 Task: Look for space in Genk, Belgium from 10th July, 2023 to 15th July, 2023 for 7 adults in price range Rs.10000 to Rs.15000. Place can be entire place or shared room with 4 bedrooms having 7 beds and 4 bathrooms. Property type can be house, flat, guest house. Amenities needed are: wifi, washing machine, heating, TV, free parkinig on premises, hot tub, gym, smoking allowed. Booking option can be shelf check-in. Required host language is English.
Action: Mouse moved to (508, 104)
Screenshot: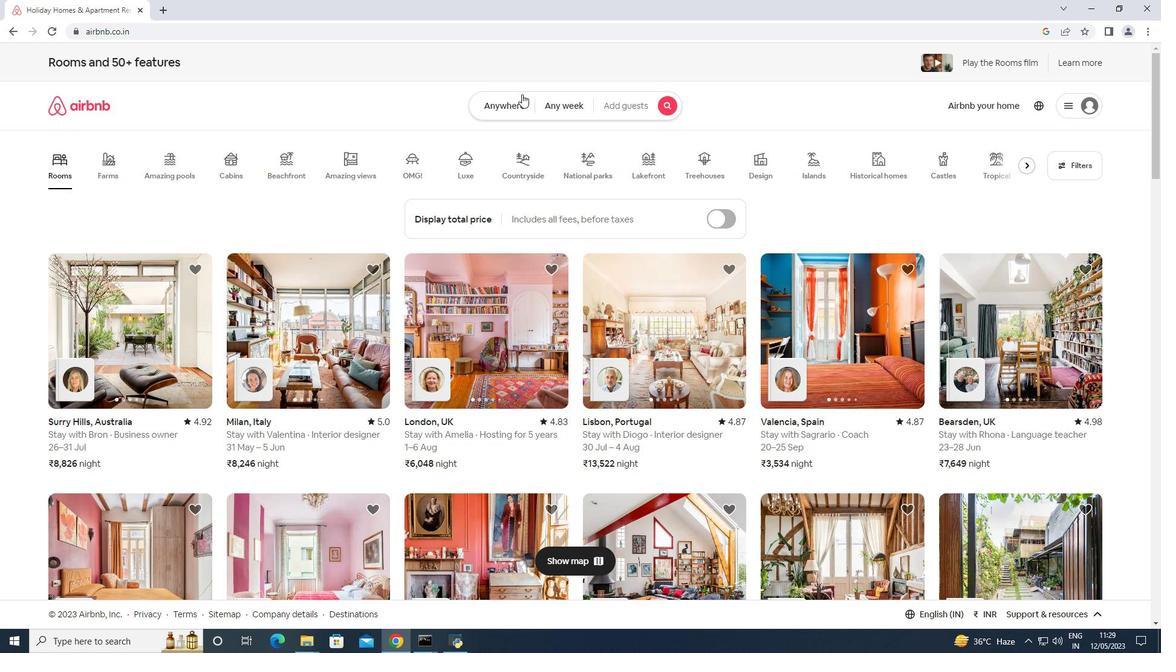 
Action: Mouse pressed left at (508, 104)
Screenshot: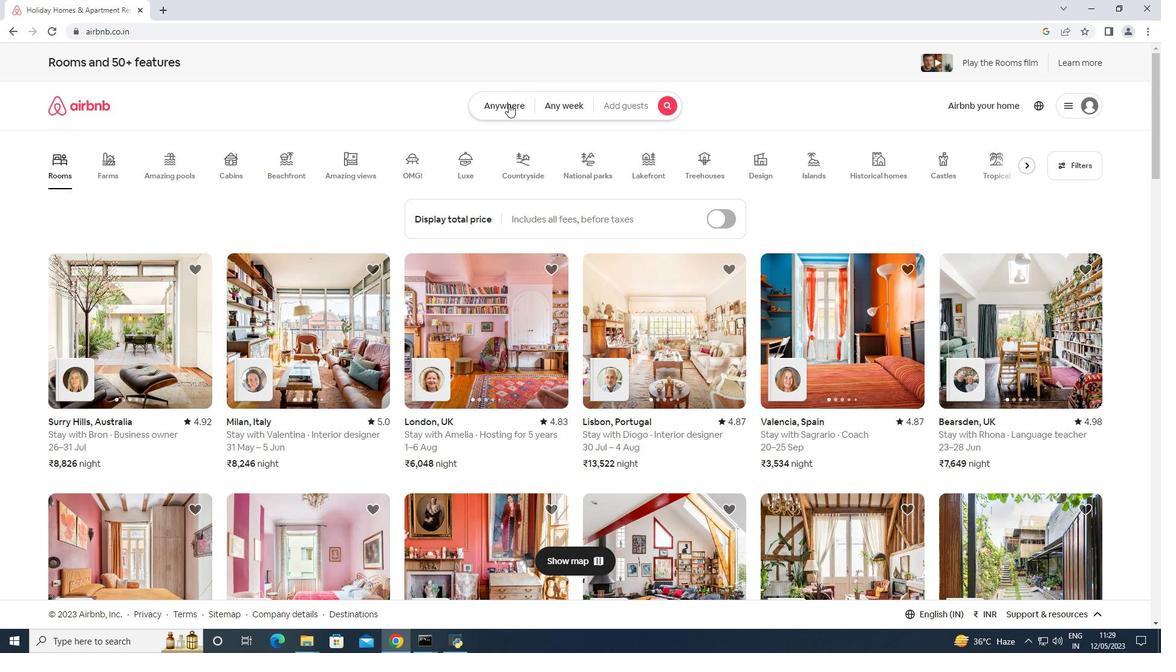 
Action: Mouse moved to (453, 143)
Screenshot: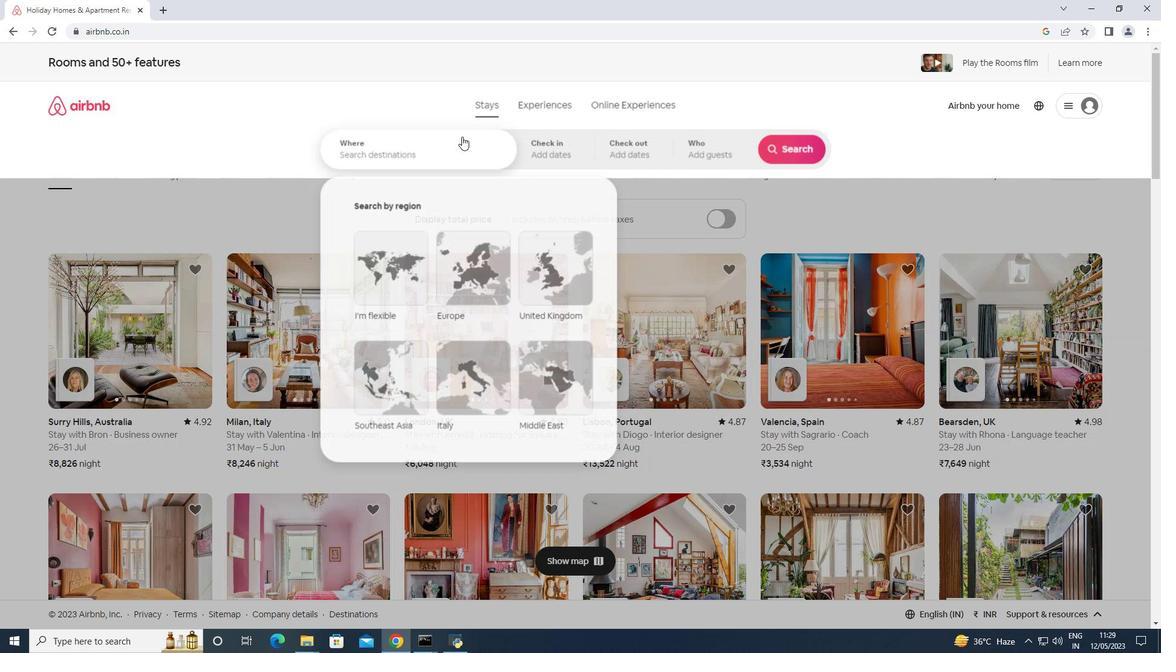 
Action: Mouse pressed left at (453, 143)
Screenshot: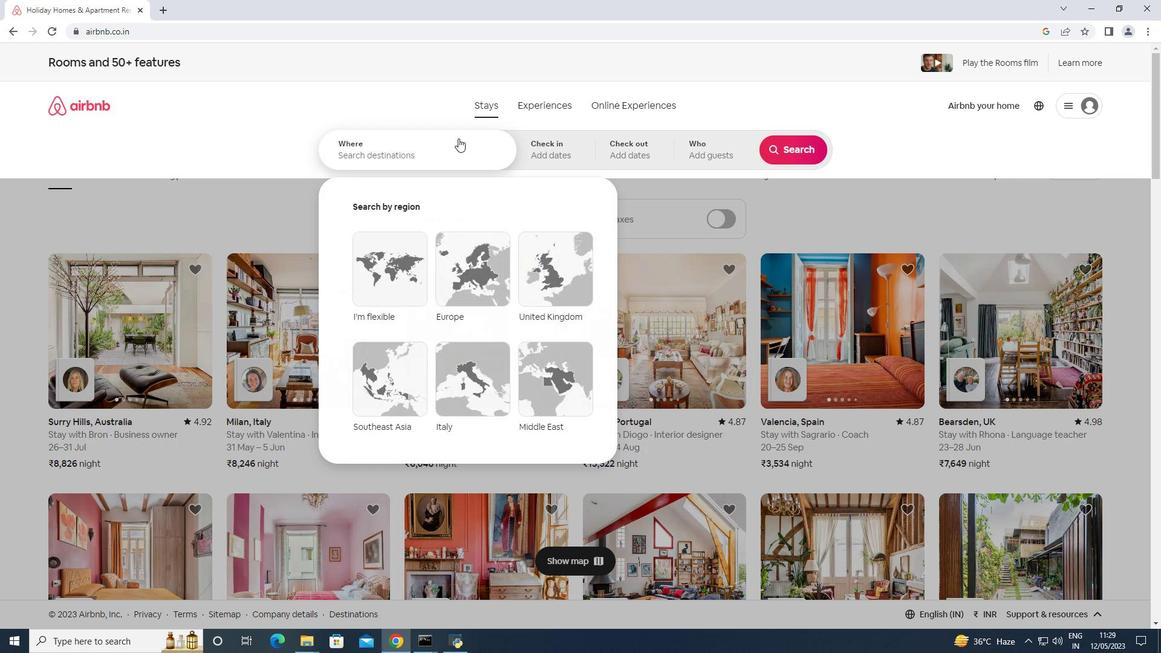 
Action: Mouse moved to (387, 162)
Screenshot: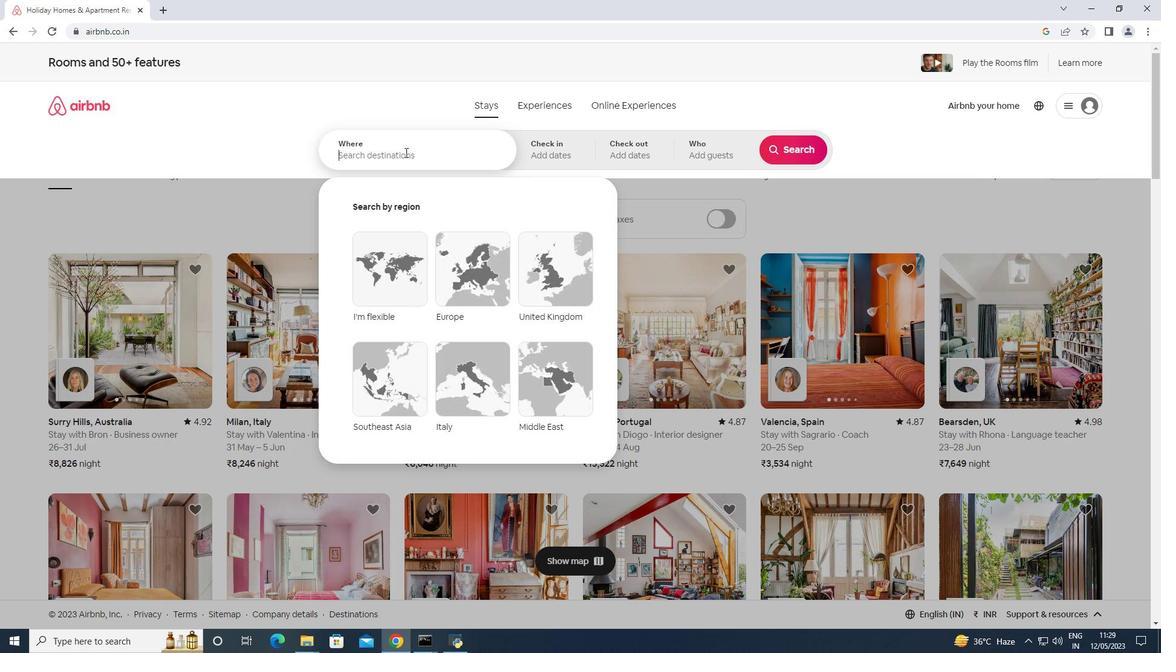 
Action: Key pressed <Key.shift>Genk,<Key.space><Key.shift><Key.shift><Key.shift><Key.shift><Key.shift><Key.shift><Key.shift><Key.shift><Key.shift><Key.shift><Key.shift><Key.shift><Key.shift><Key.shift><Key.shift><Key.shift><Key.shift><Key.shift><Key.shift><Key.shift><Key.shift><Key.shift><Key.shift>Belgium<Key.enter>
Screenshot: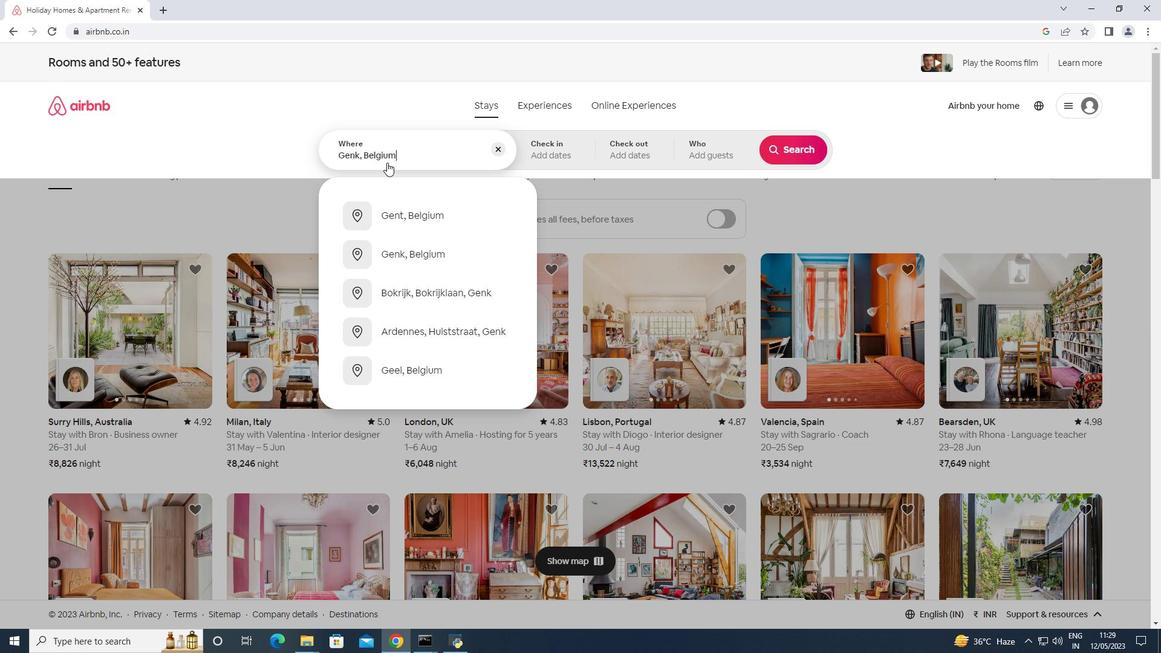 
Action: Mouse moved to (791, 252)
Screenshot: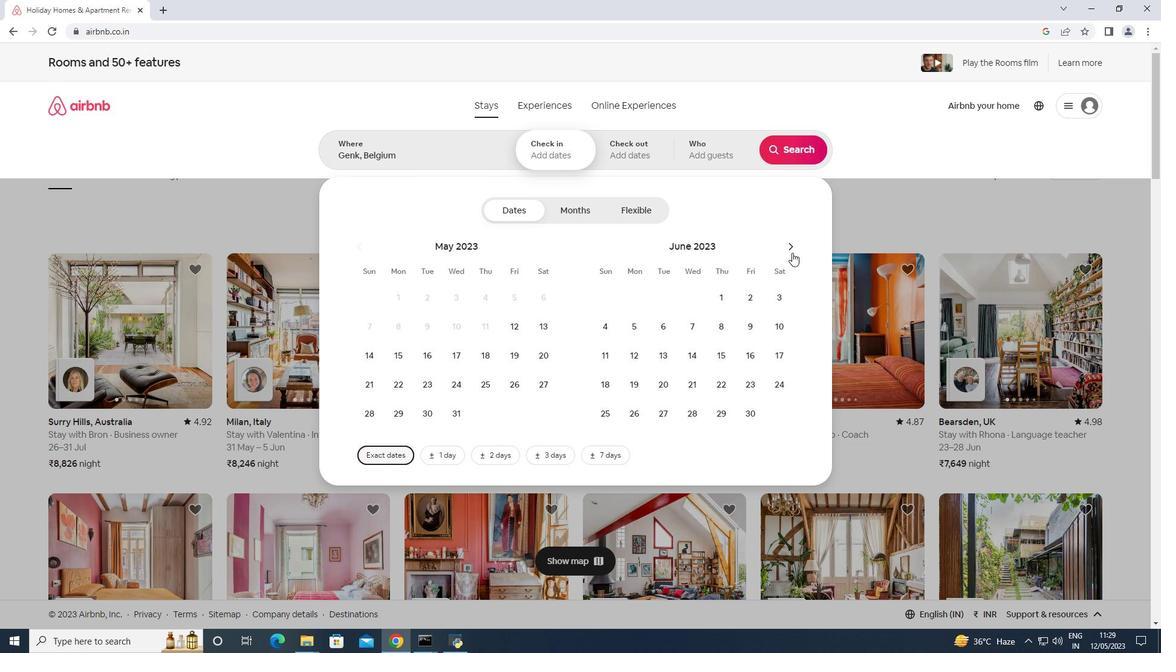 
Action: Mouse pressed left at (791, 252)
Screenshot: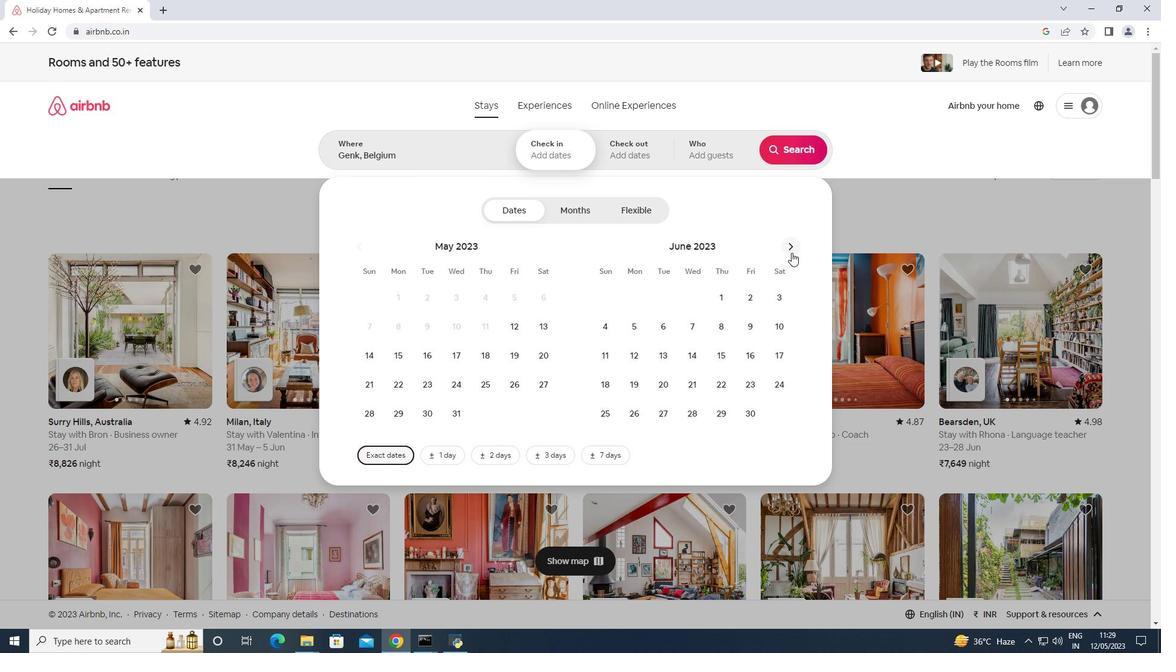 
Action: Mouse moved to (631, 362)
Screenshot: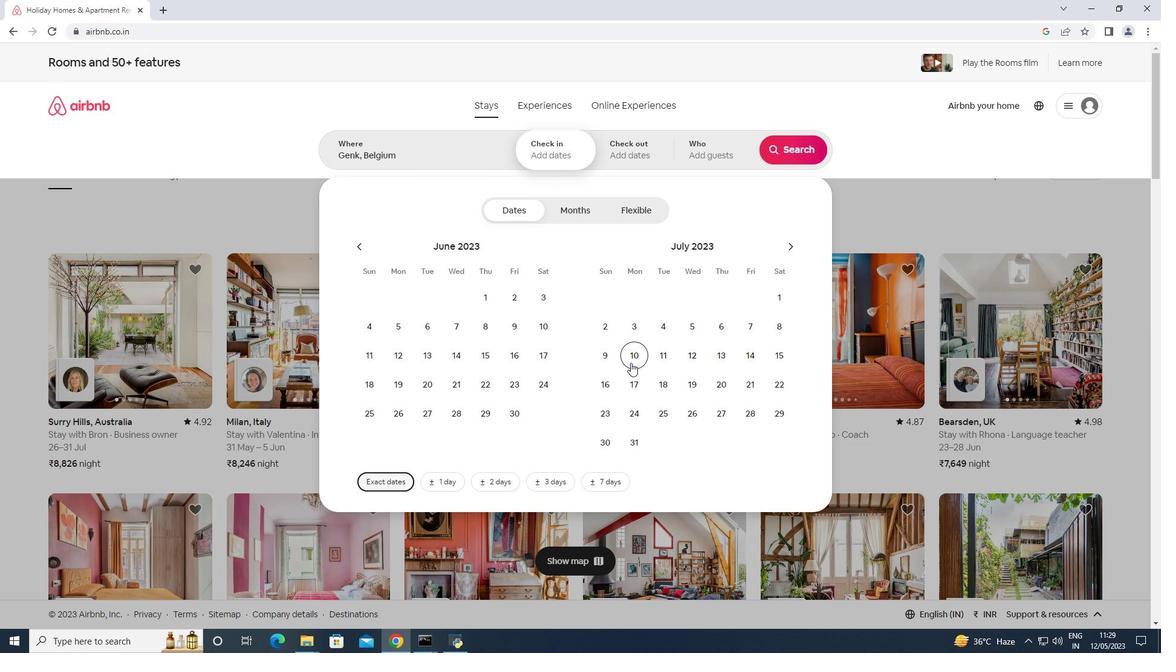 
Action: Mouse pressed left at (631, 362)
Screenshot: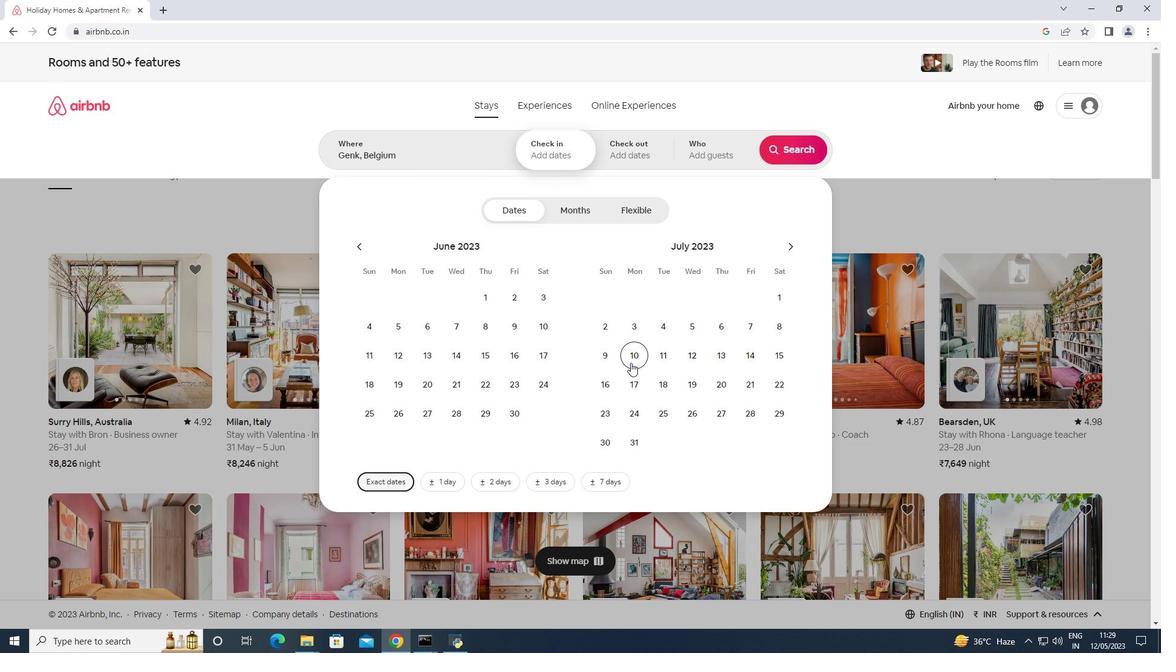 
Action: Mouse moved to (781, 361)
Screenshot: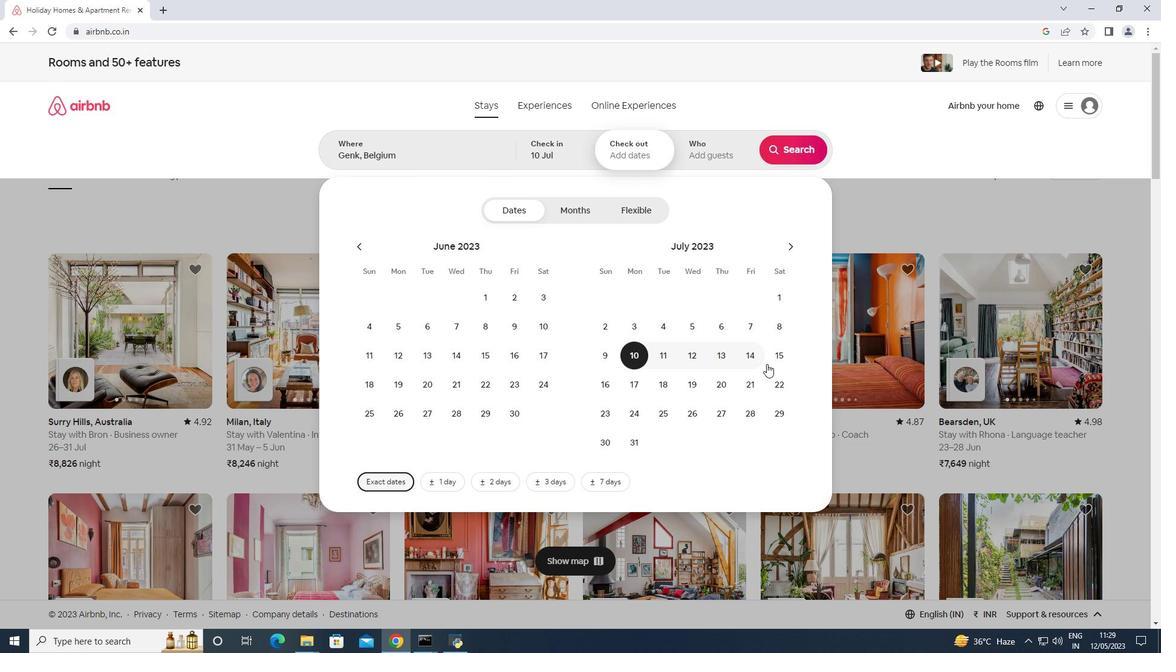 
Action: Mouse pressed left at (781, 361)
Screenshot: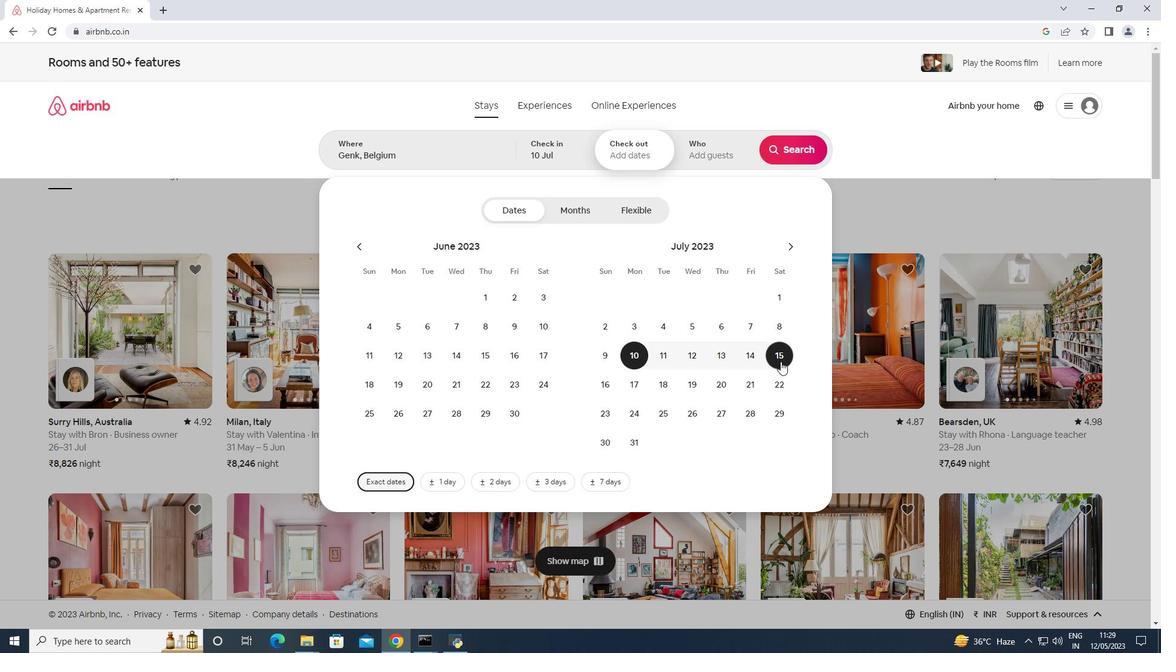 
Action: Mouse moved to (710, 154)
Screenshot: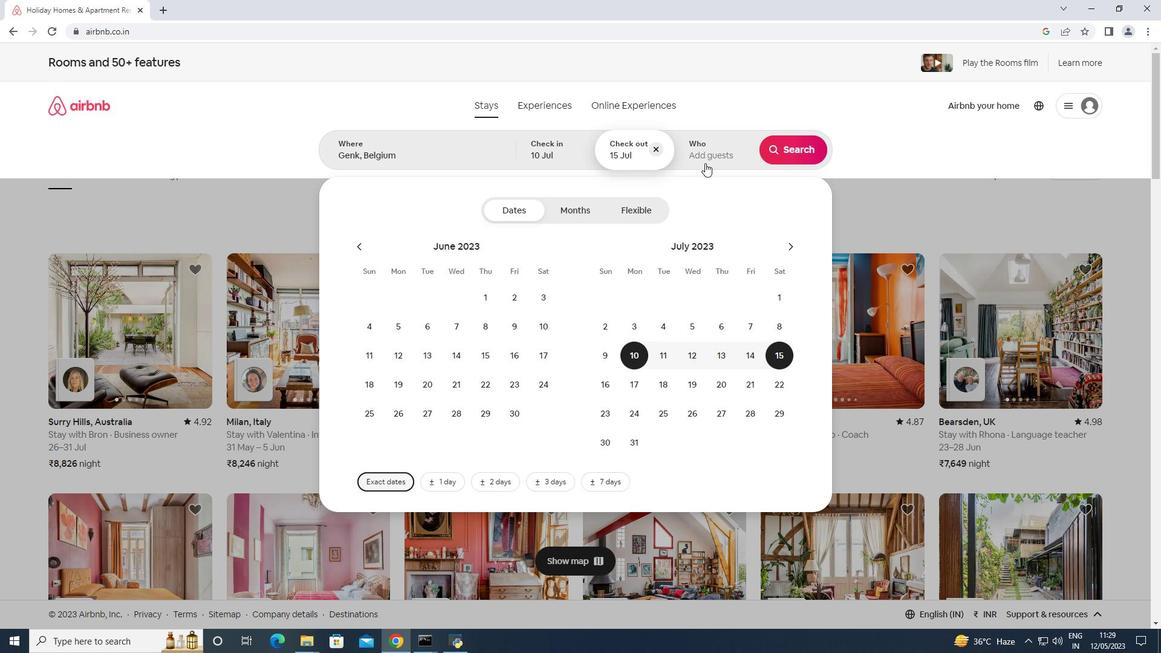 
Action: Mouse pressed left at (710, 154)
Screenshot: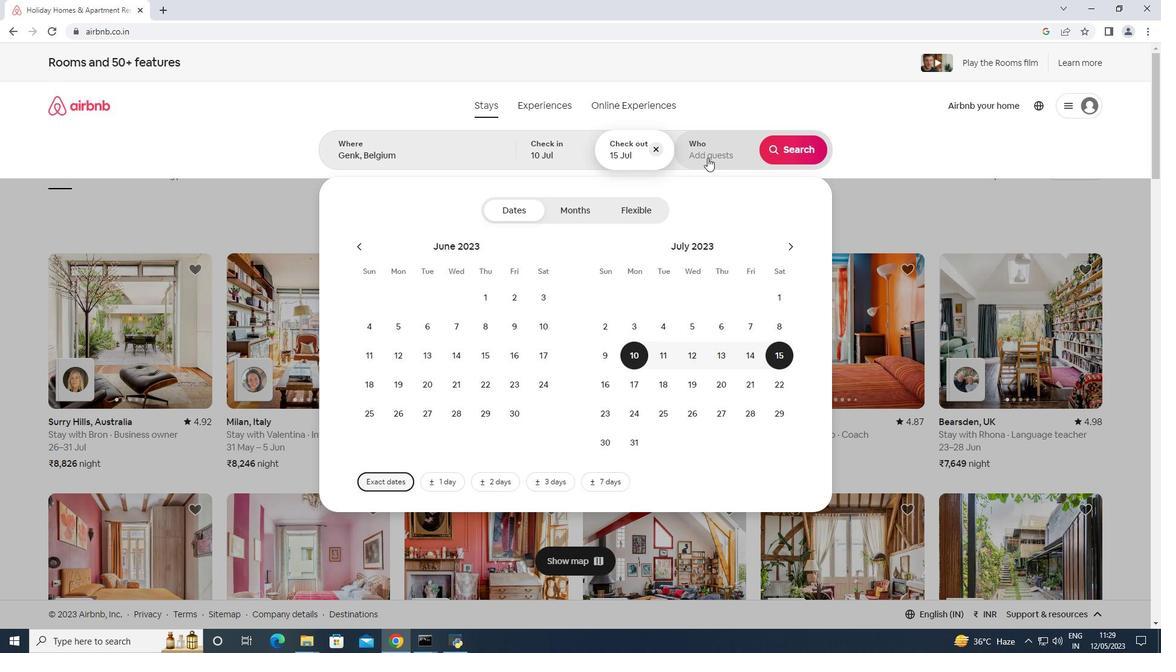 
Action: Mouse moved to (798, 213)
Screenshot: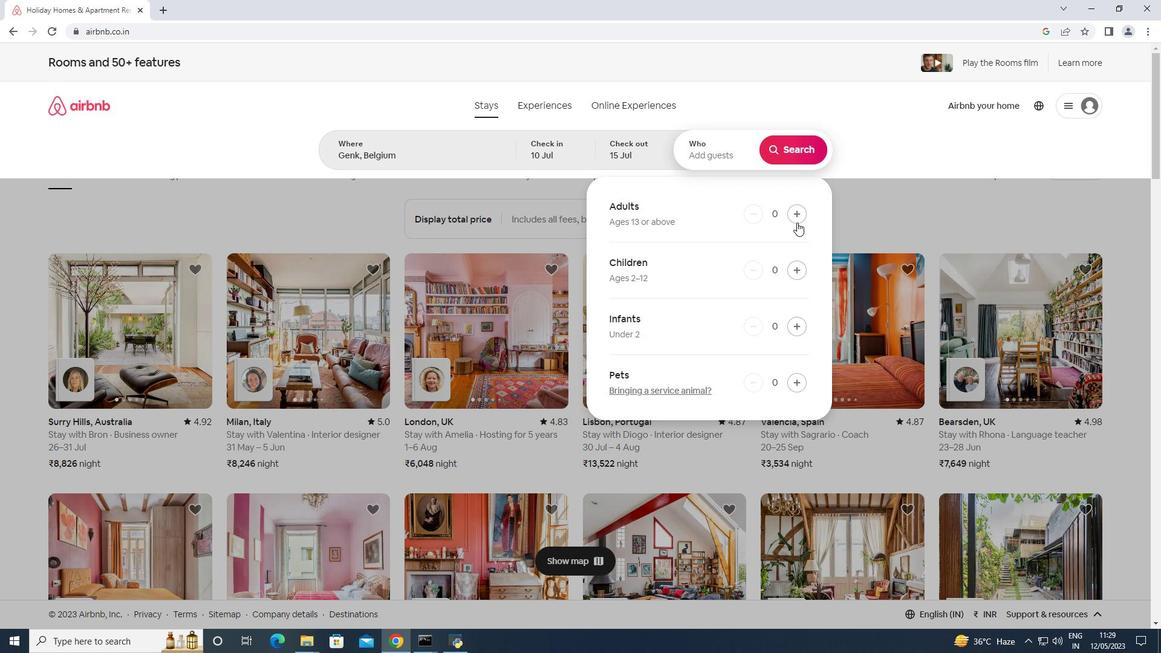 
Action: Mouse pressed left at (798, 213)
Screenshot: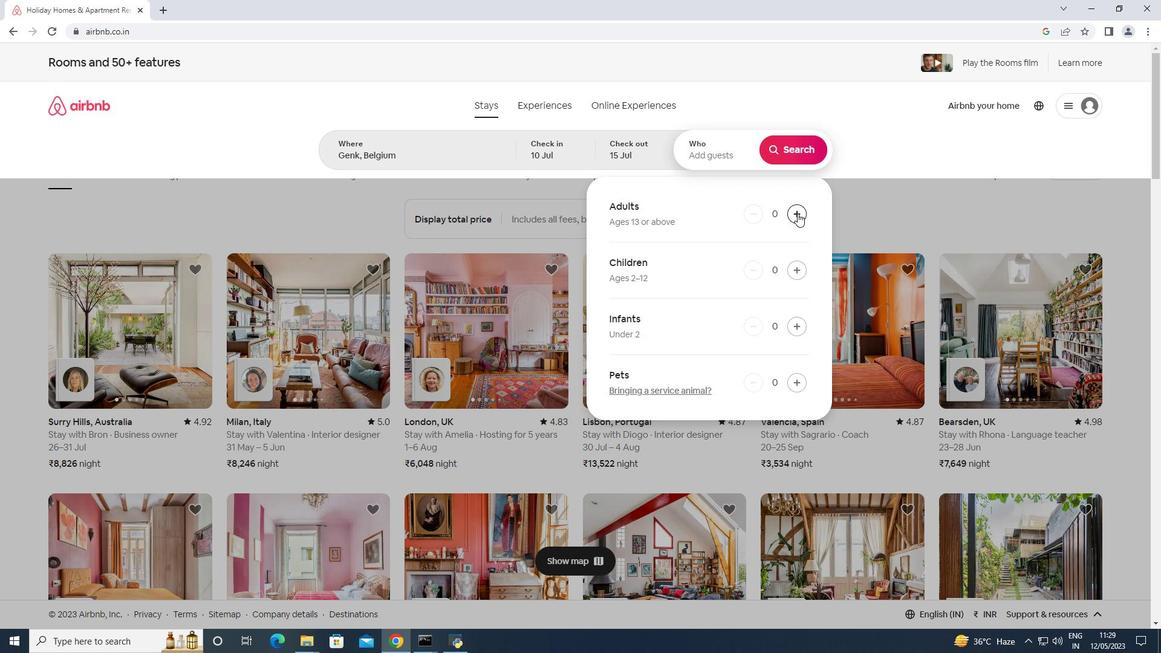 
Action: Mouse pressed left at (798, 213)
Screenshot: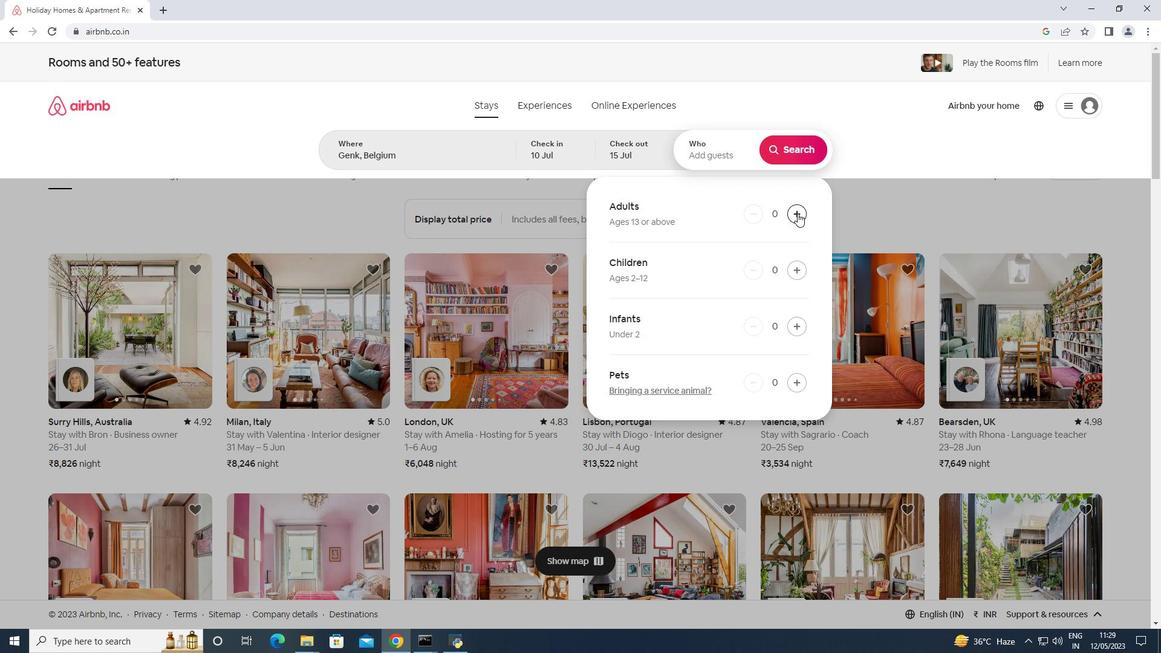 
Action: Mouse pressed left at (798, 213)
Screenshot: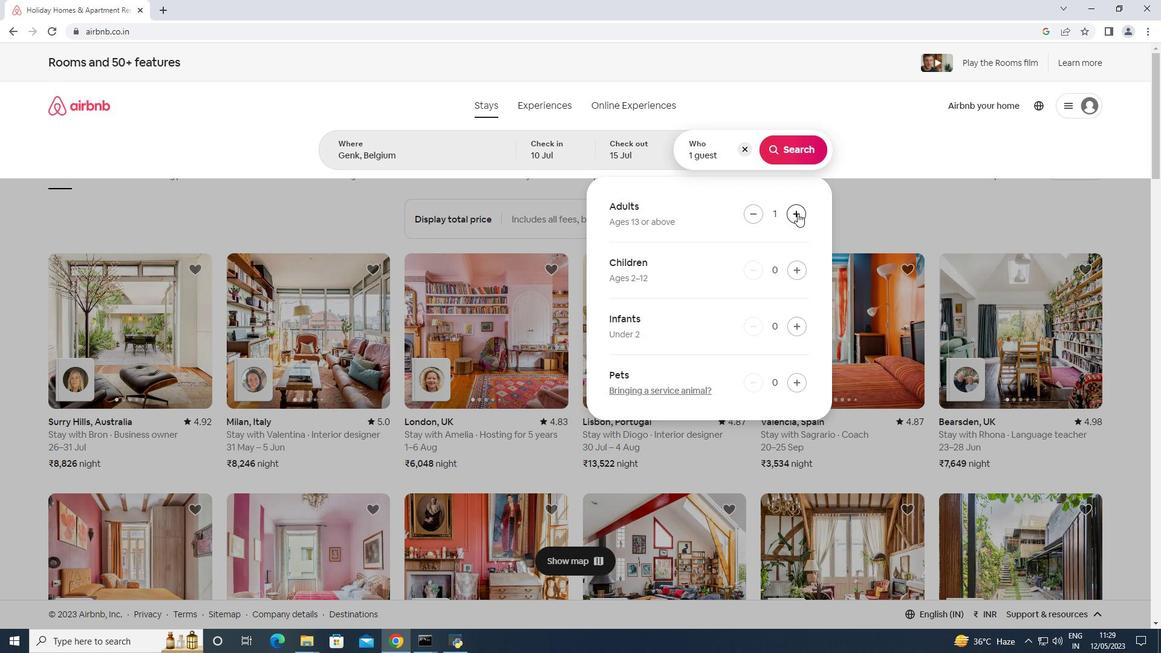 
Action: Mouse pressed left at (798, 213)
Screenshot: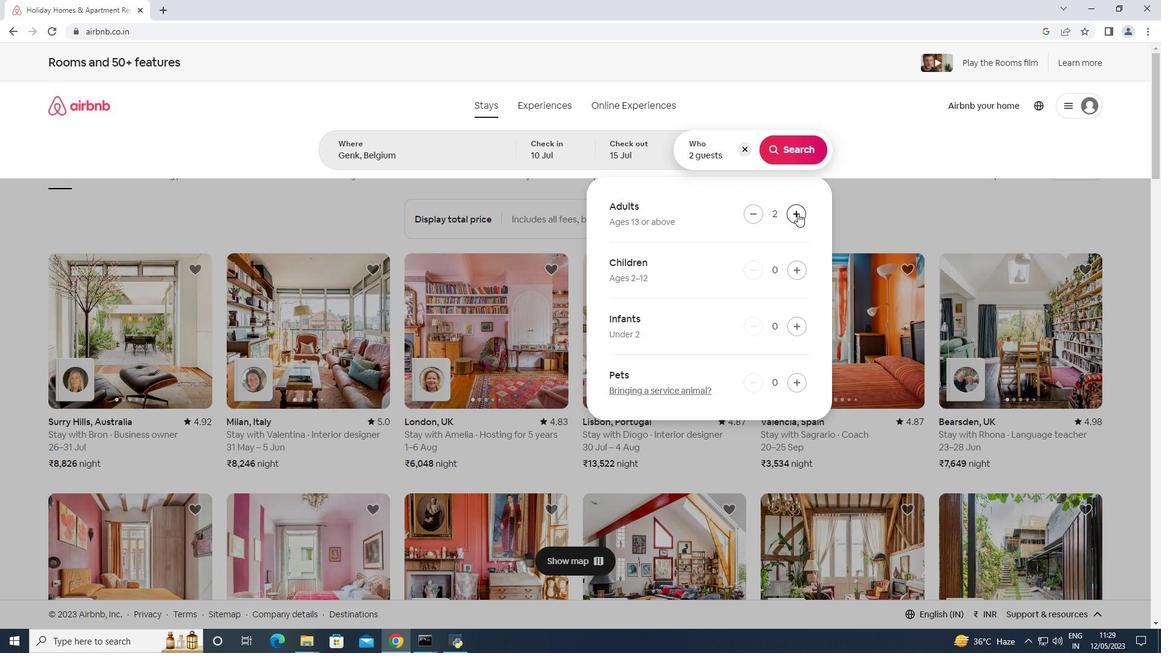 
Action: Mouse pressed left at (798, 213)
Screenshot: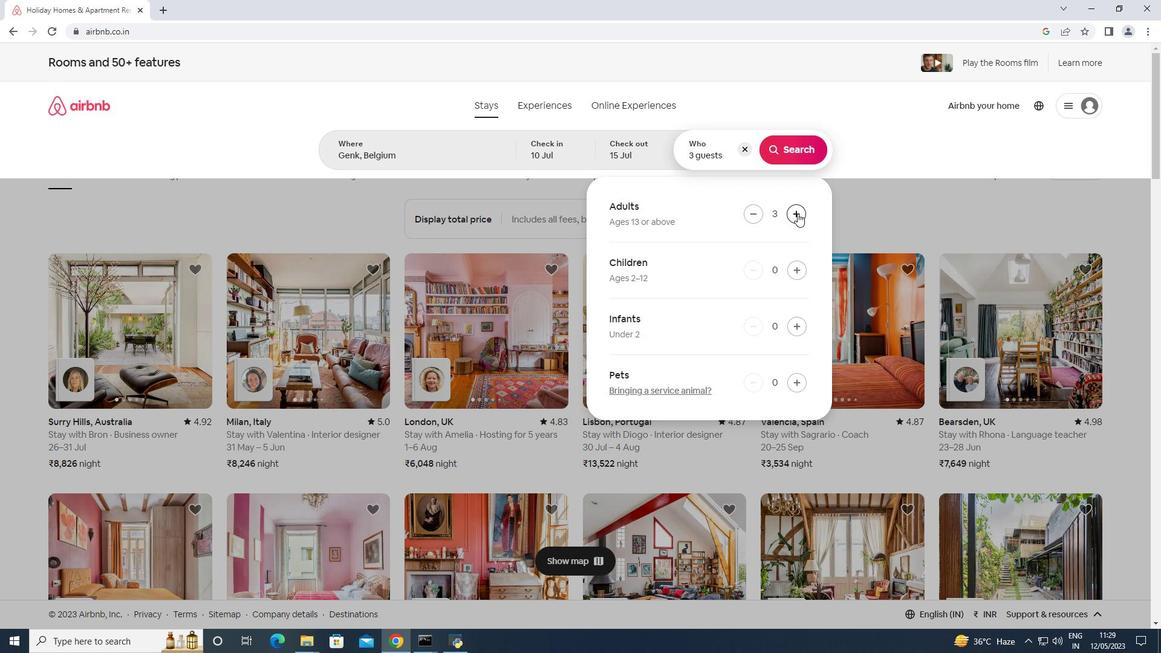 
Action: Mouse pressed left at (798, 213)
Screenshot: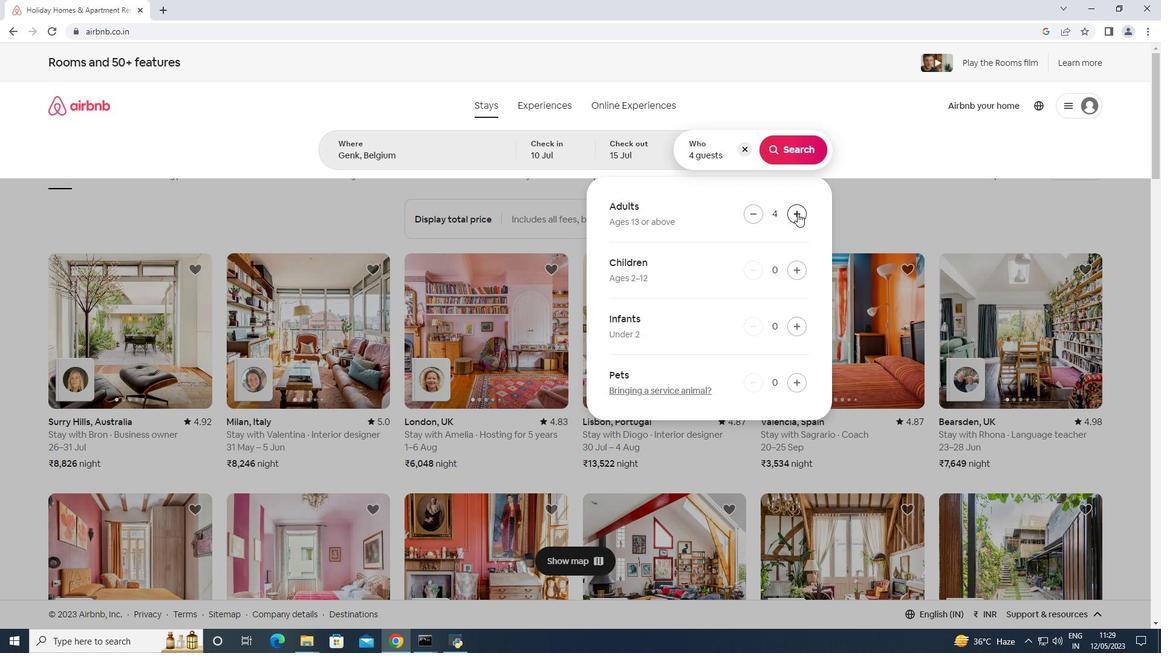 
Action: Mouse pressed left at (798, 213)
Screenshot: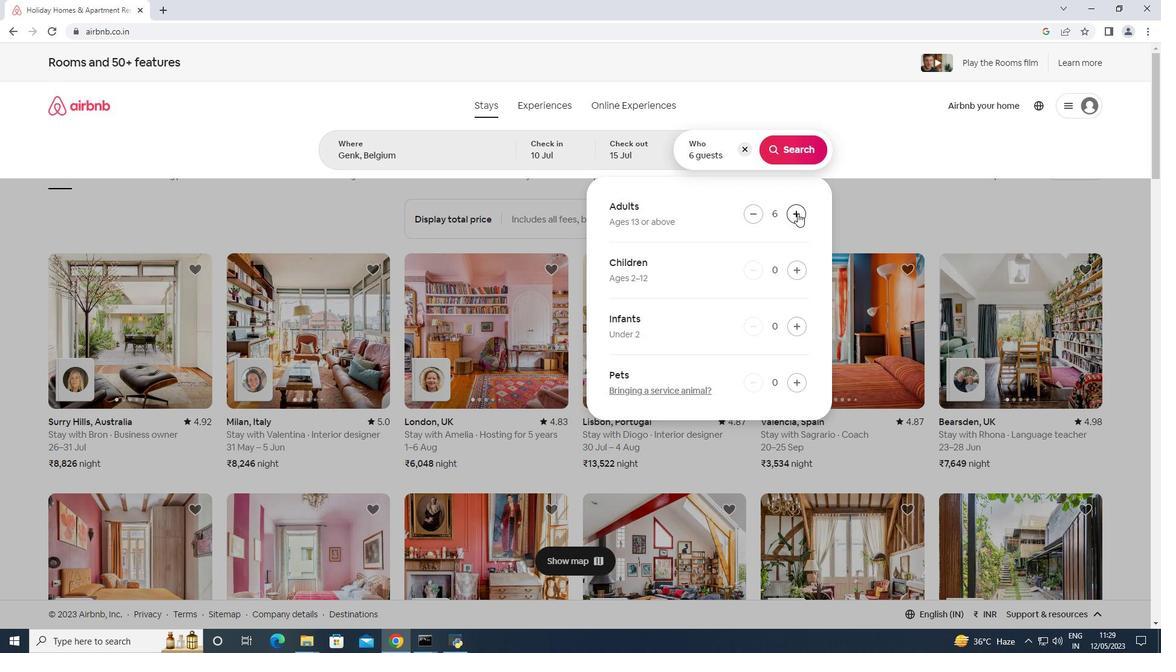 
Action: Mouse moved to (809, 144)
Screenshot: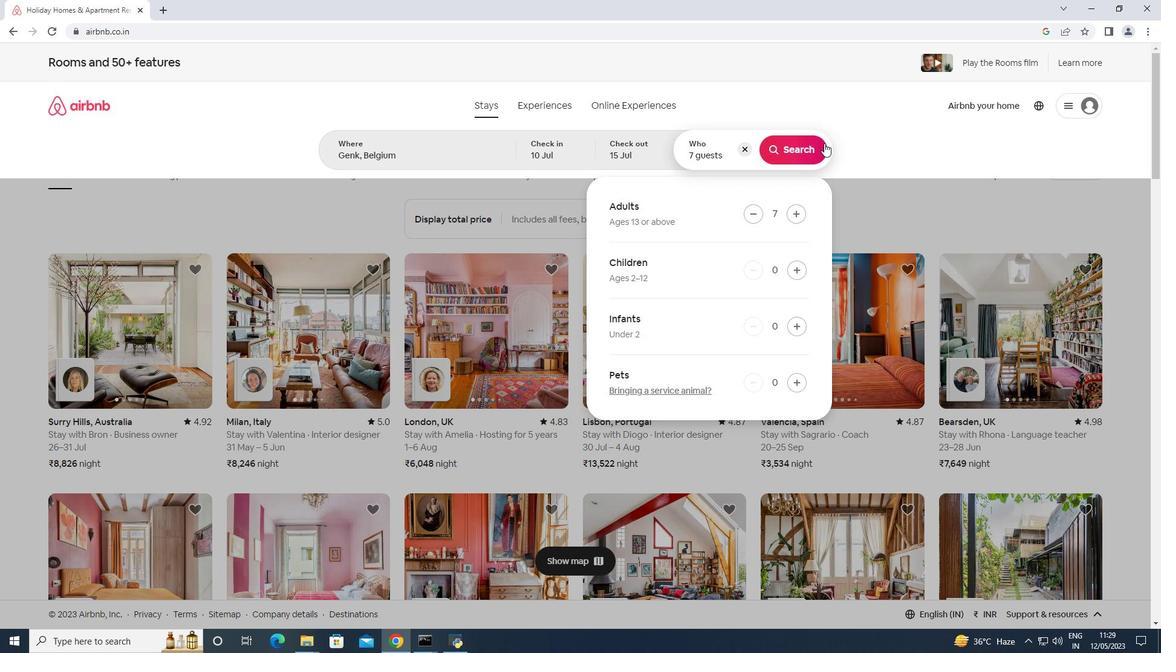 
Action: Mouse pressed left at (809, 144)
Screenshot: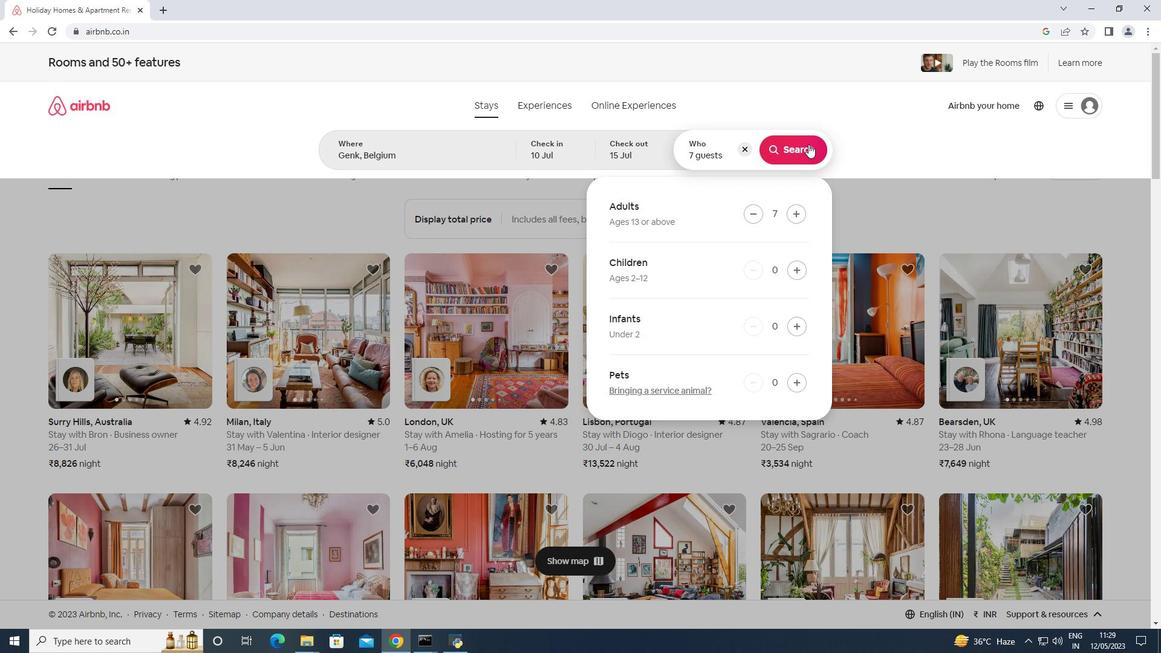 
Action: Mouse moved to (1123, 110)
Screenshot: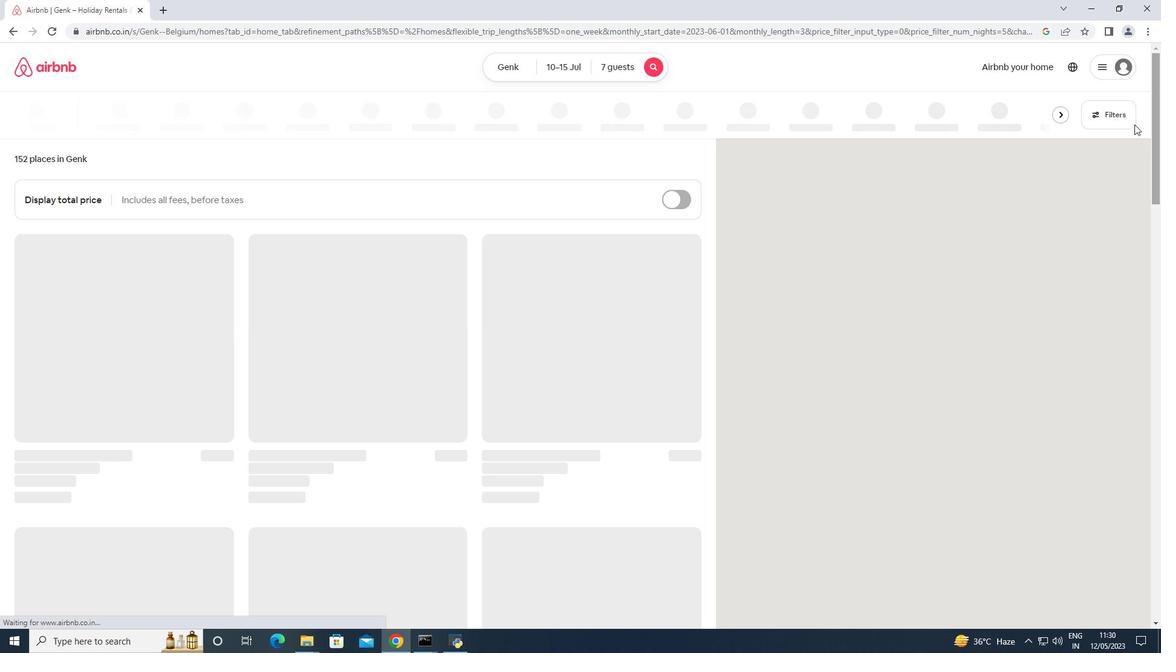 
Action: Mouse pressed left at (1123, 110)
Screenshot: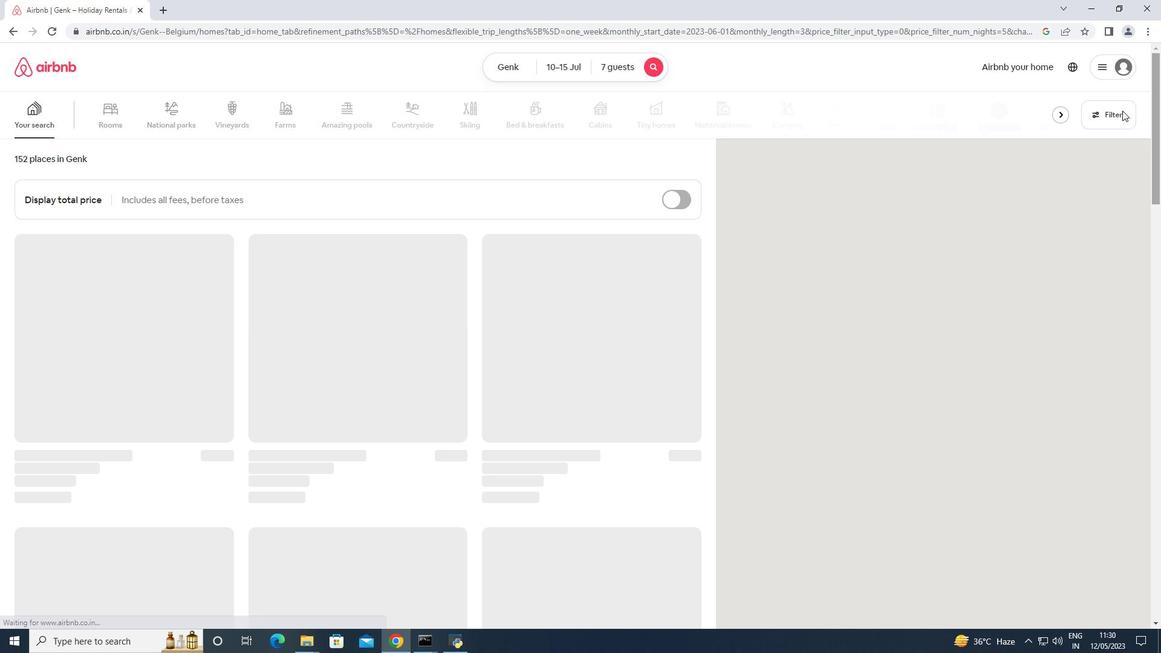 
Action: Mouse moved to (463, 414)
Screenshot: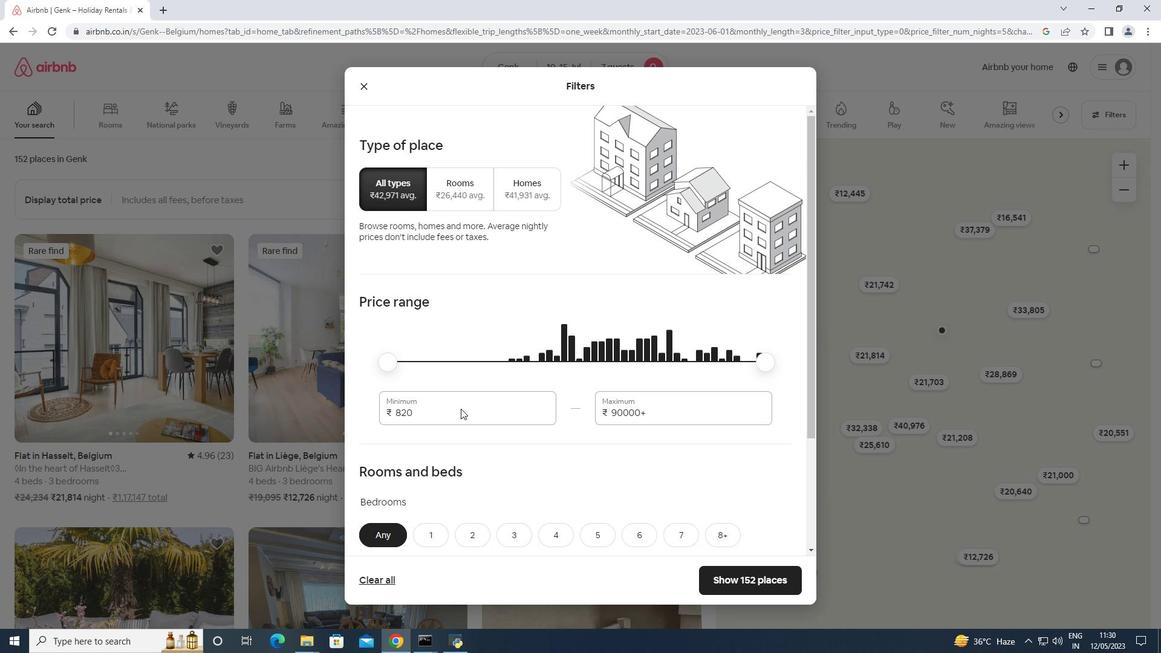 
Action: Mouse pressed left at (463, 414)
Screenshot: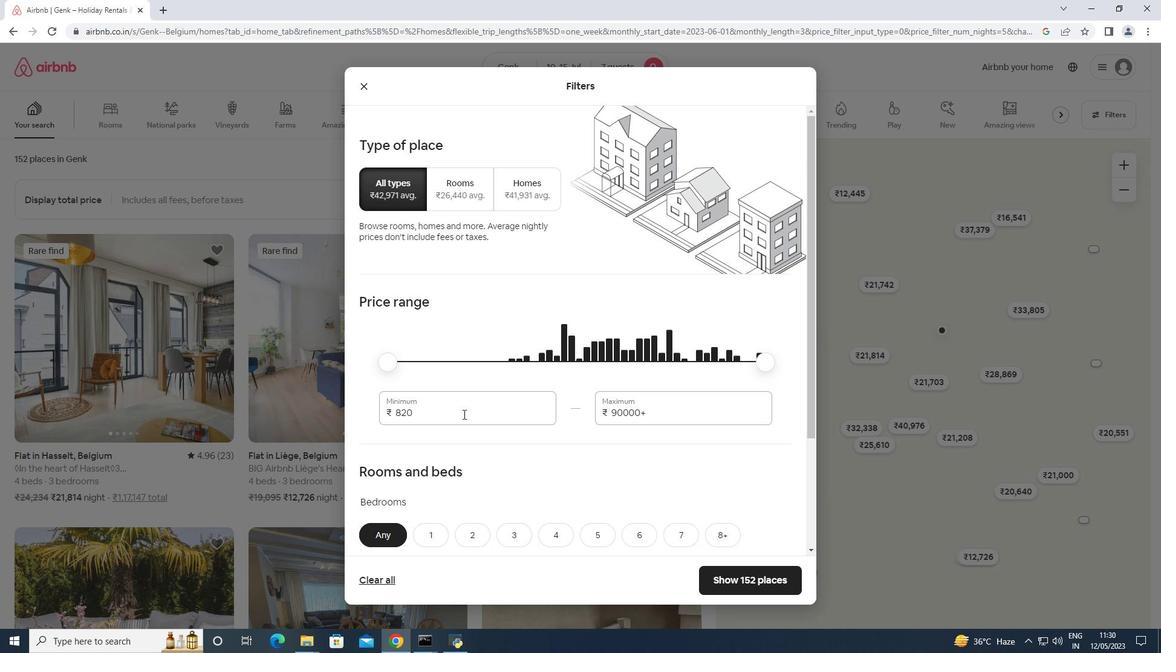 
Action: Mouse pressed left at (463, 414)
Screenshot: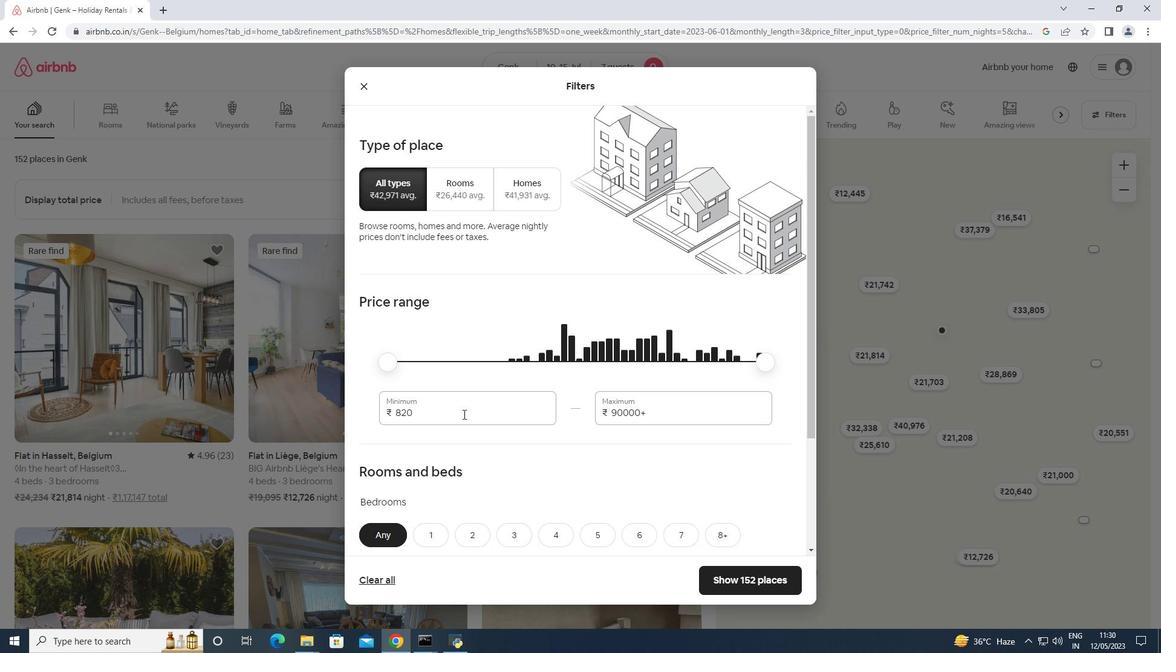
Action: Mouse moved to (463, 414)
Screenshot: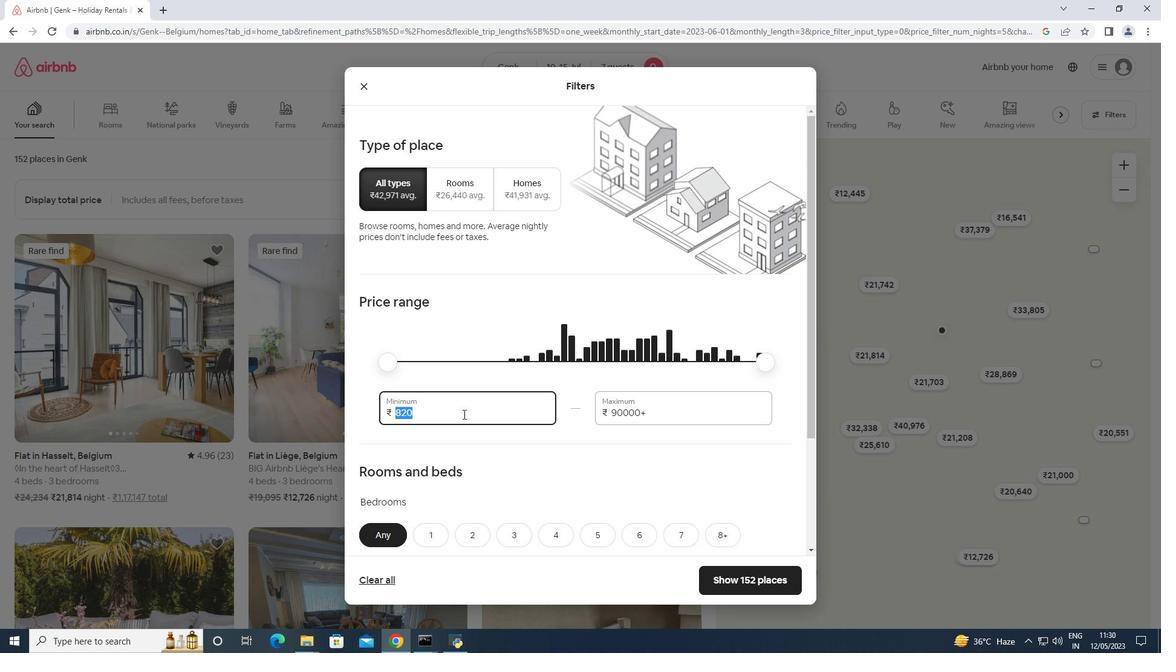 
Action: Key pressed <Key.backspace>10000<Key.tab>15000
Screenshot: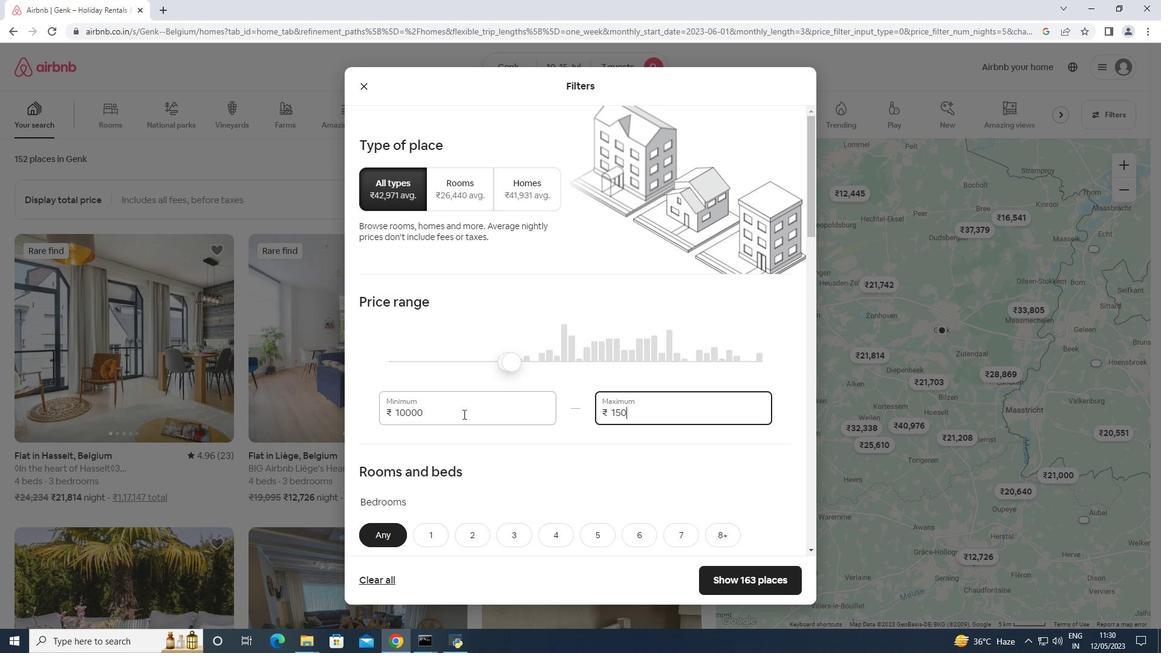 
Action: Mouse moved to (468, 382)
Screenshot: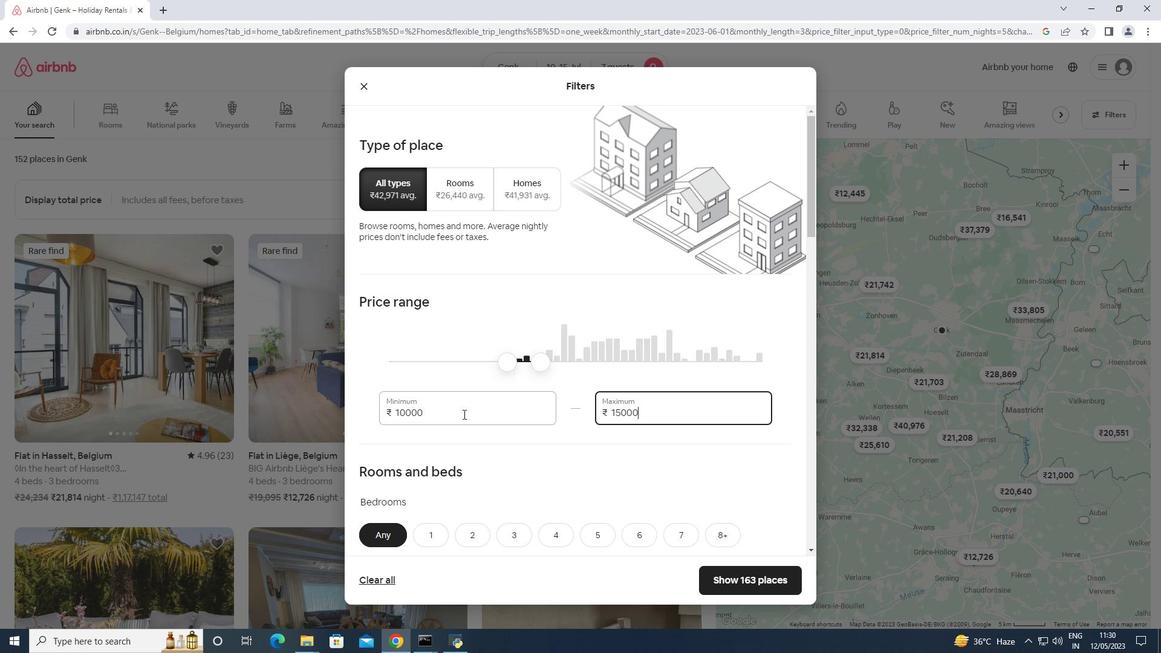 
Action: Mouse scrolled (468, 381) with delta (0, 0)
Screenshot: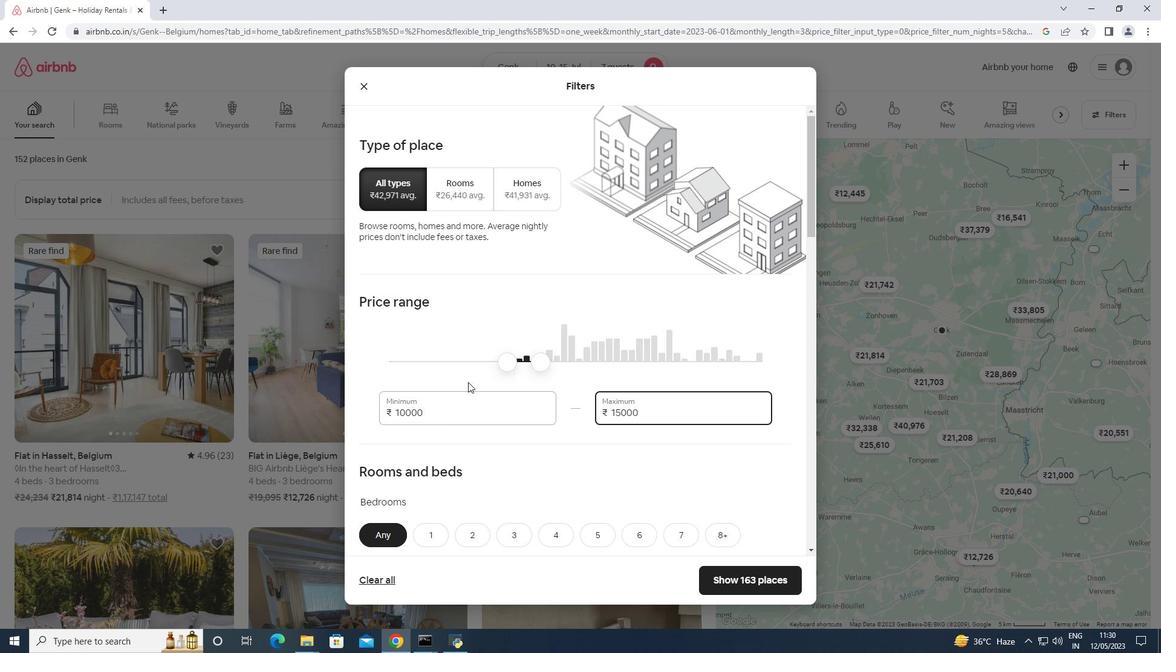 
Action: Mouse scrolled (468, 381) with delta (0, 0)
Screenshot: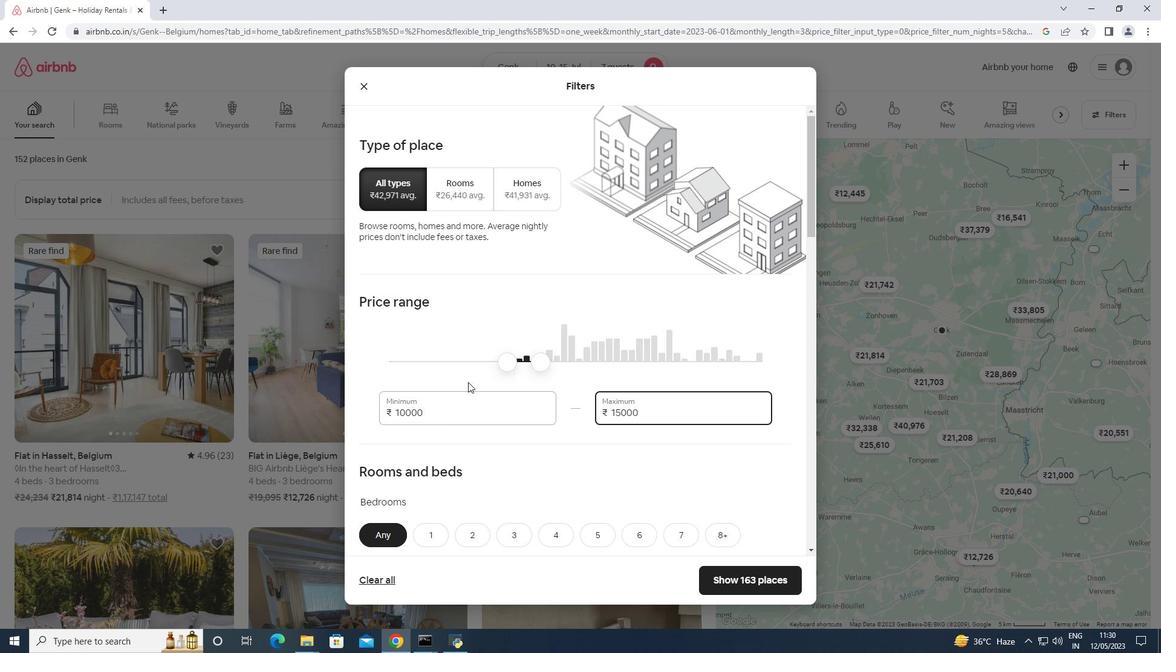 
Action: Mouse scrolled (468, 381) with delta (0, 0)
Screenshot: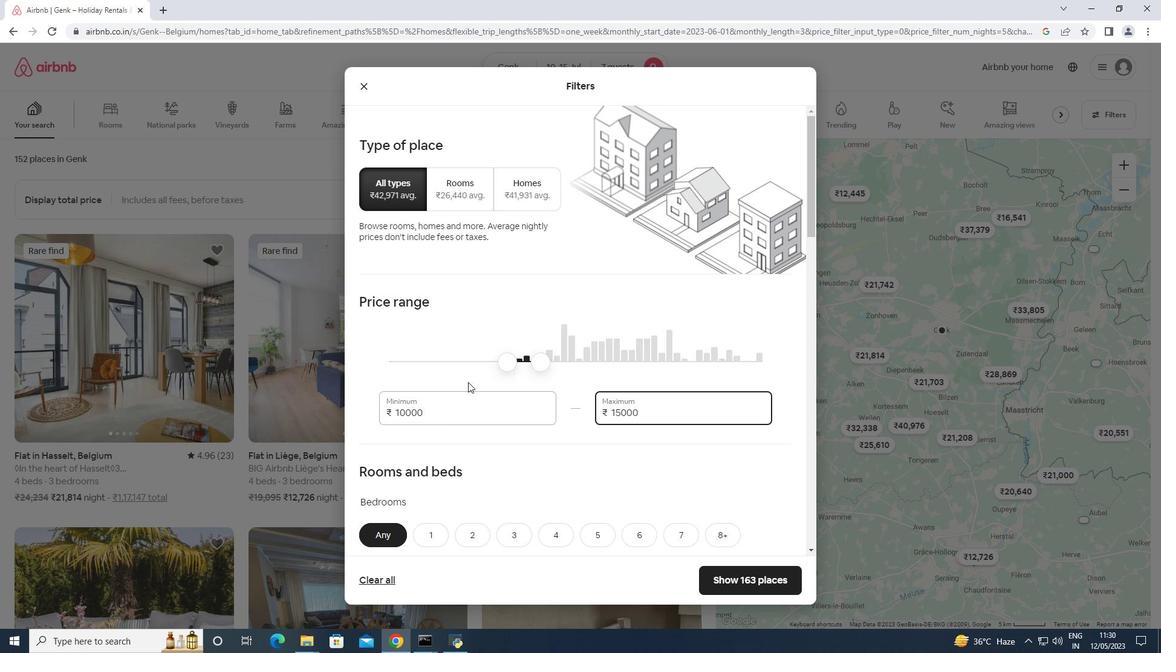 
Action: Mouse scrolled (468, 381) with delta (0, 0)
Screenshot: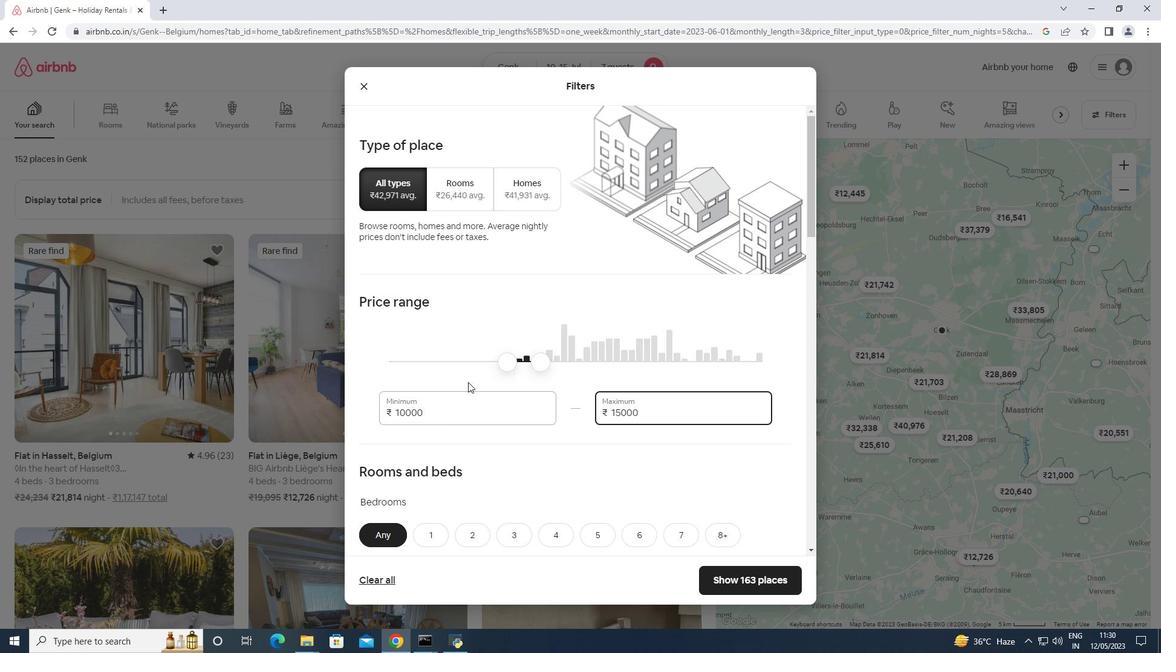
Action: Mouse scrolled (468, 381) with delta (0, 0)
Screenshot: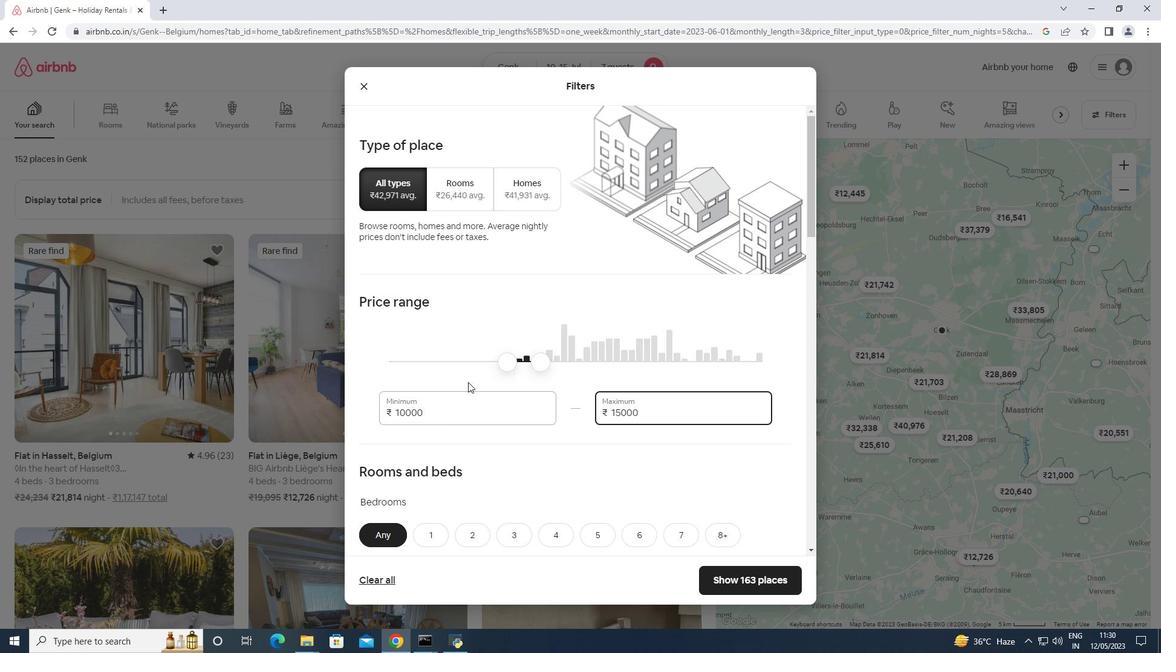 
Action: Mouse moved to (557, 231)
Screenshot: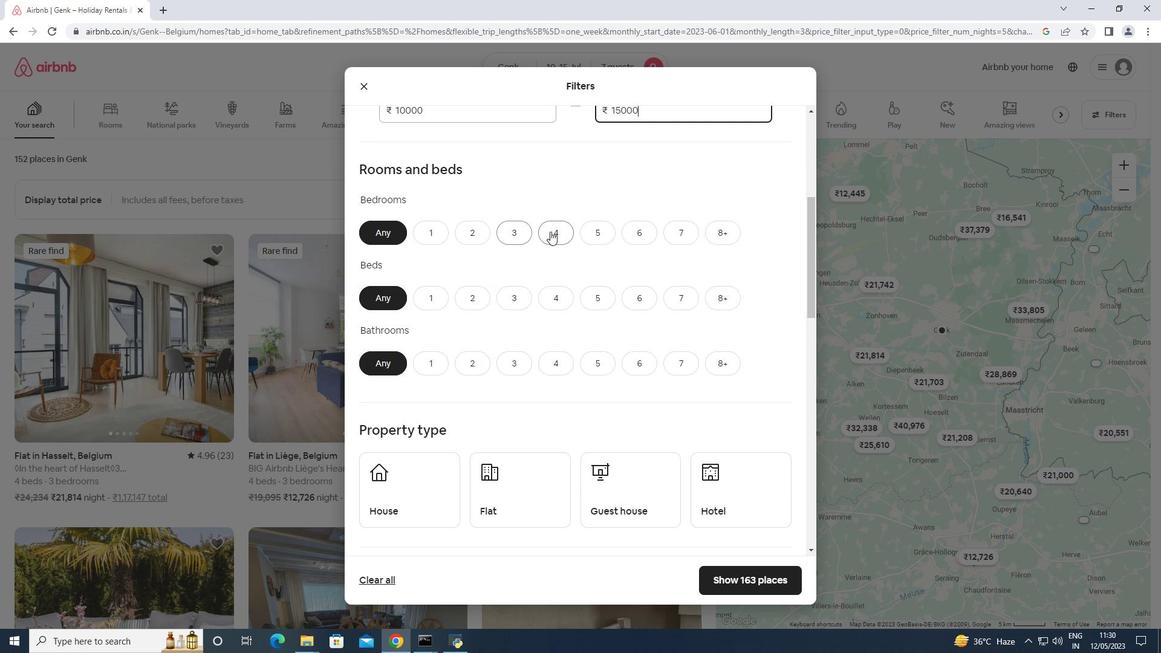
Action: Mouse pressed left at (557, 231)
Screenshot: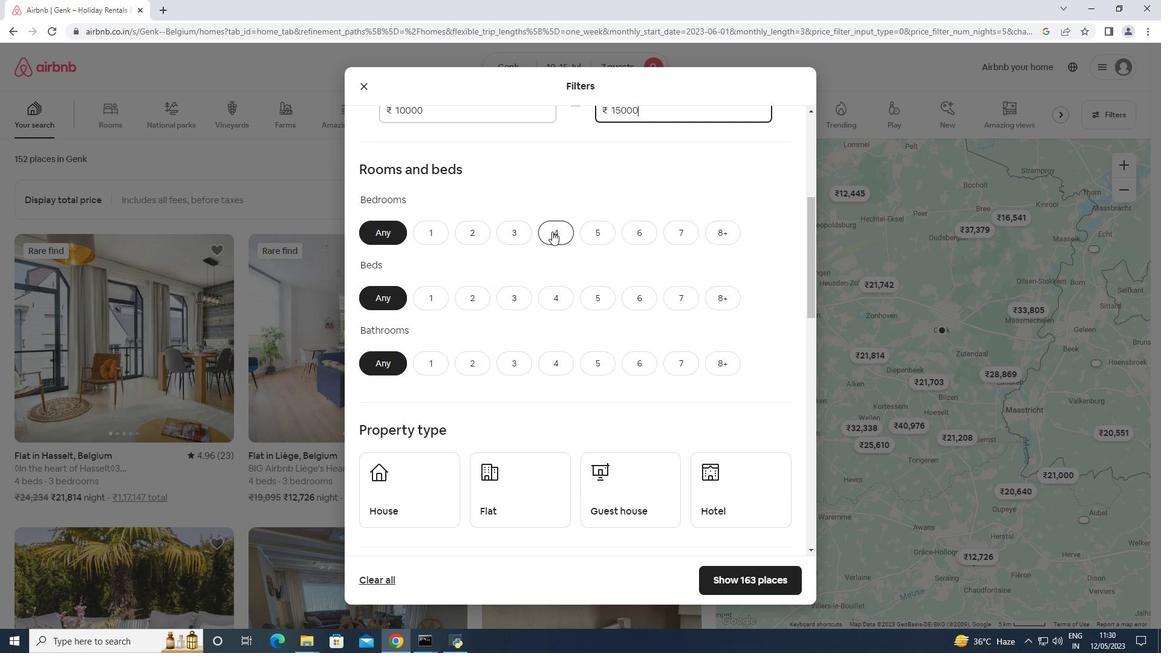 
Action: Mouse moved to (688, 297)
Screenshot: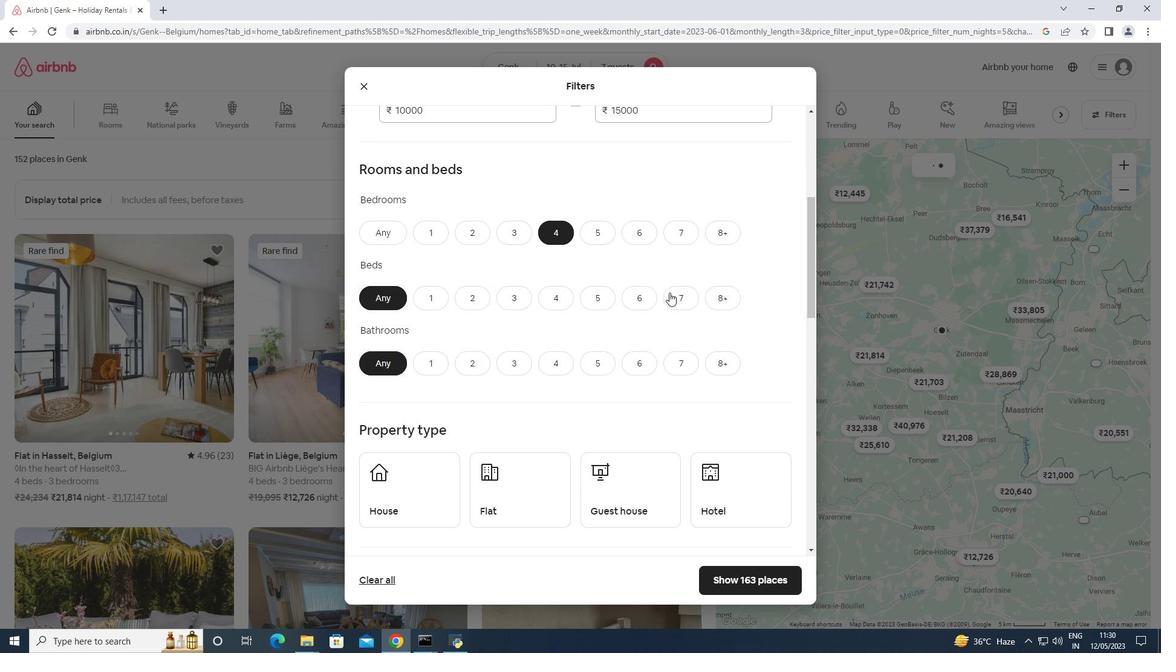 
Action: Mouse pressed left at (688, 297)
Screenshot: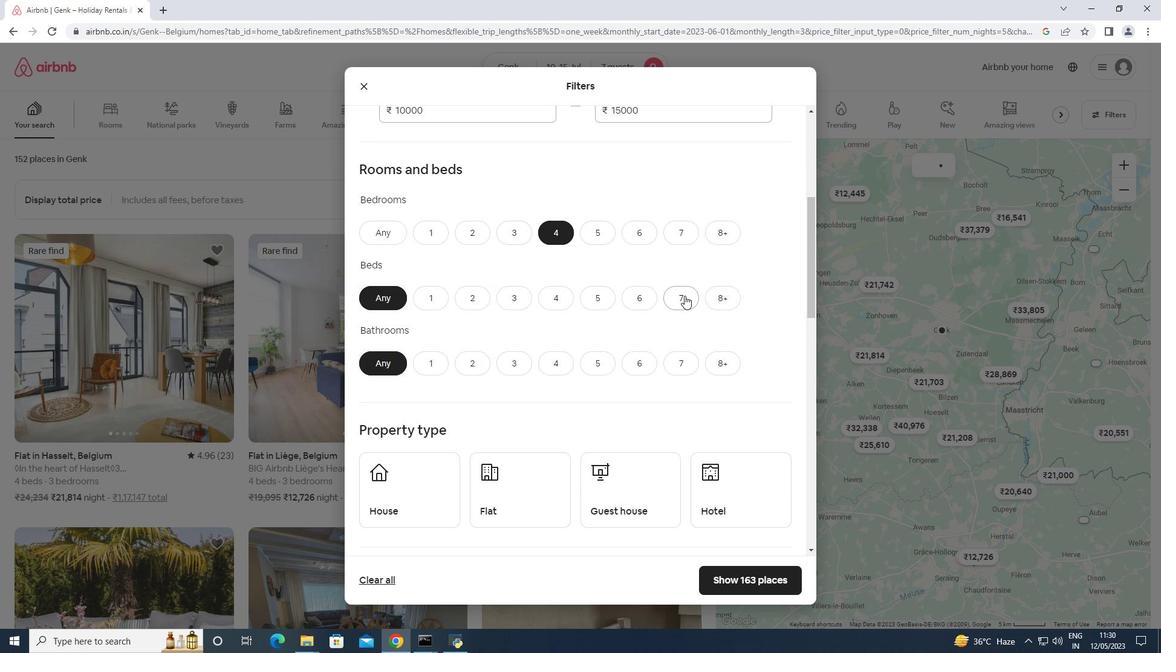 
Action: Mouse moved to (559, 364)
Screenshot: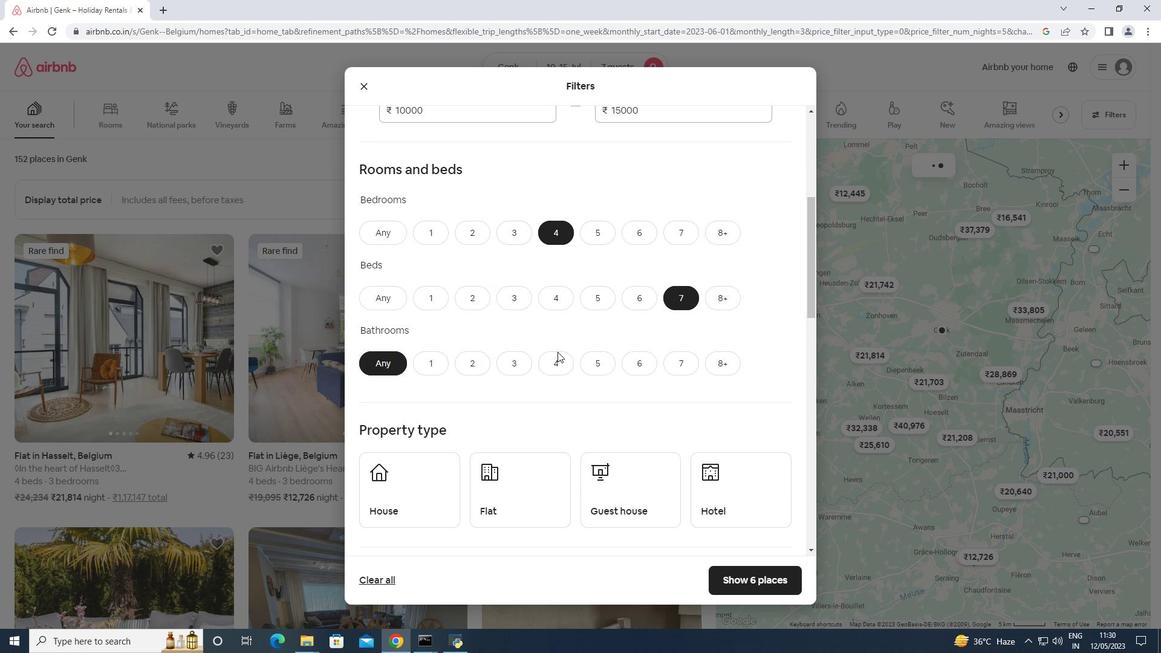 
Action: Mouse pressed left at (559, 364)
Screenshot: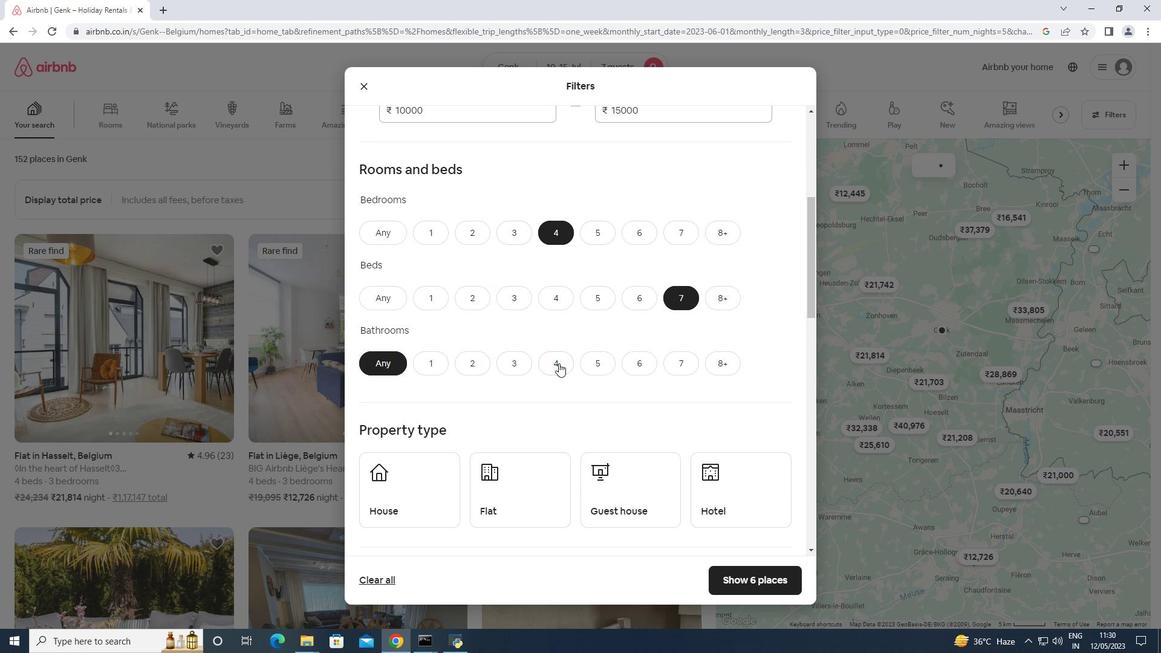 
Action: Mouse moved to (559, 364)
Screenshot: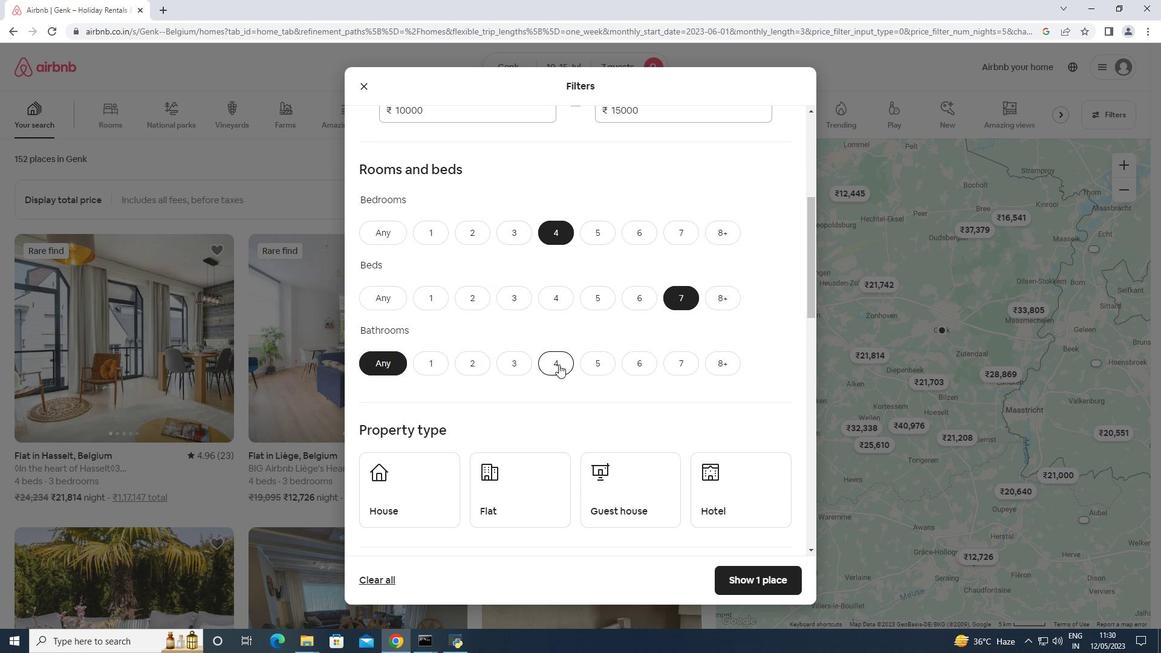 
Action: Mouse scrolled (559, 364) with delta (0, 0)
Screenshot: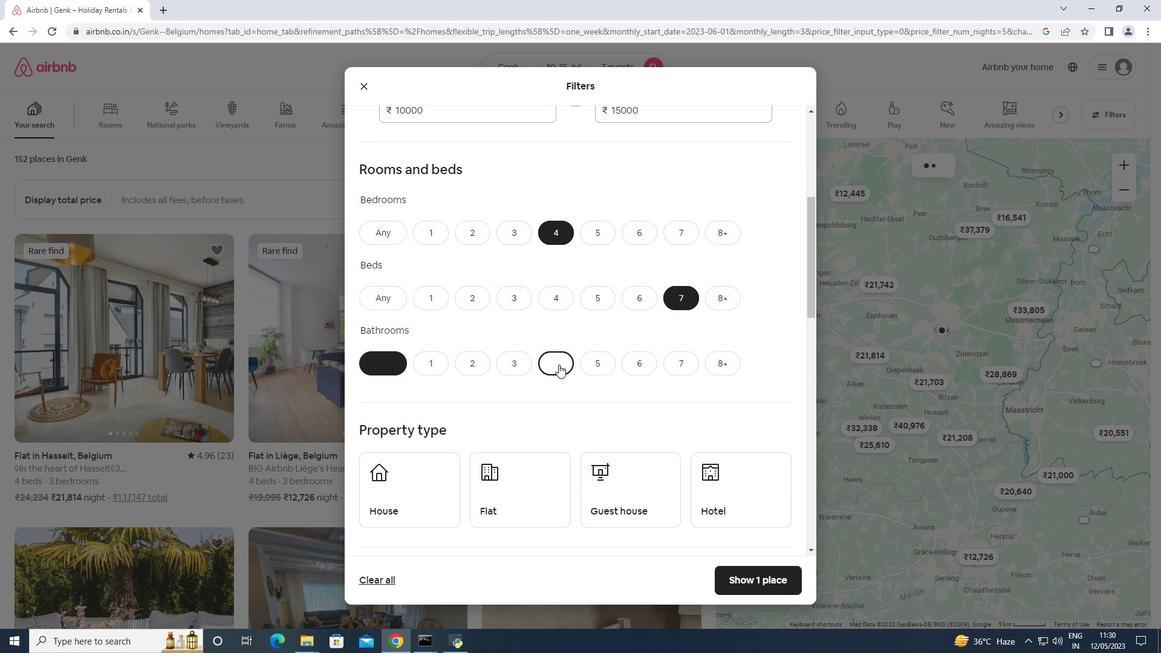 
Action: Mouse scrolled (559, 364) with delta (0, 0)
Screenshot: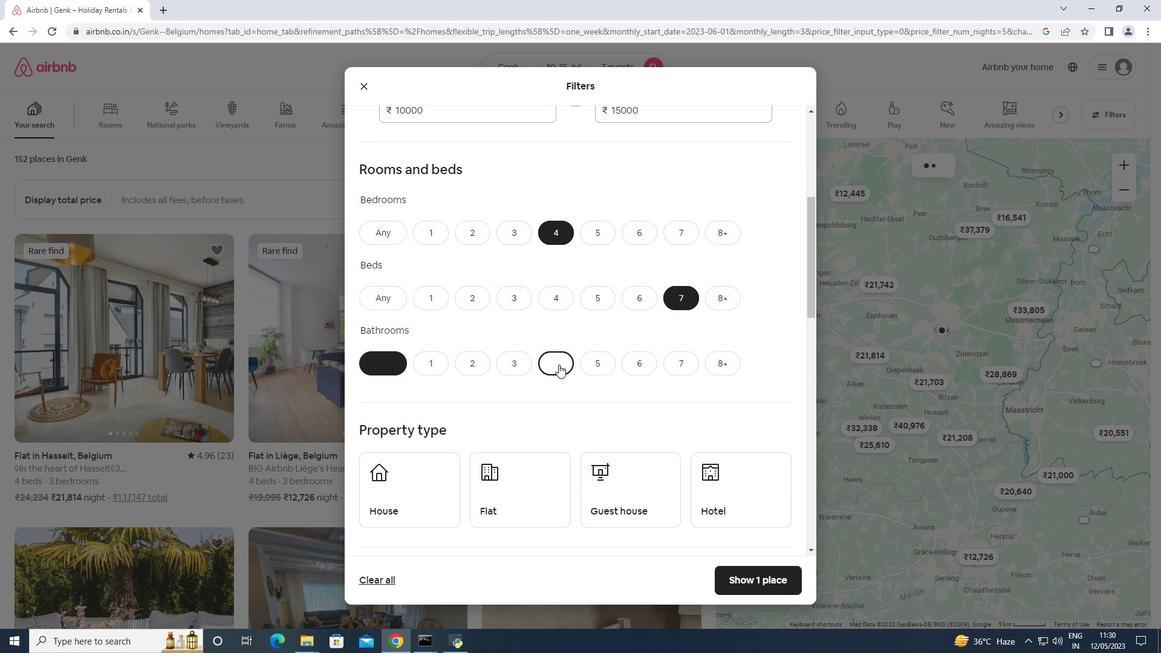 
Action: Mouse scrolled (559, 364) with delta (0, 0)
Screenshot: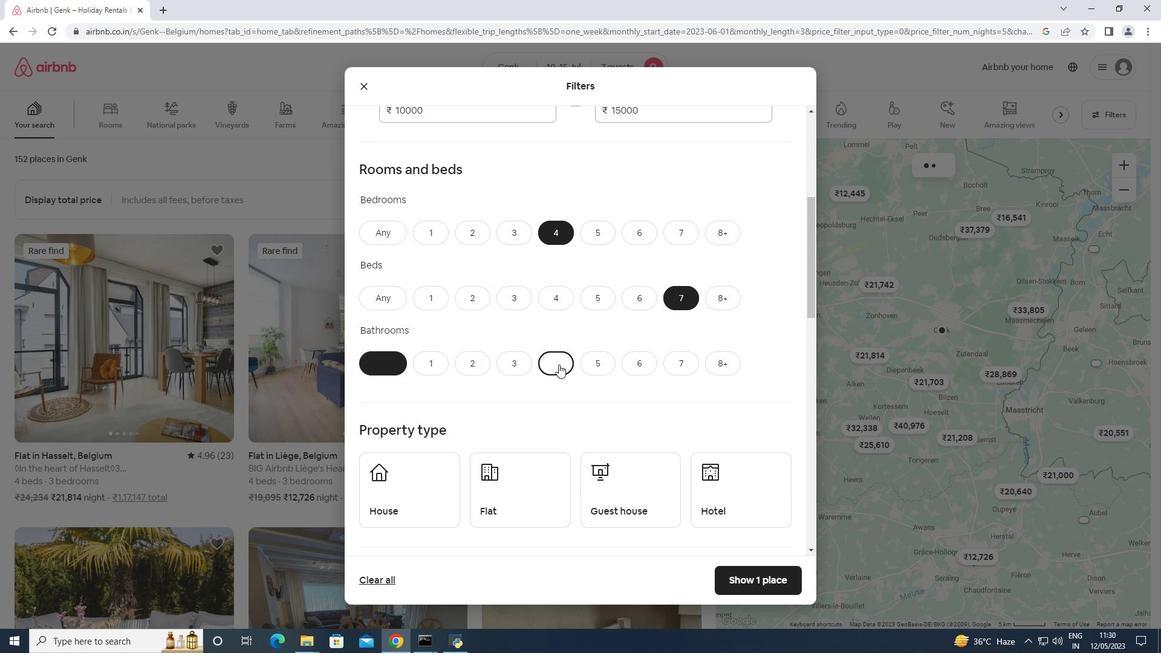 
Action: Mouse scrolled (559, 364) with delta (0, 0)
Screenshot: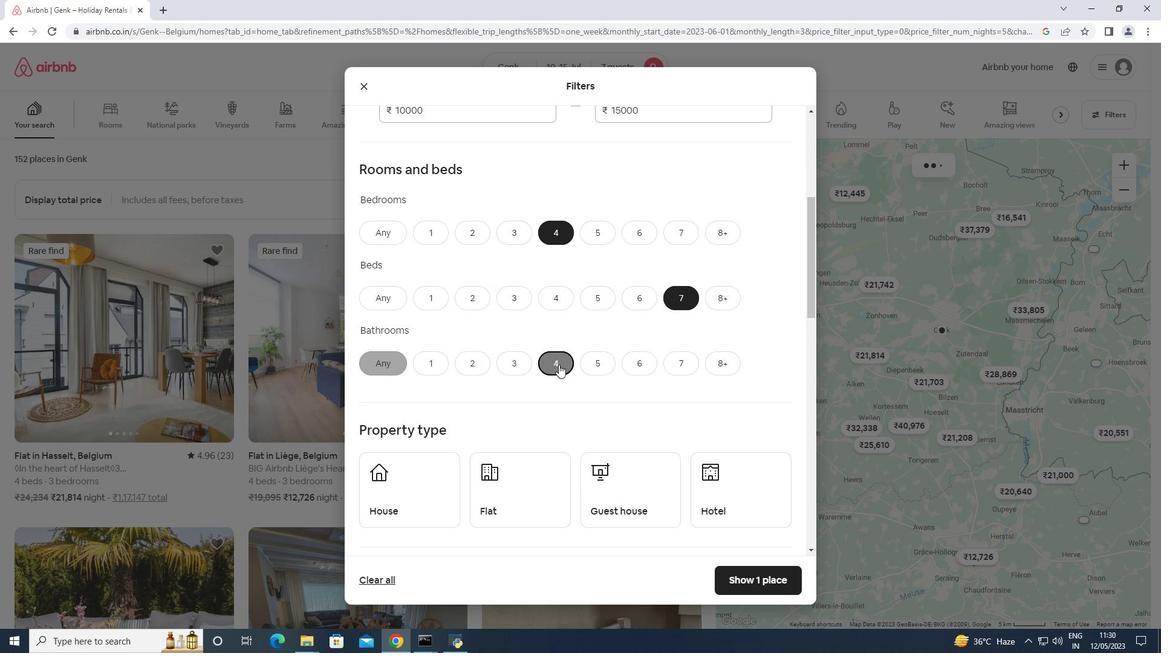 
Action: Mouse moved to (437, 257)
Screenshot: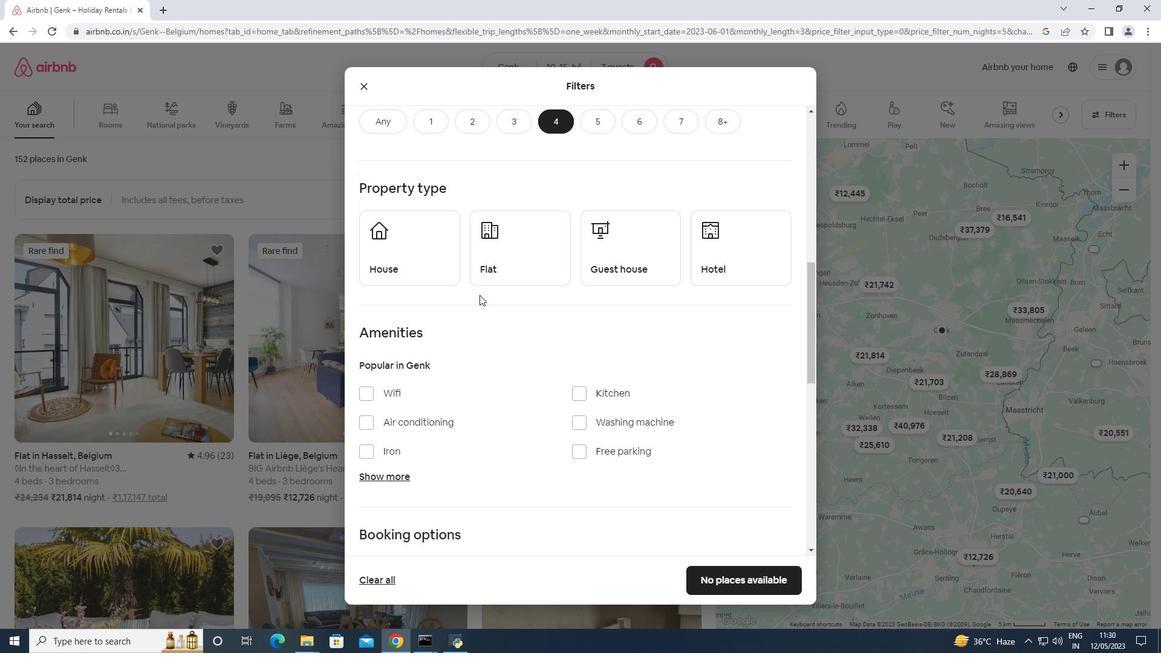 
Action: Mouse pressed left at (437, 257)
Screenshot: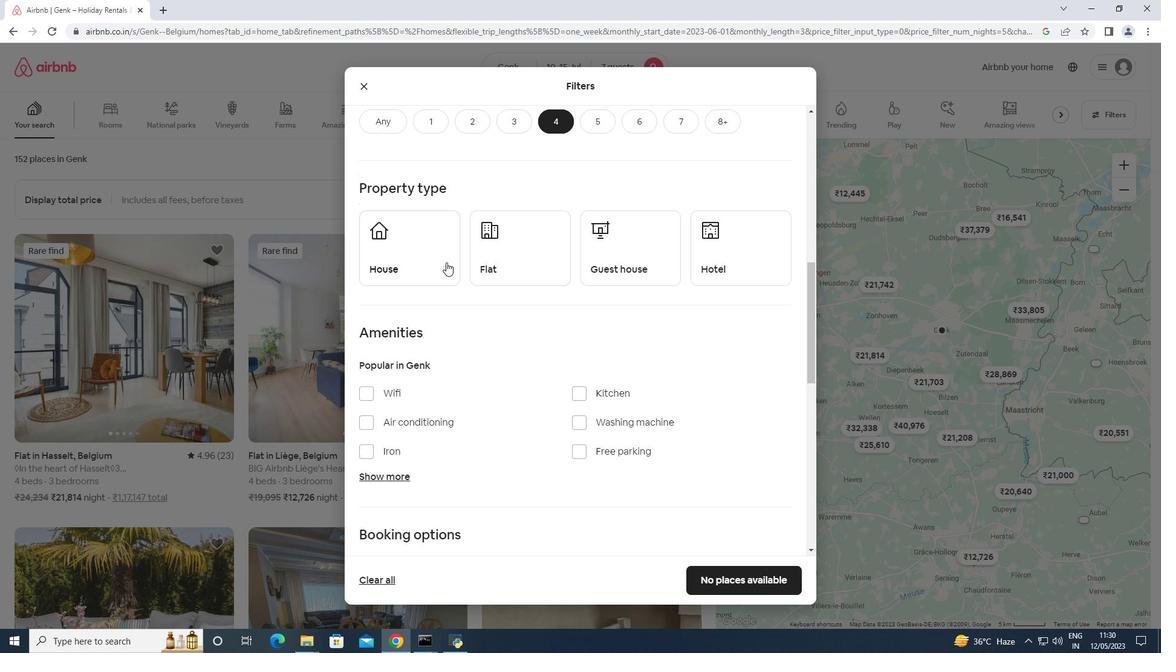 
Action: Mouse moved to (540, 267)
Screenshot: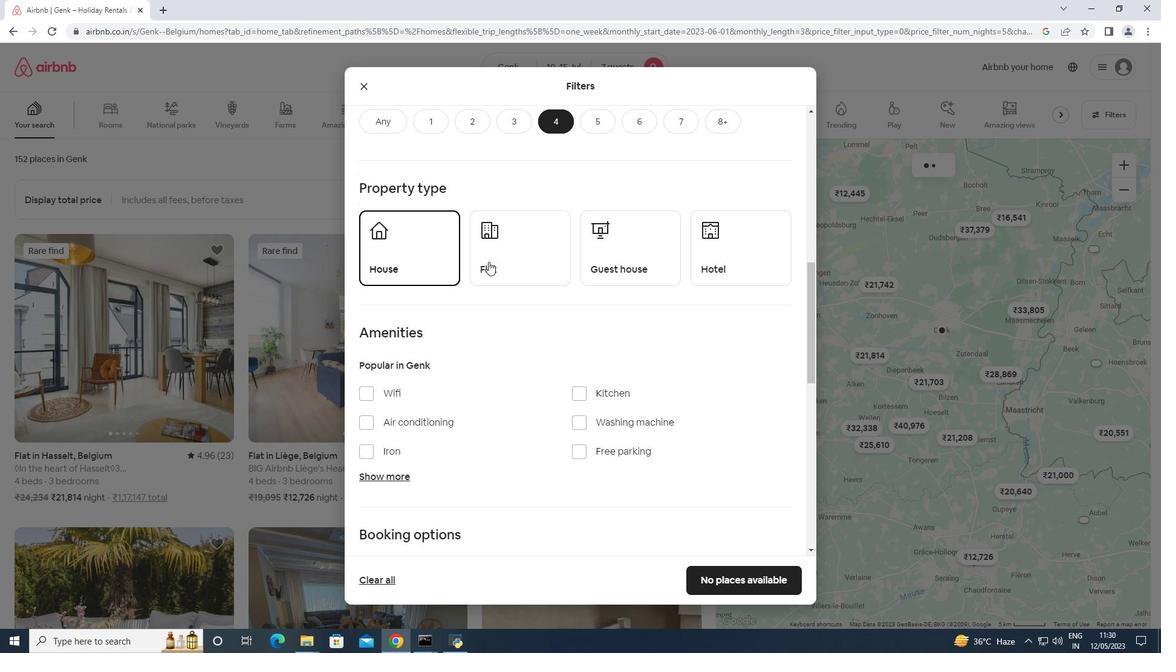 
Action: Mouse pressed left at (540, 267)
Screenshot: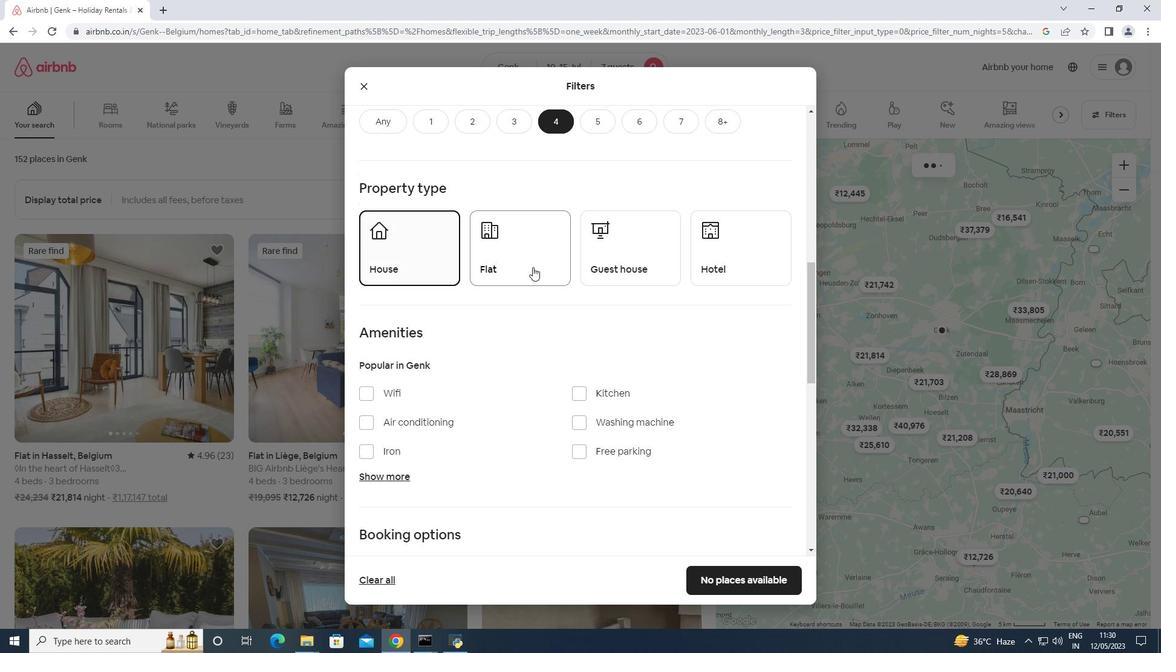 
Action: Mouse moved to (652, 260)
Screenshot: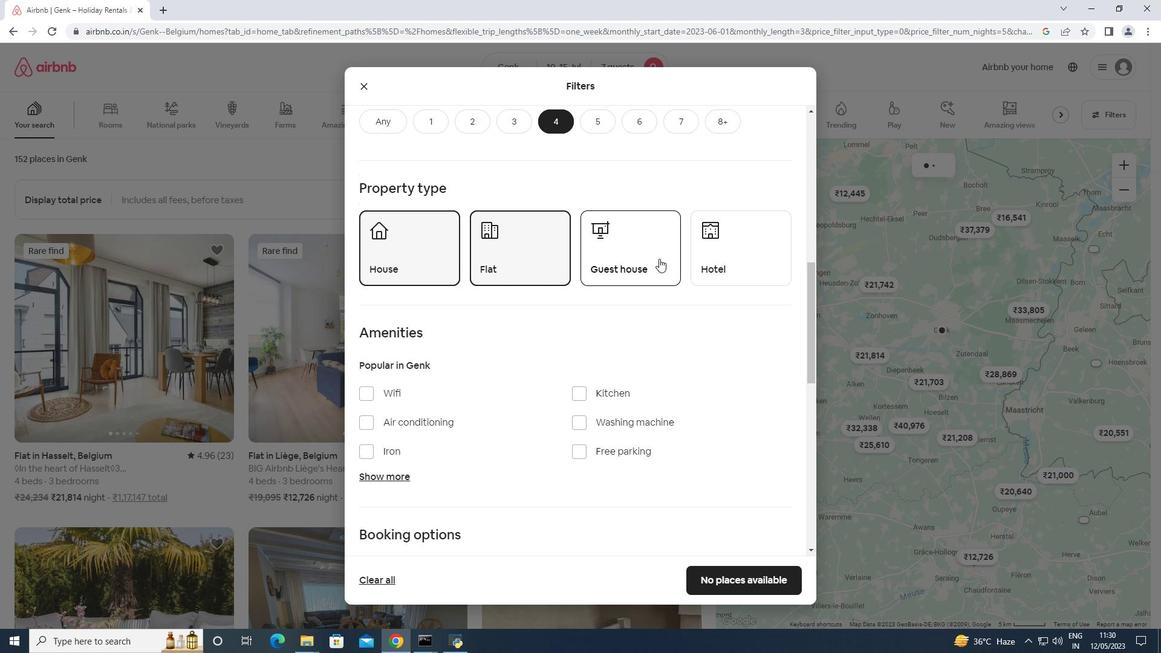 
Action: Mouse pressed left at (652, 260)
Screenshot: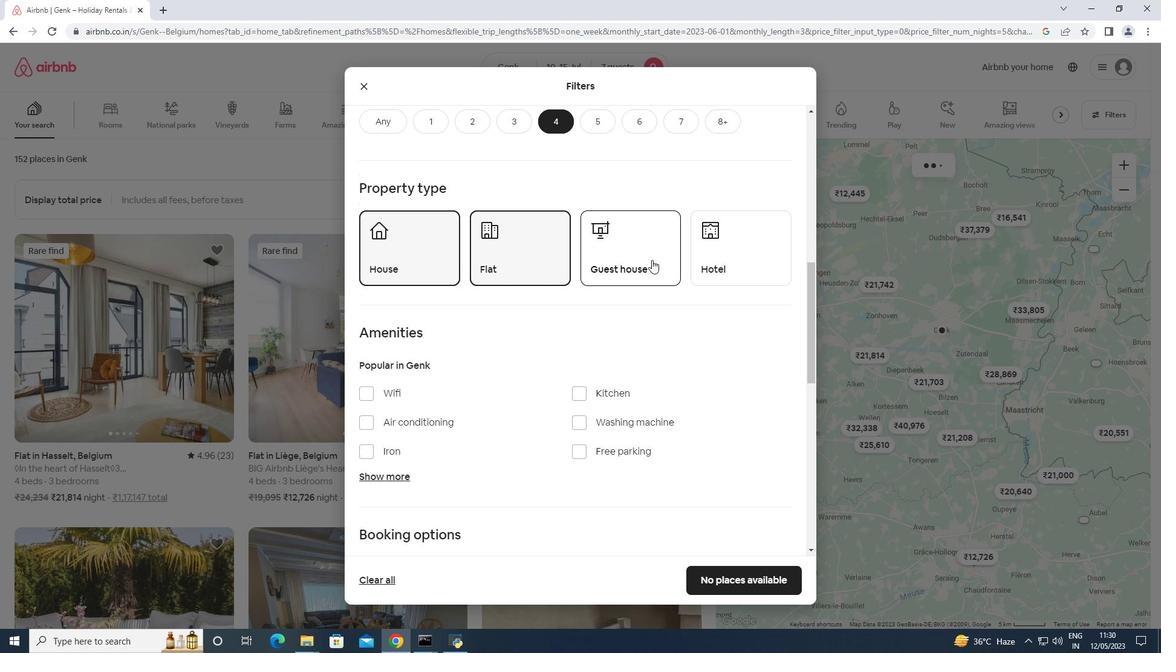 
Action: Mouse moved to (642, 254)
Screenshot: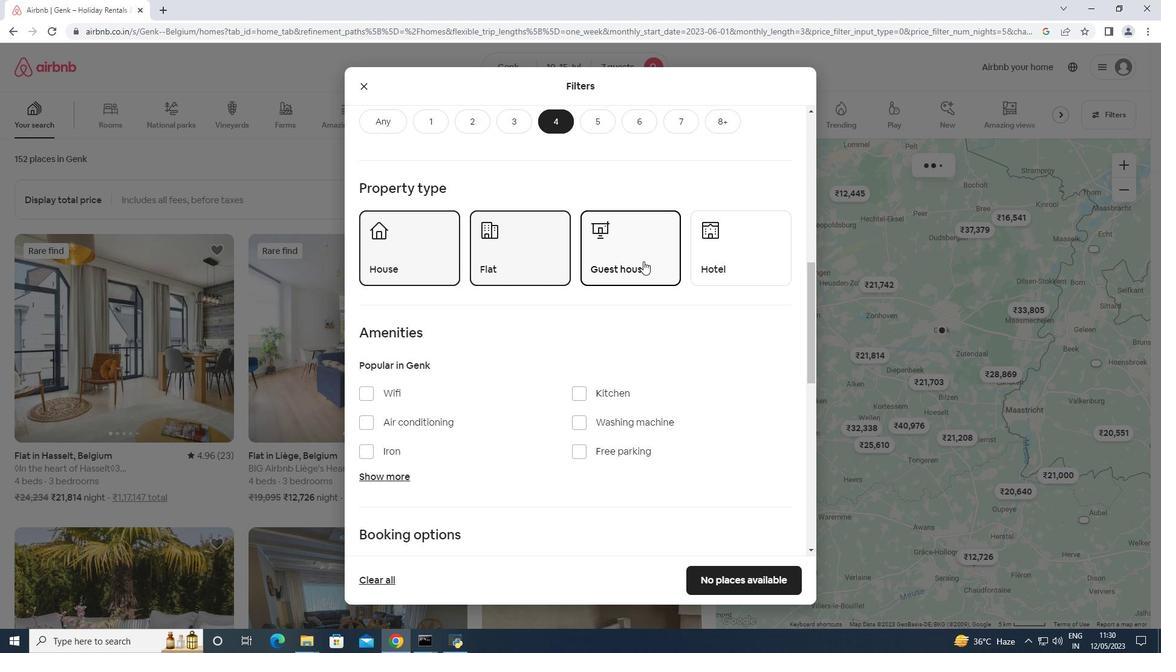 
Action: Mouse scrolled (642, 254) with delta (0, 0)
Screenshot: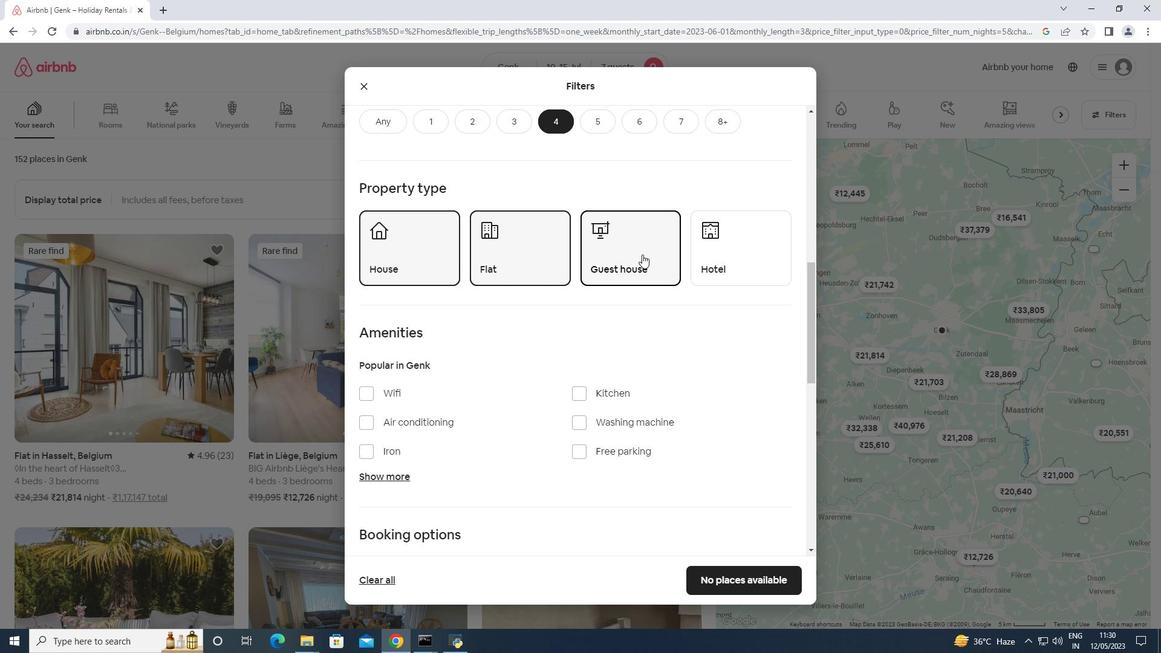 
Action: Mouse scrolled (642, 254) with delta (0, 0)
Screenshot: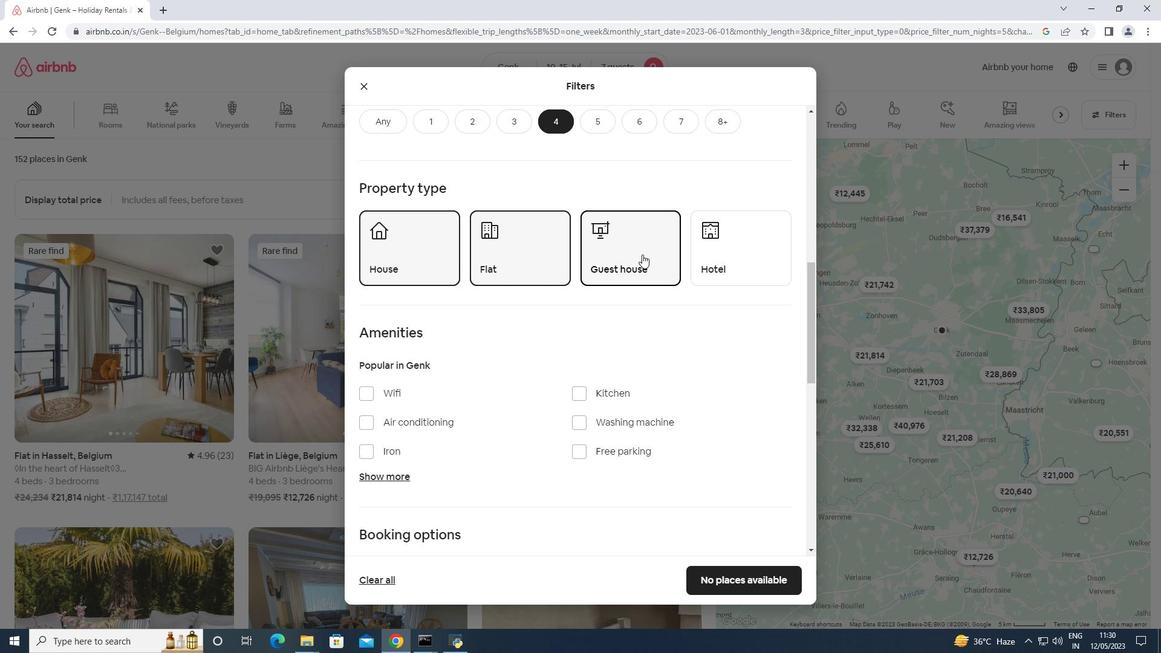 
Action: Mouse scrolled (642, 254) with delta (0, 0)
Screenshot: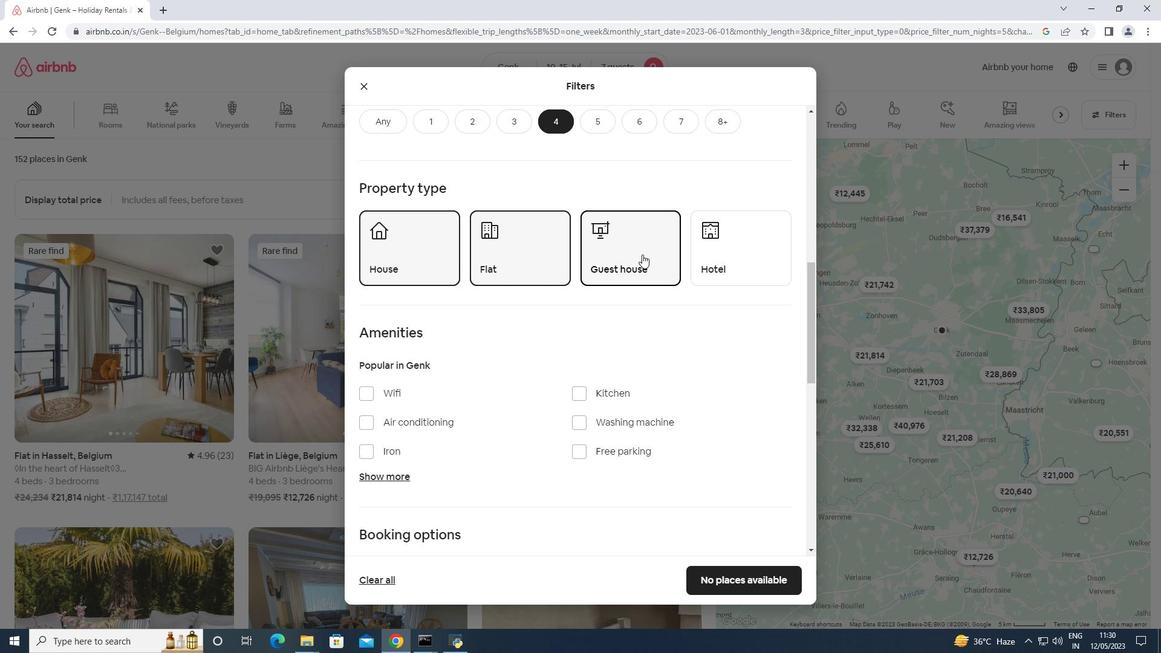 
Action: Mouse scrolled (642, 254) with delta (0, 0)
Screenshot: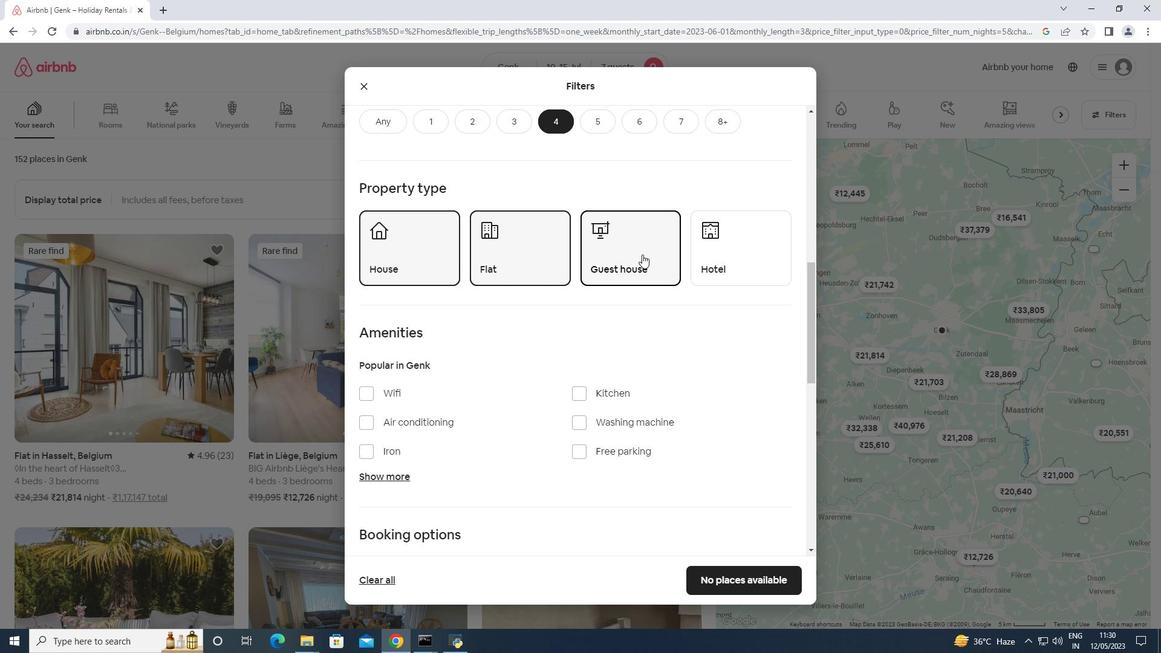 
Action: Mouse moved to (403, 146)
Screenshot: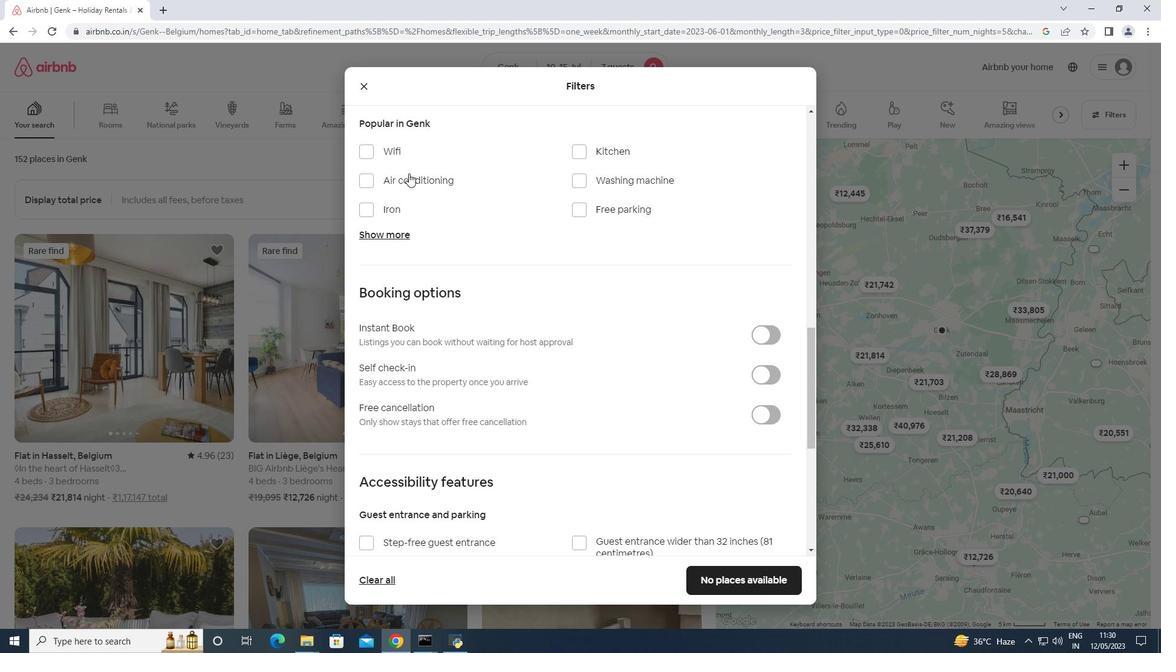 
Action: Mouse pressed left at (403, 146)
Screenshot: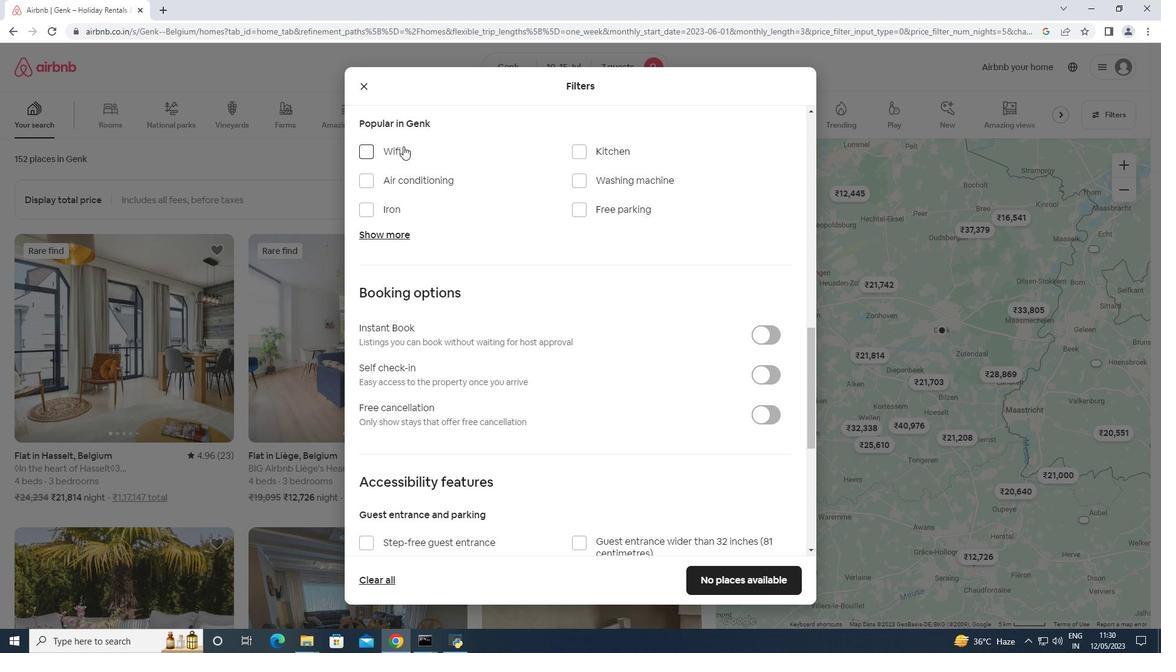 
Action: Mouse moved to (625, 179)
Screenshot: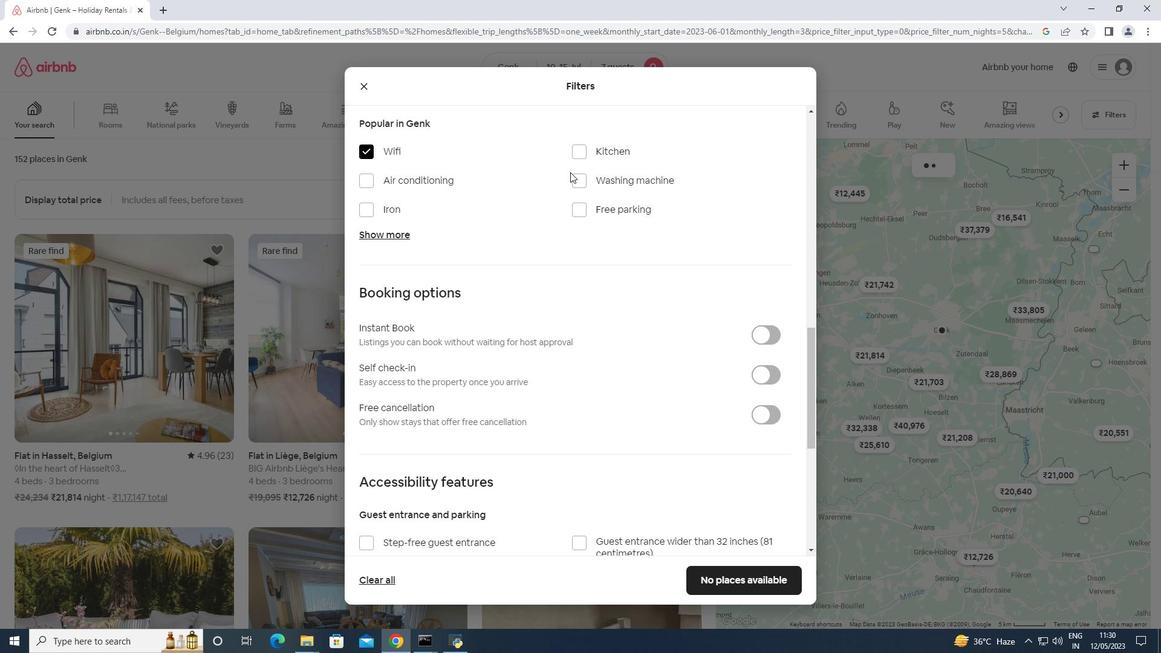 
Action: Mouse pressed left at (625, 179)
Screenshot: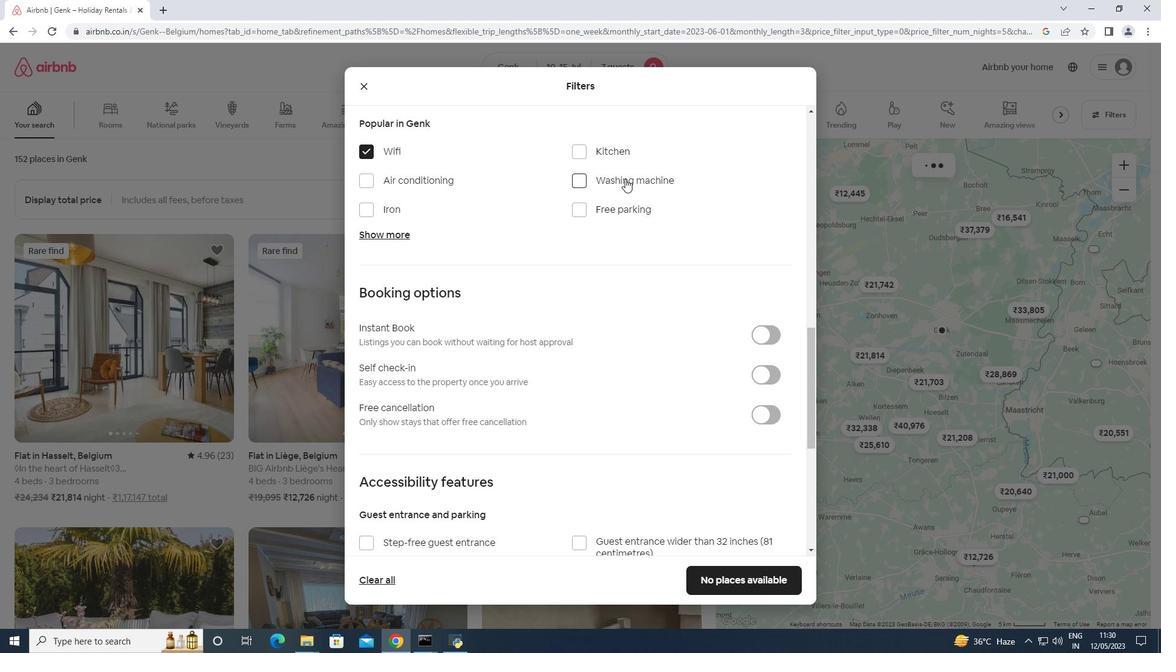 
Action: Mouse moved to (420, 238)
Screenshot: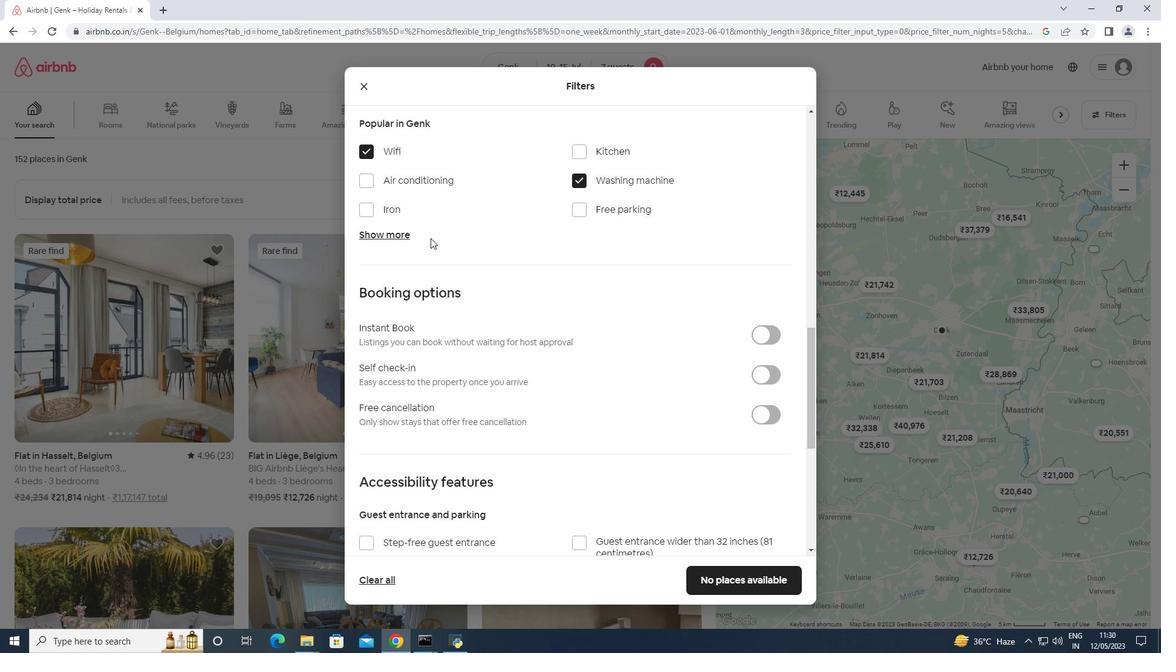 
Action: Mouse pressed left at (420, 238)
Screenshot: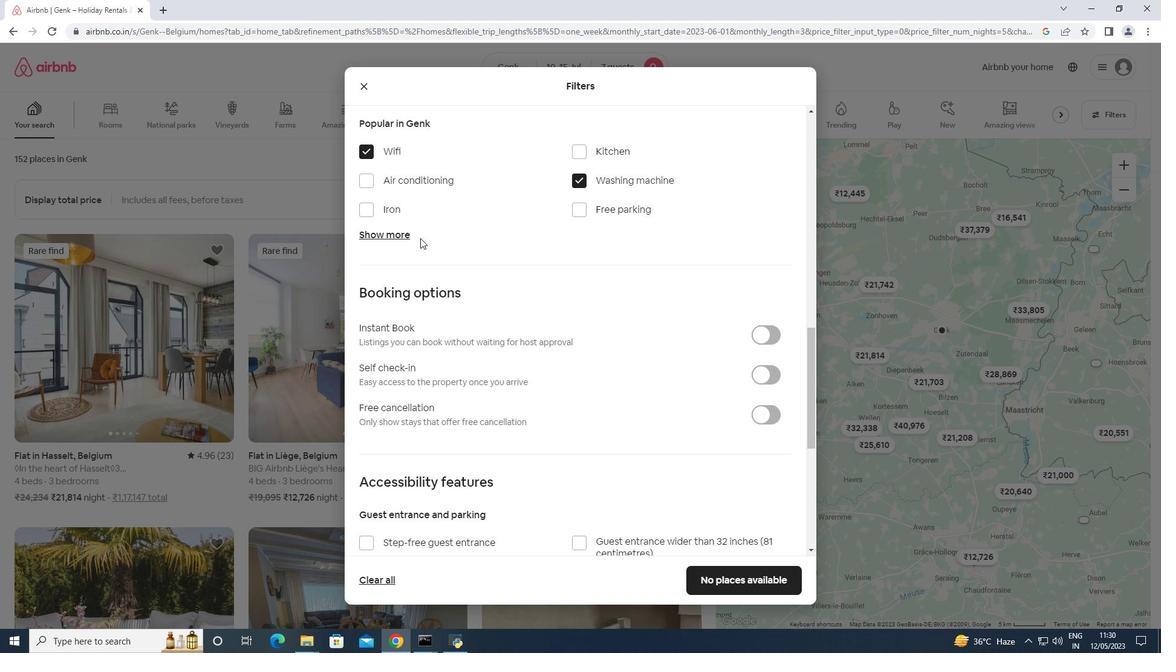 
Action: Mouse moved to (395, 232)
Screenshot: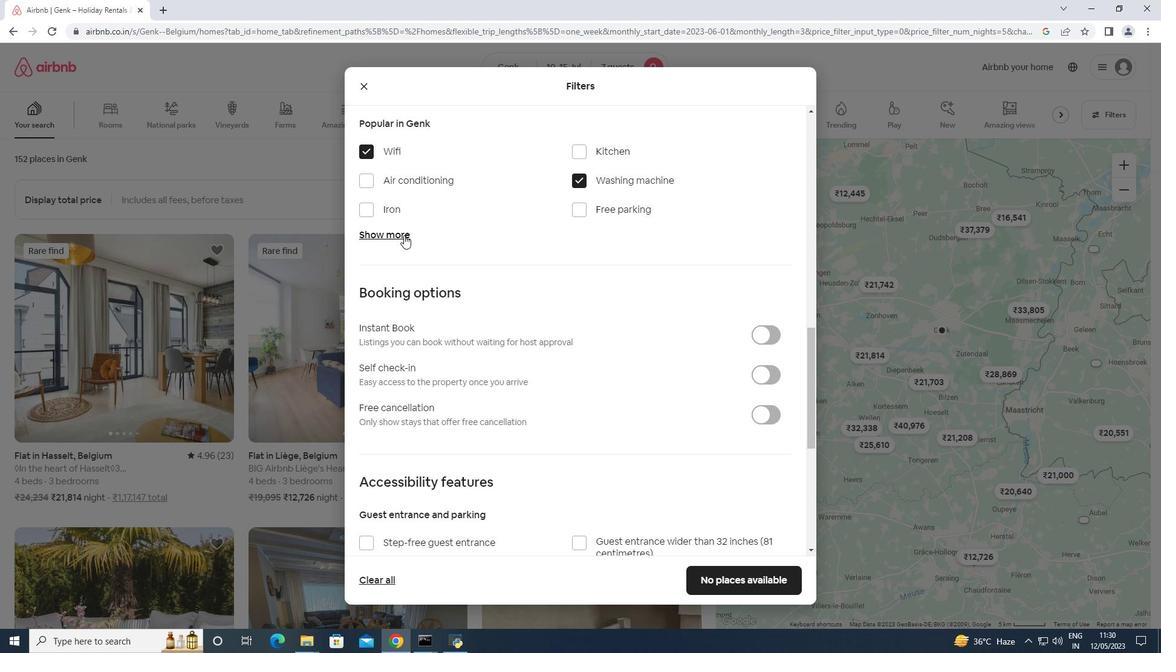 
Action: Mouse pressed left at (395, 232)
Screenshot: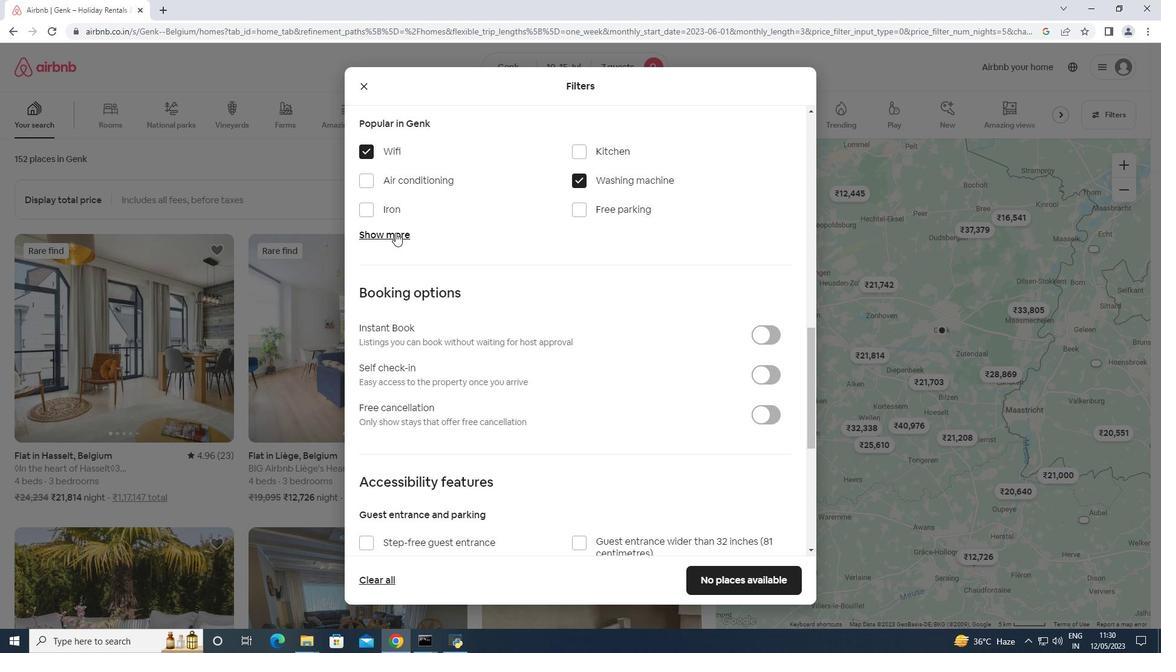 
Action: Mouse moved to (613, 213)
Screenshot: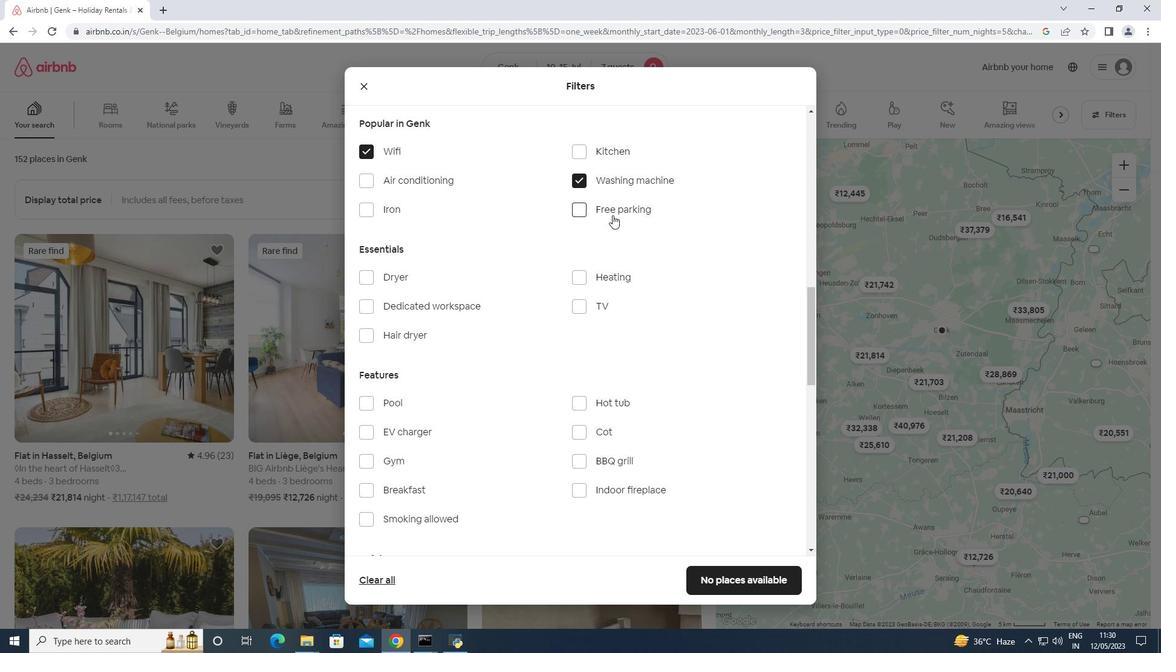
Action: Mouse pressed left at (613, 213)
Screenshot: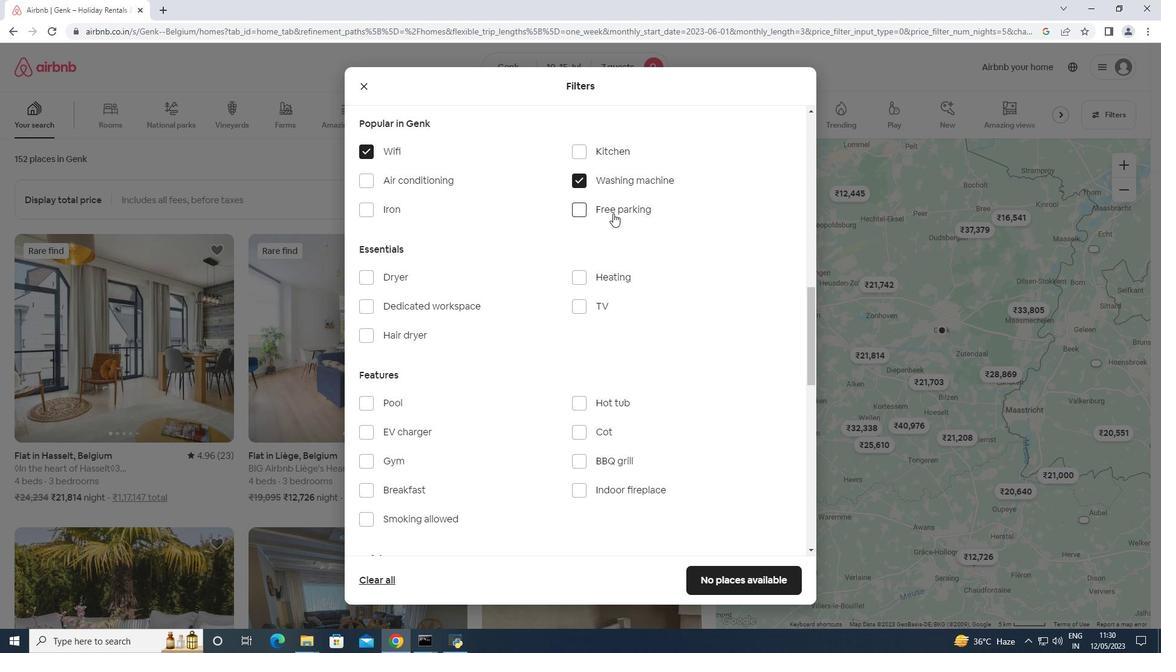 
Action: Mouse moved to (578, 306)
Screenshot: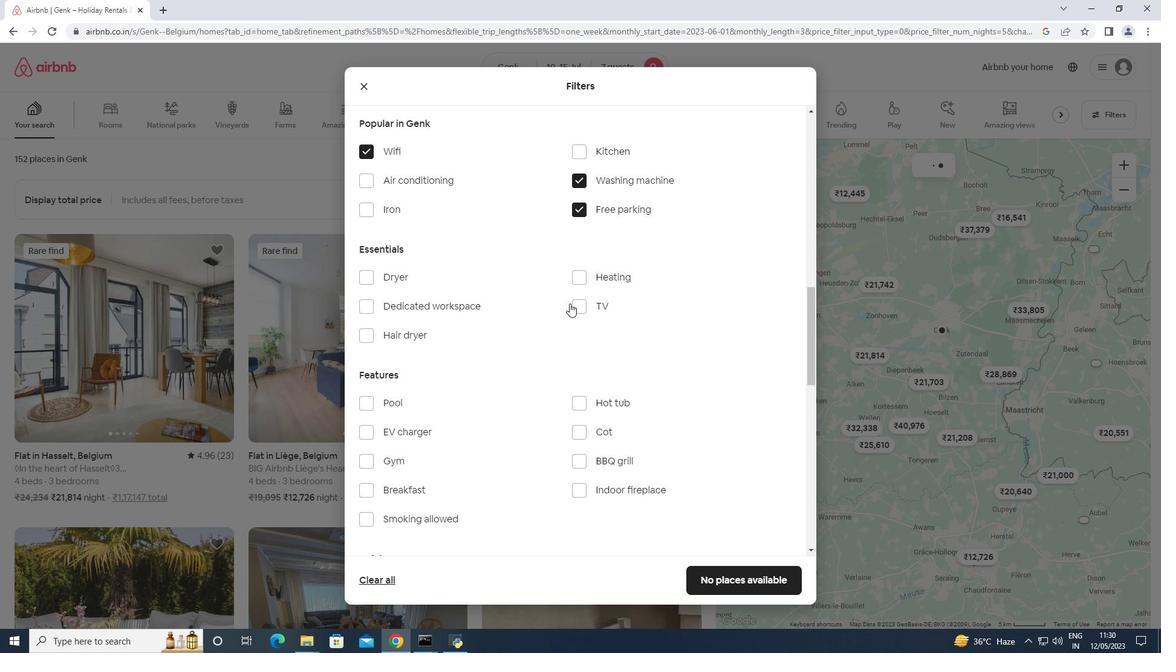 
Action: Mouse pressed left at (578, 306)
Screenshot: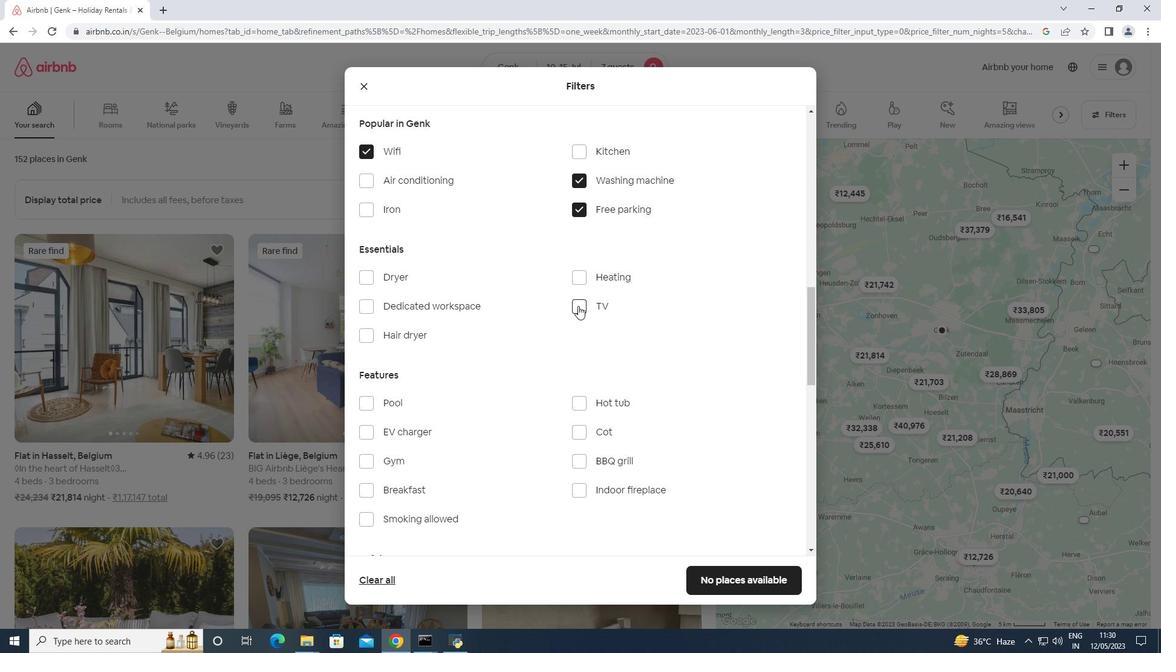 
Action: Mouse moved to (578, 306)
Screenshot: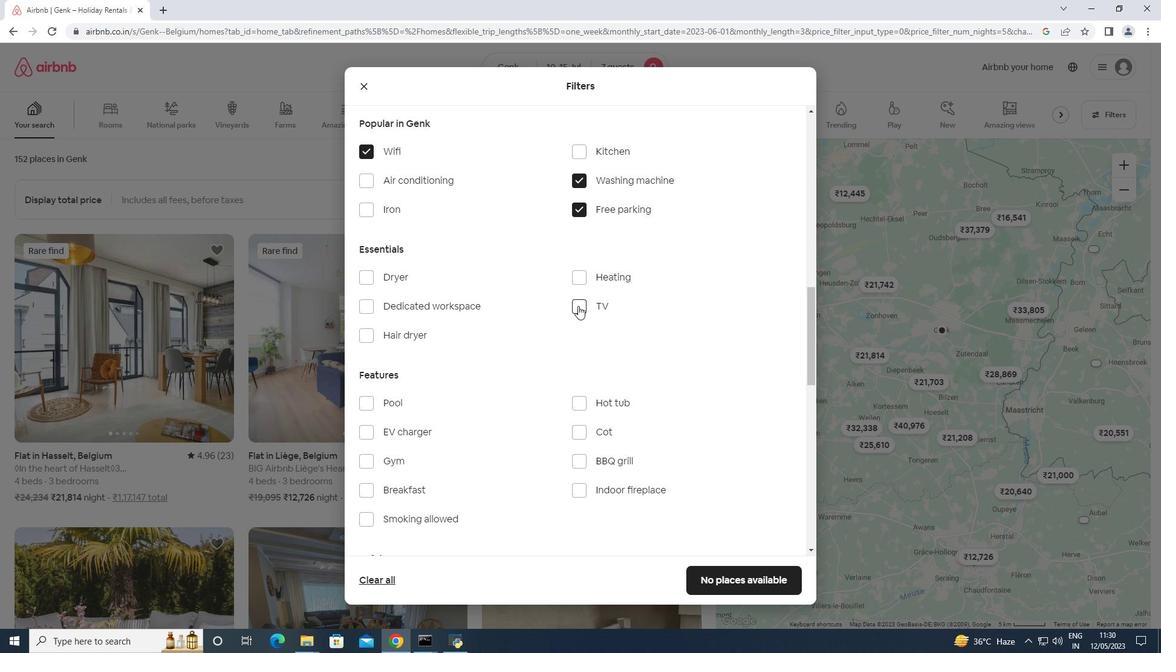 
Action: Mouse scrolled (578, 305) with delta (0, 0)
Screenshot: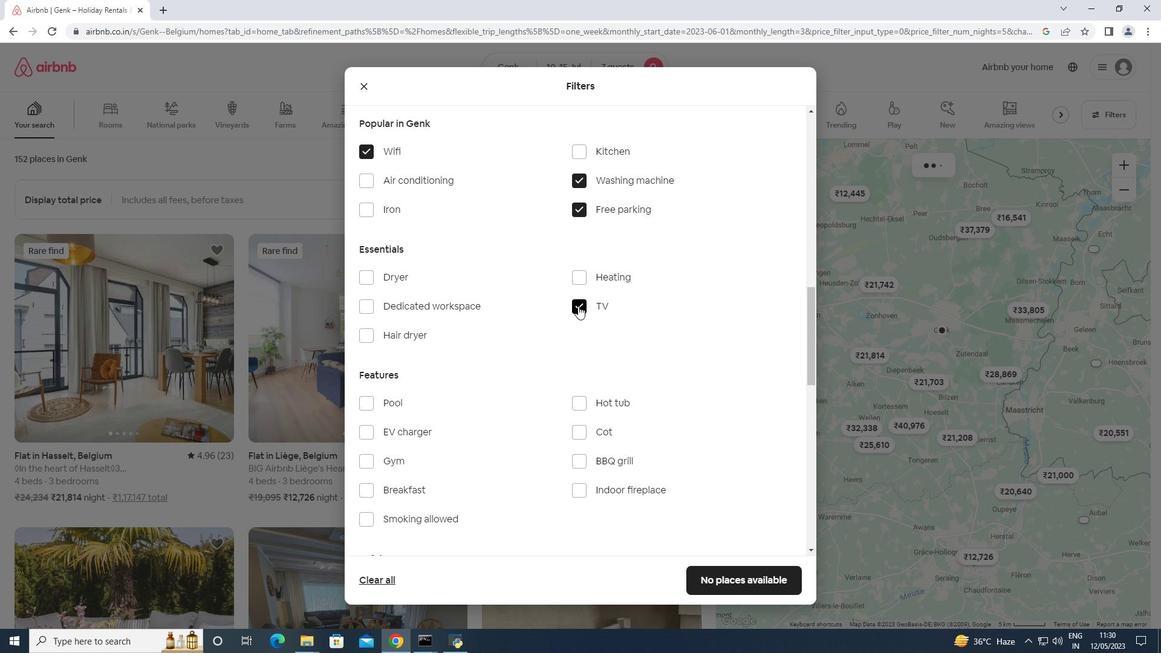 
Action: Mouse scrolled (578, 305) with delta (0, 0)
Screenshot: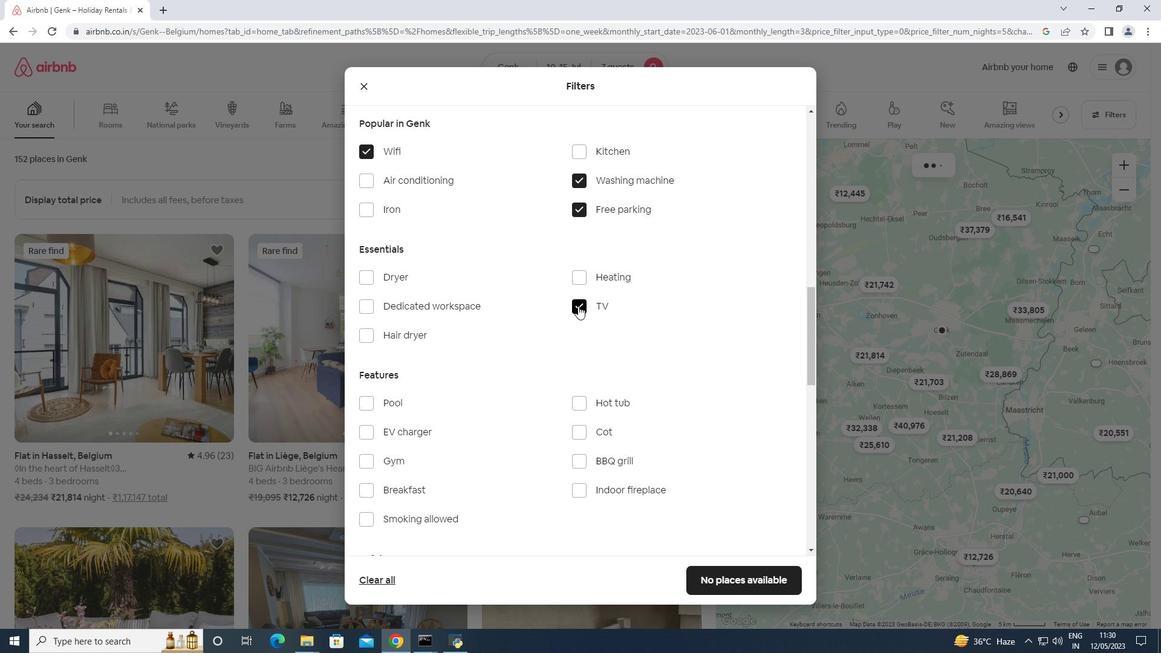 
Action: Mouse scrolled (578, 305) with delta (0, 0)
Screenshot: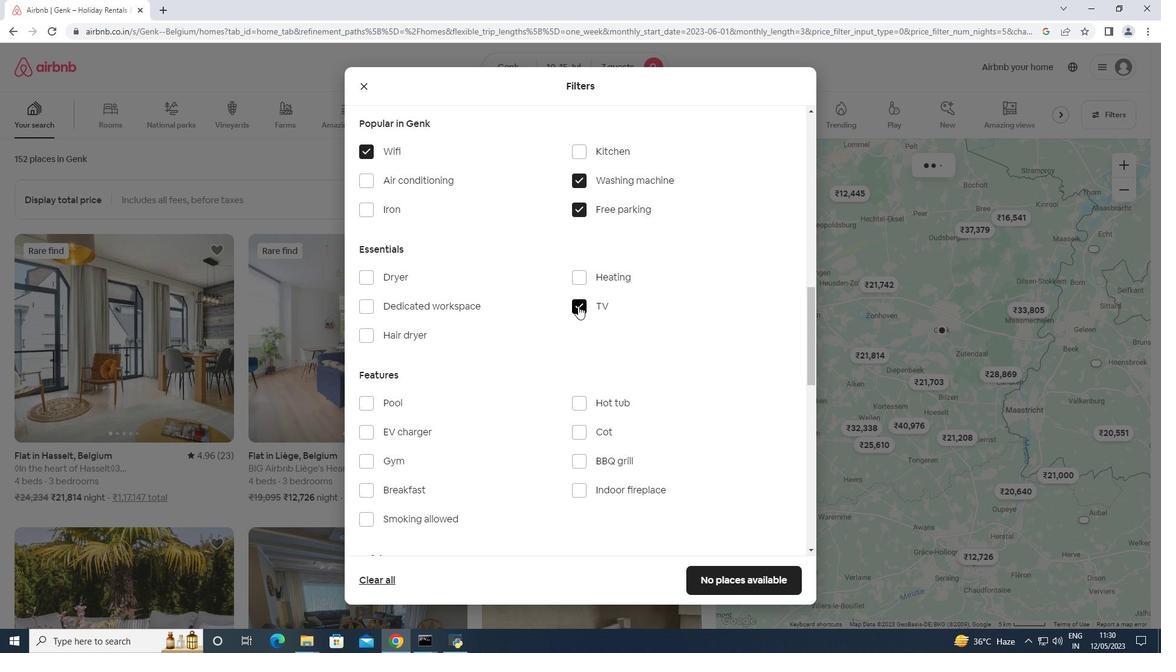 
Action: Mouse scrolled (578, 305) with delta (0, 0)
Screenshot: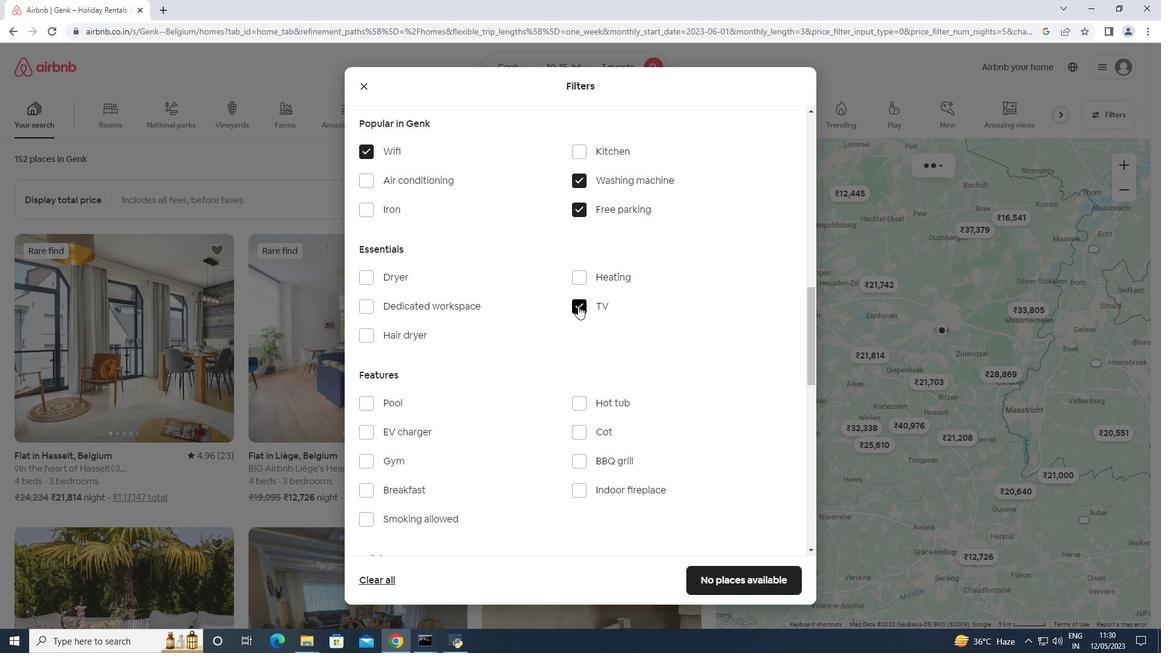 
Action: Mouse scrolled (578, 305) with delta (0, 0)
Screenshot: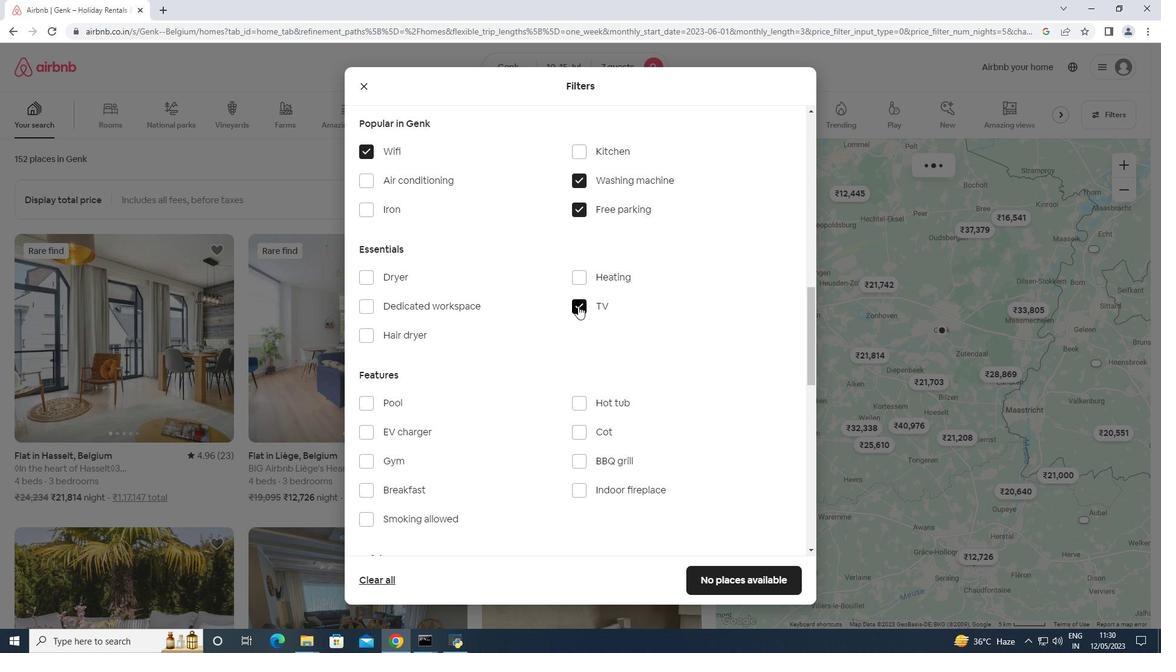 
Action: Mouse moved to (430, 191)
Screenshot: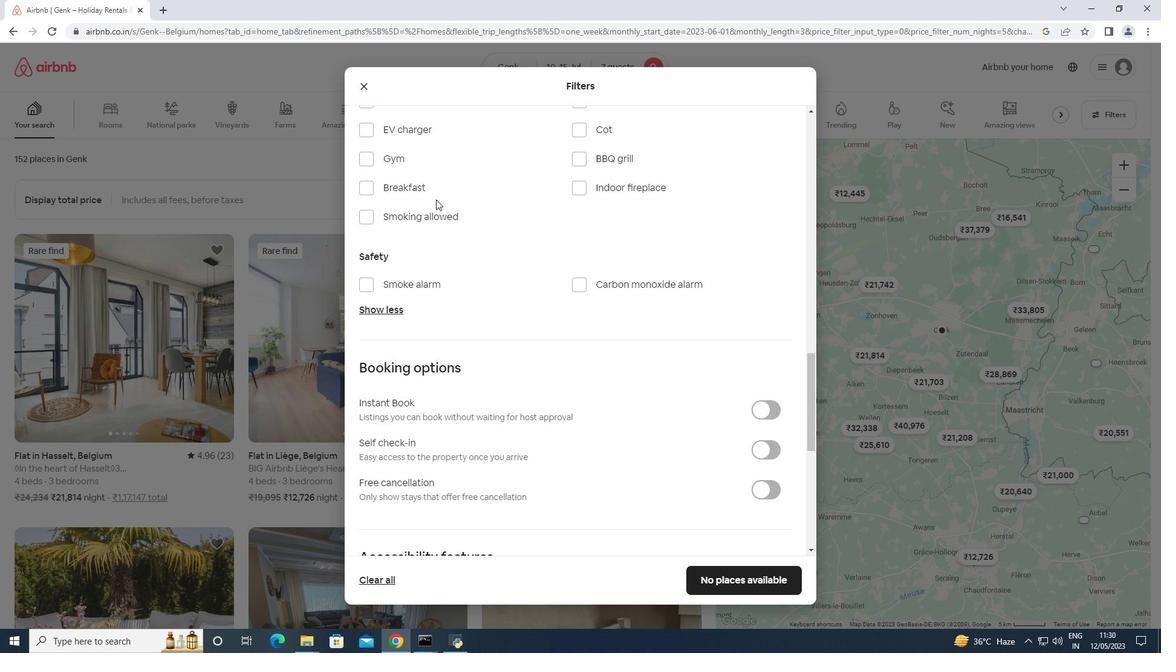 
Action: Mouse pressed left at (430, 191)
Screenshot: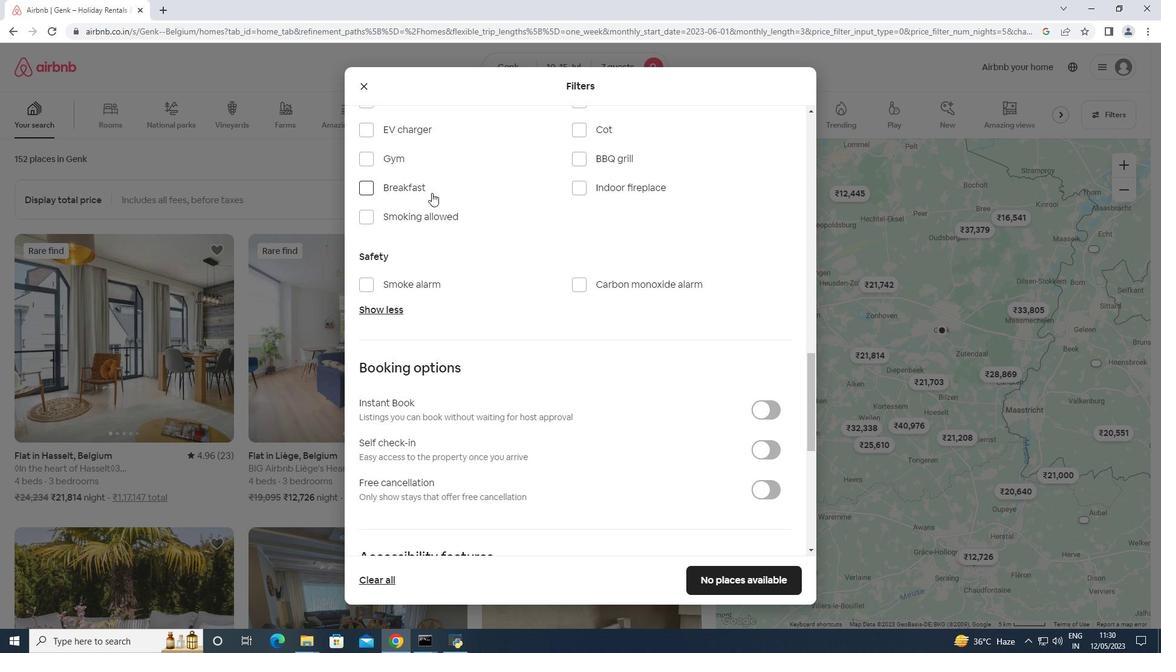 
Action: Mouse moved to (420, 159)
Screenshot: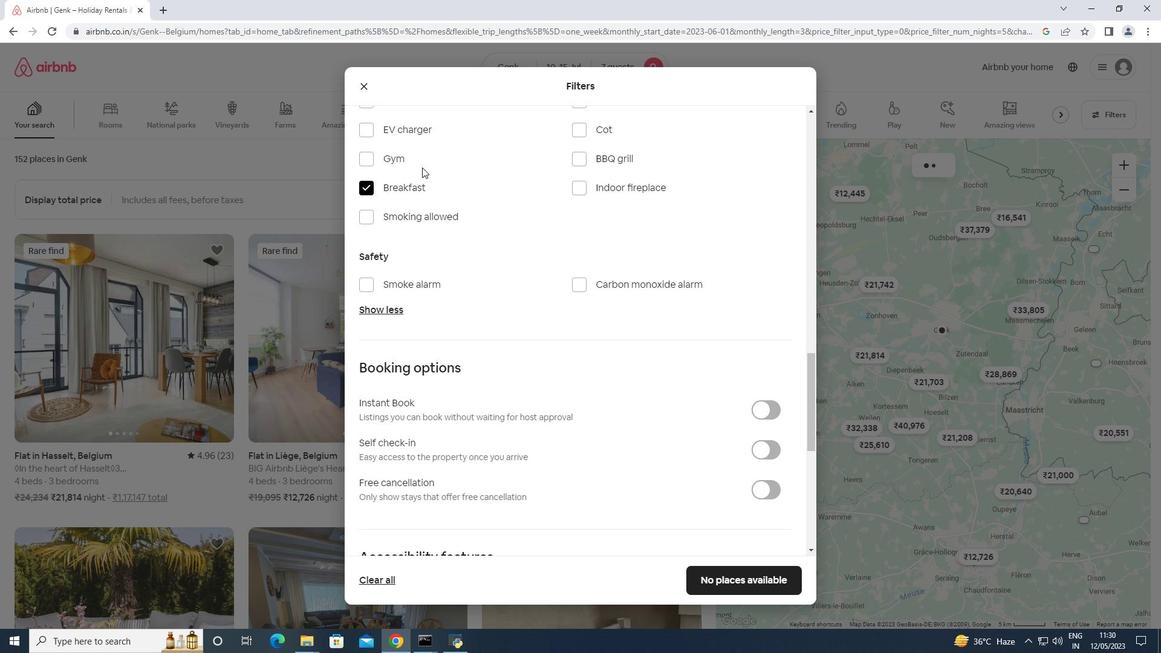 
Action: Mouse pressed left at (420, 159)
Screenshot: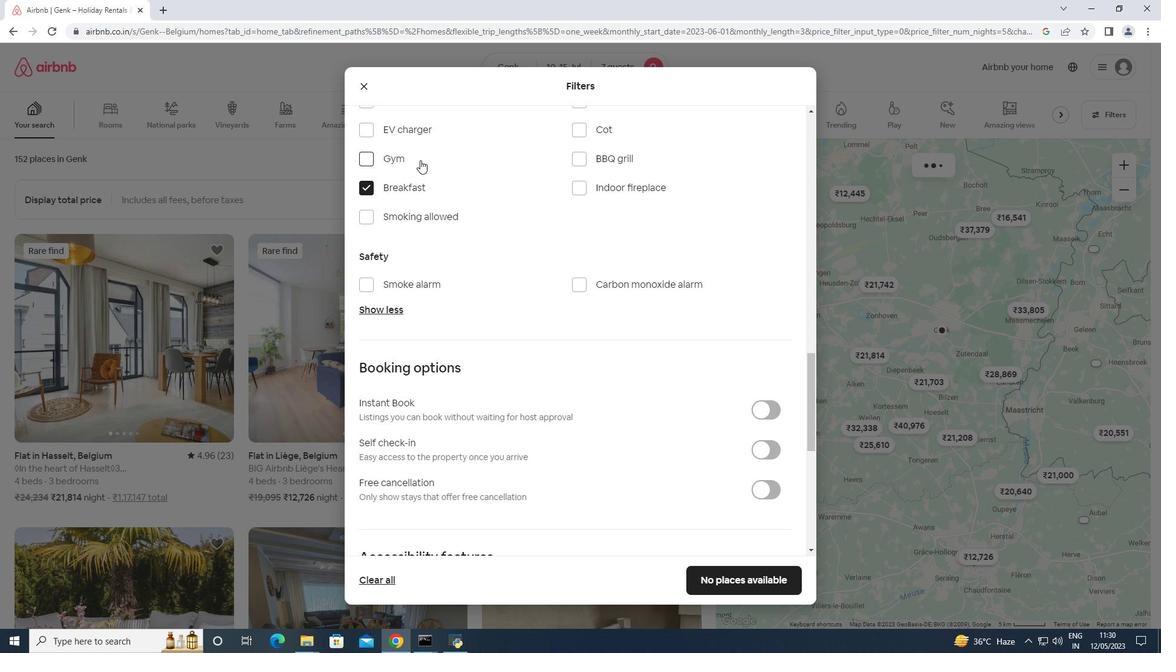 
Action: Mouse moved to (775, 452)
Screenshot: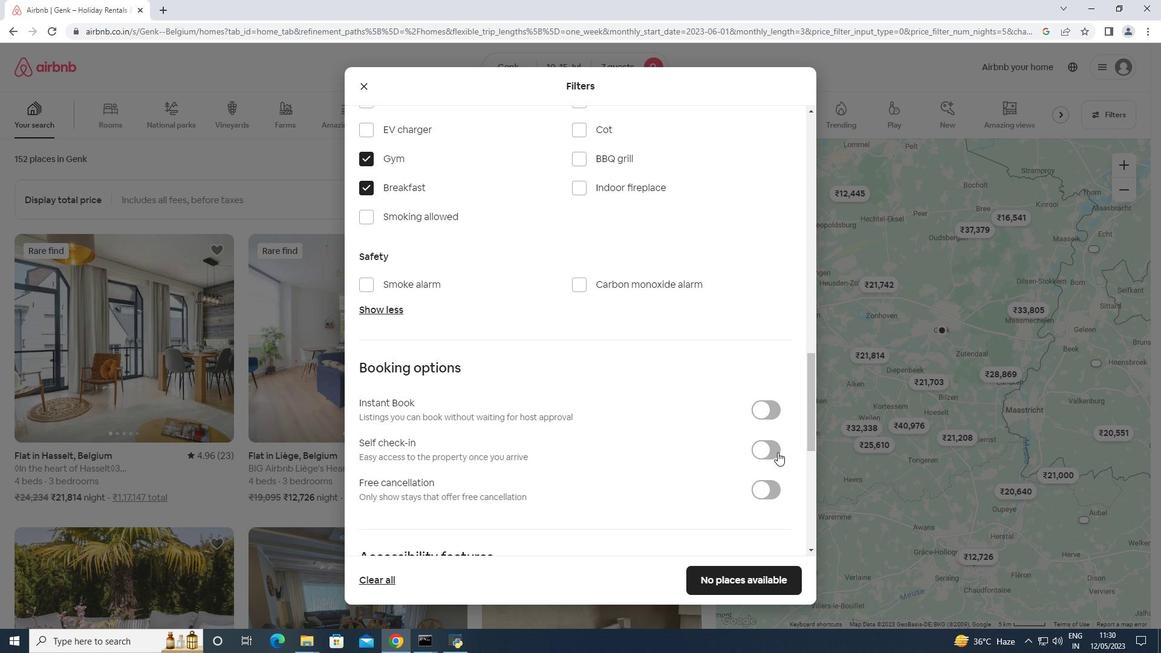 
Action: Mouse pressed left at (775, 452)
Screenshot: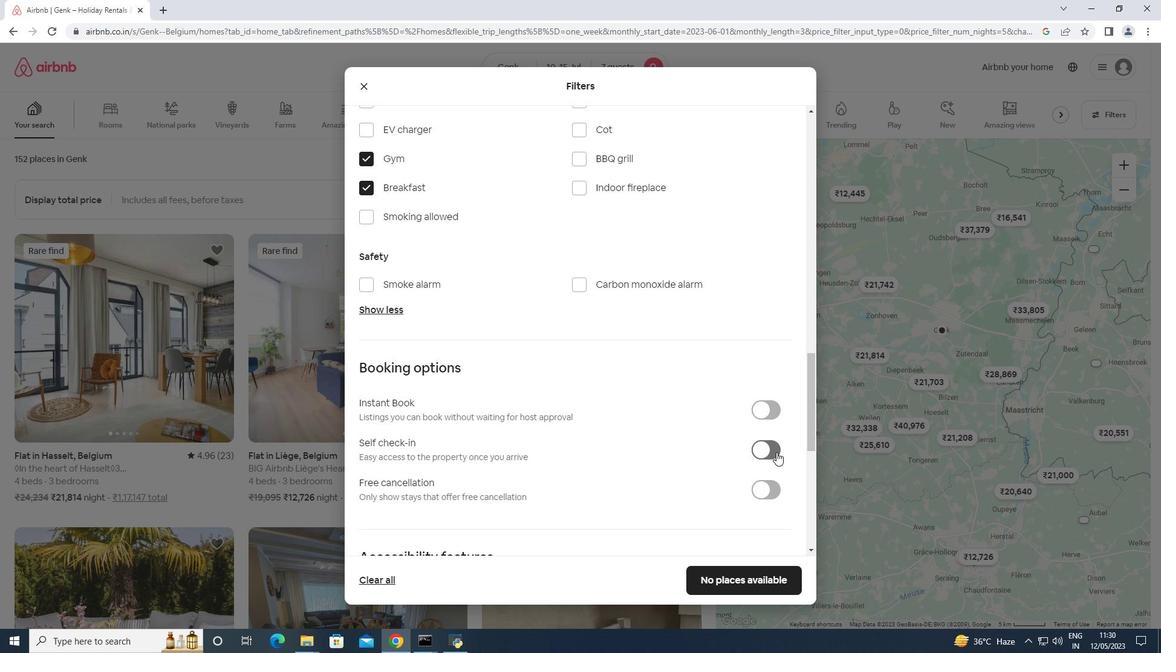 
Action: Mouse moved to (773, 448)
Screenshot: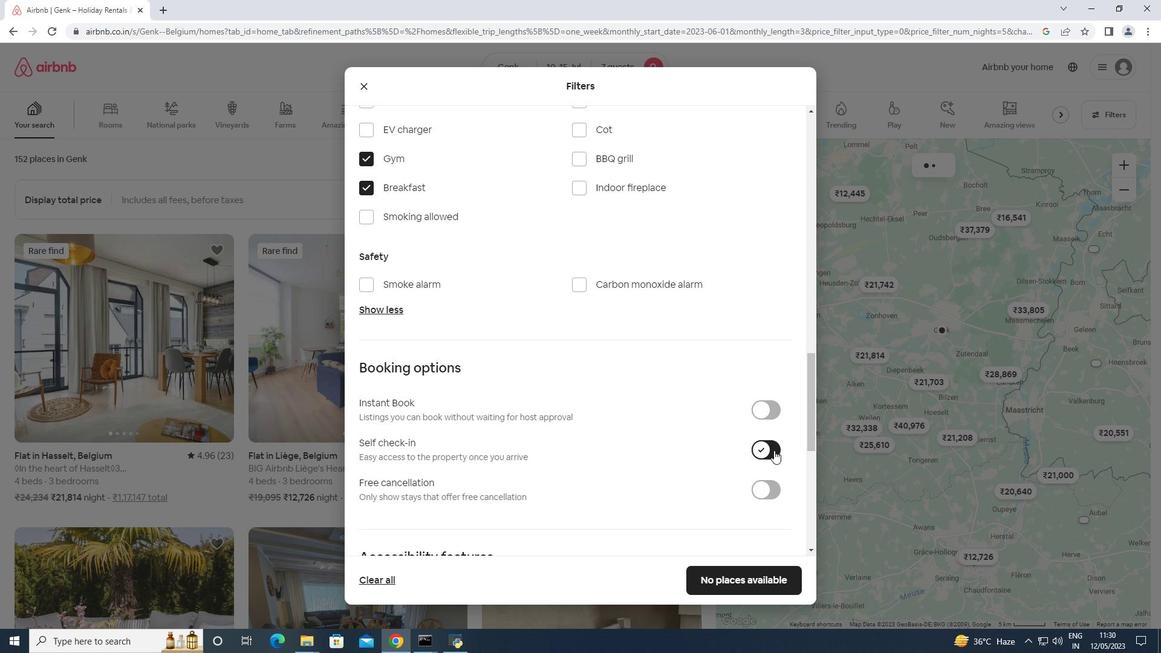 
Action: Mouse scrolled (773, 447) with delta (0, 0)
Screenshot: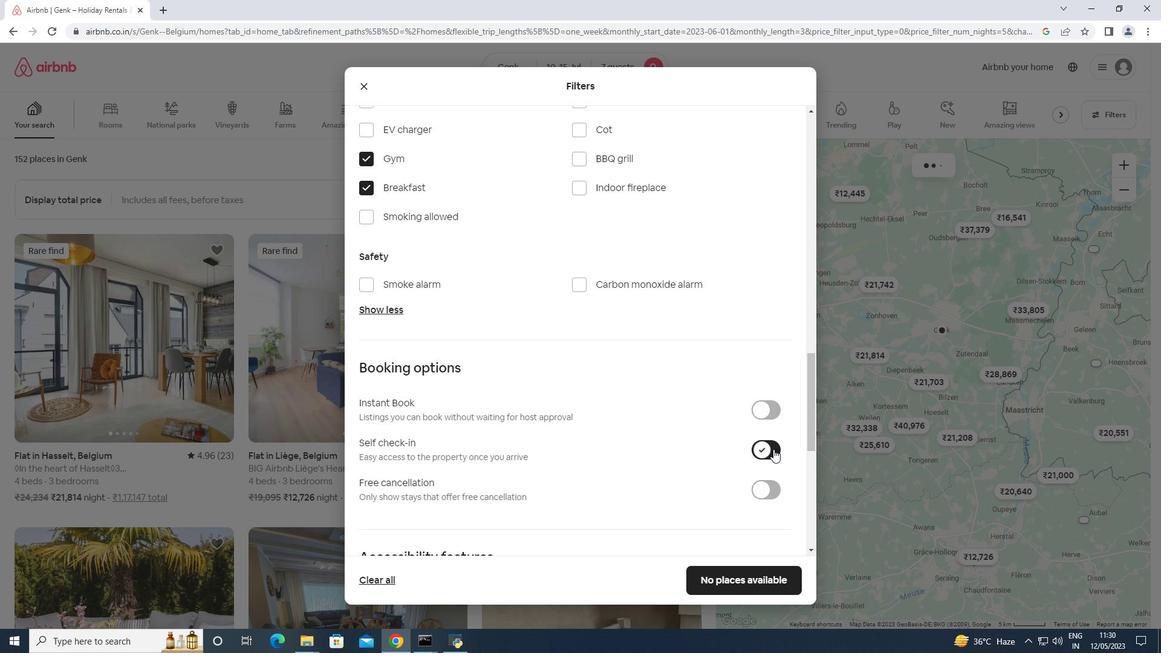 
Action: Mouse scrolled (773, 447) with delta (0, 0)
Screenshot: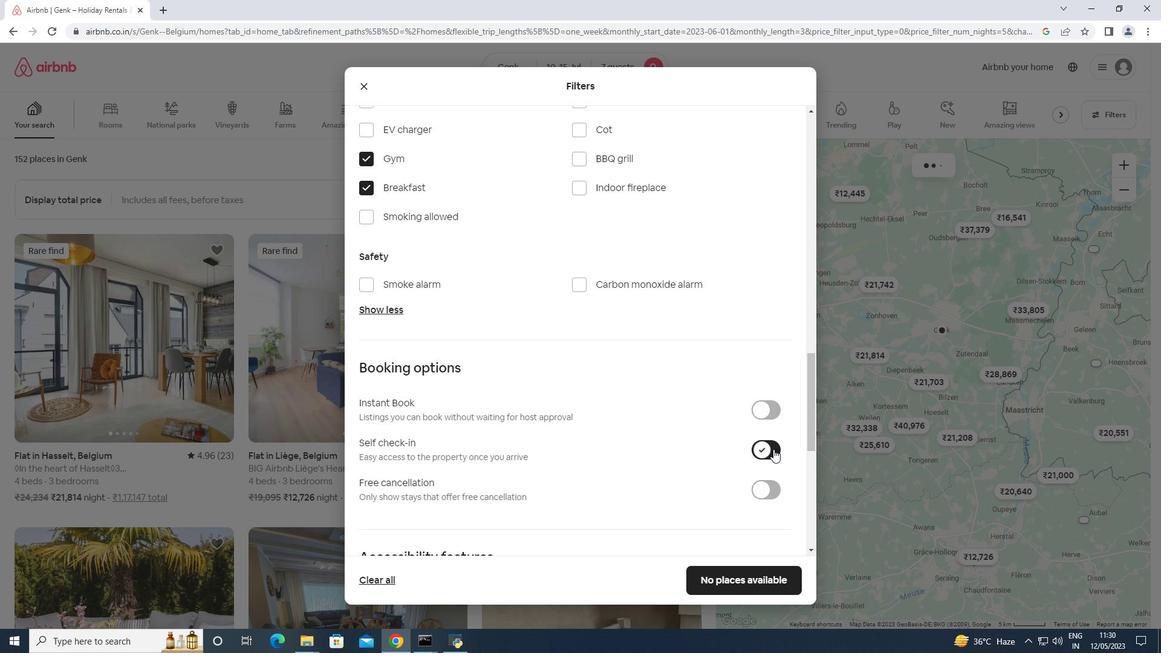 
Action: Mouse scrolled (773, 447) with delta (0, 0)
Screenshot: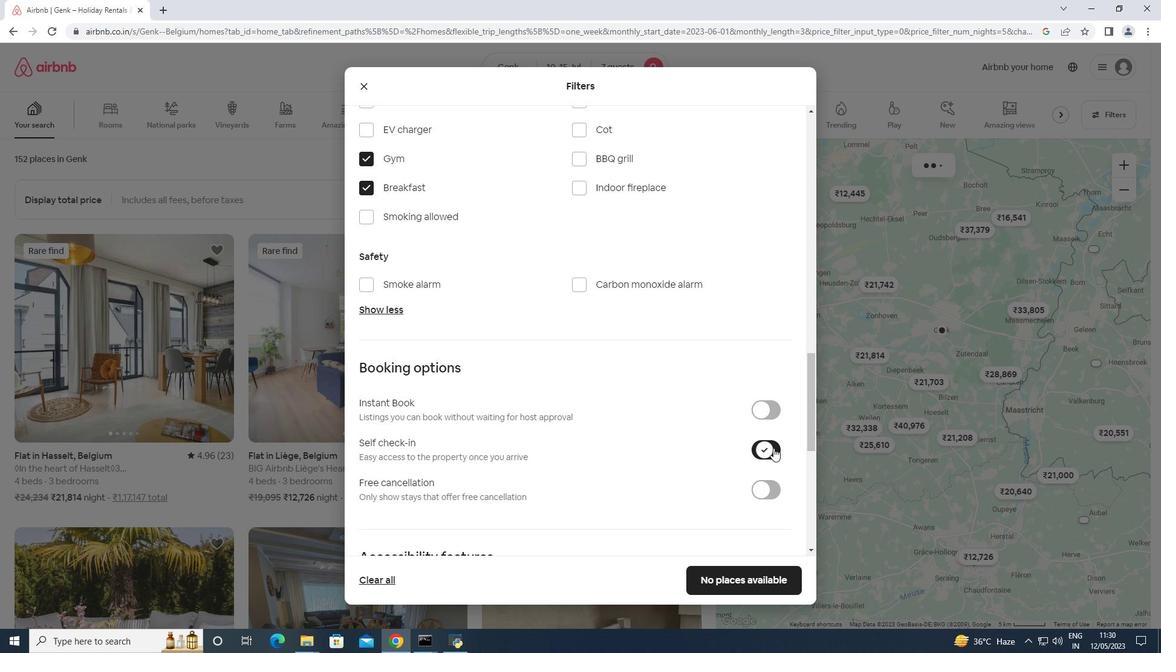 
Action: Mouse scrolled (773, 447) with delta (0, 0)
Screenshot: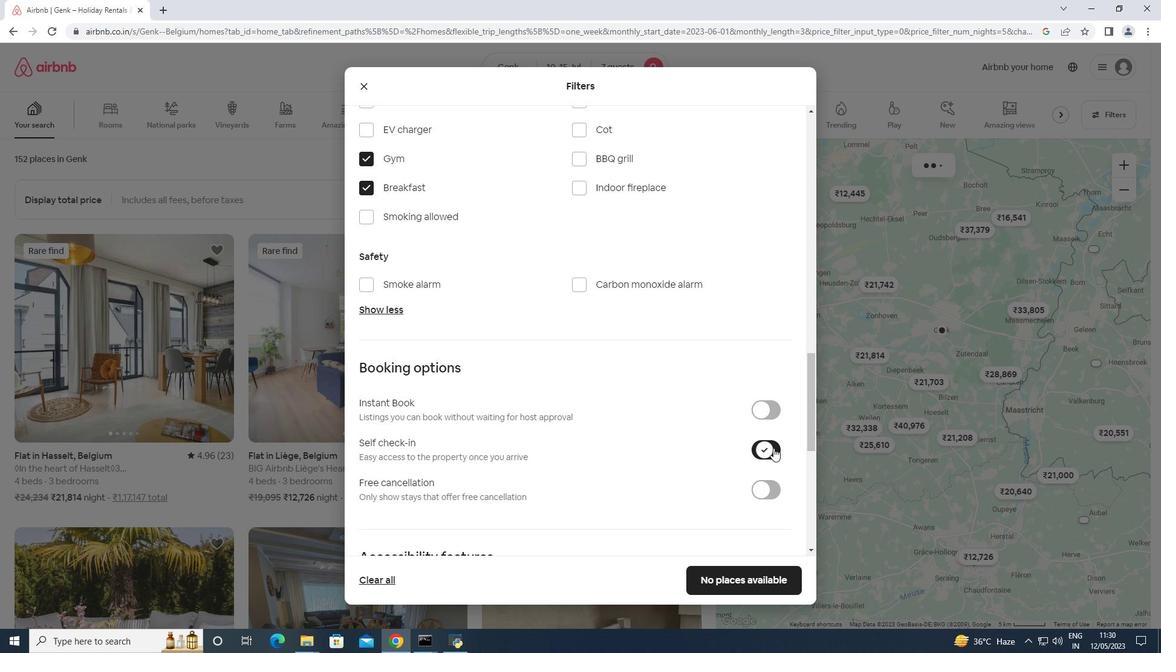 
Action: Mouse scrolled (773, 447) with delta (0, 0)
Screenshot: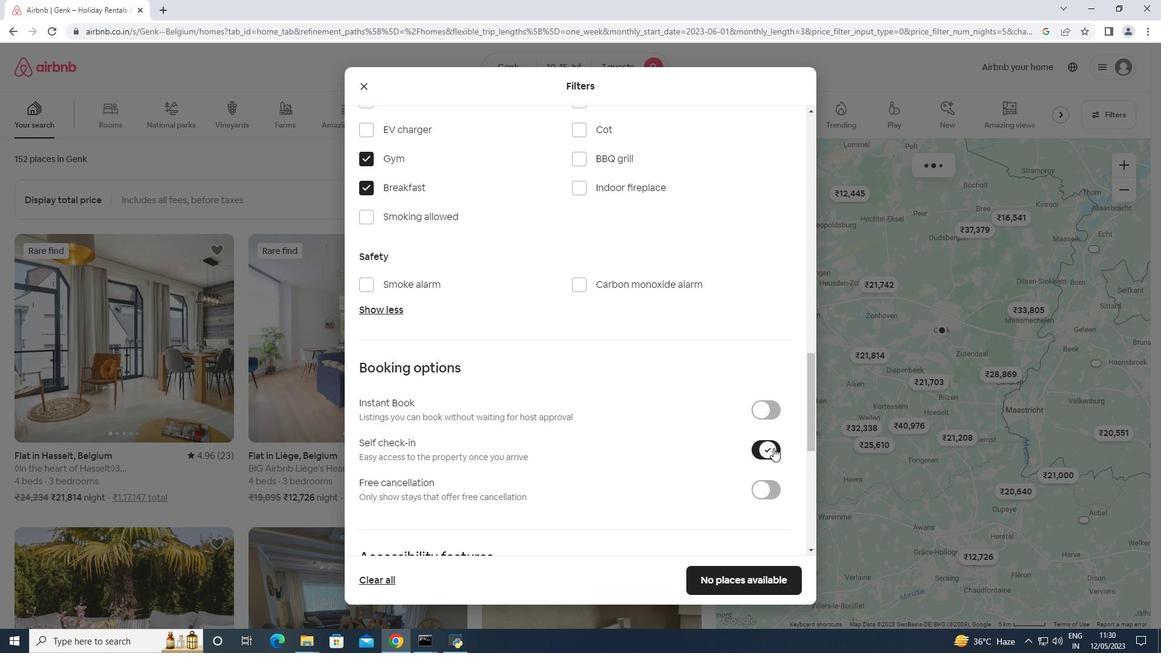 
Action: Mouse moved to (605, 479)
Screenshot: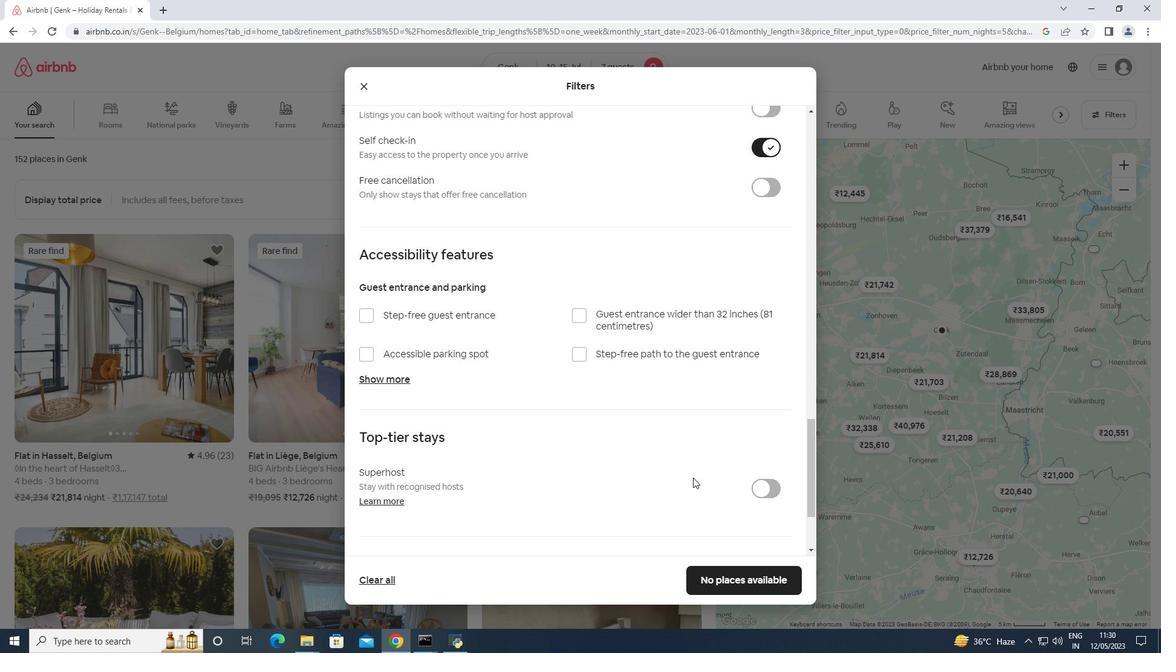 
Action: Mouse scrolled (605, 479) with delta (0, 0)
Screenshot: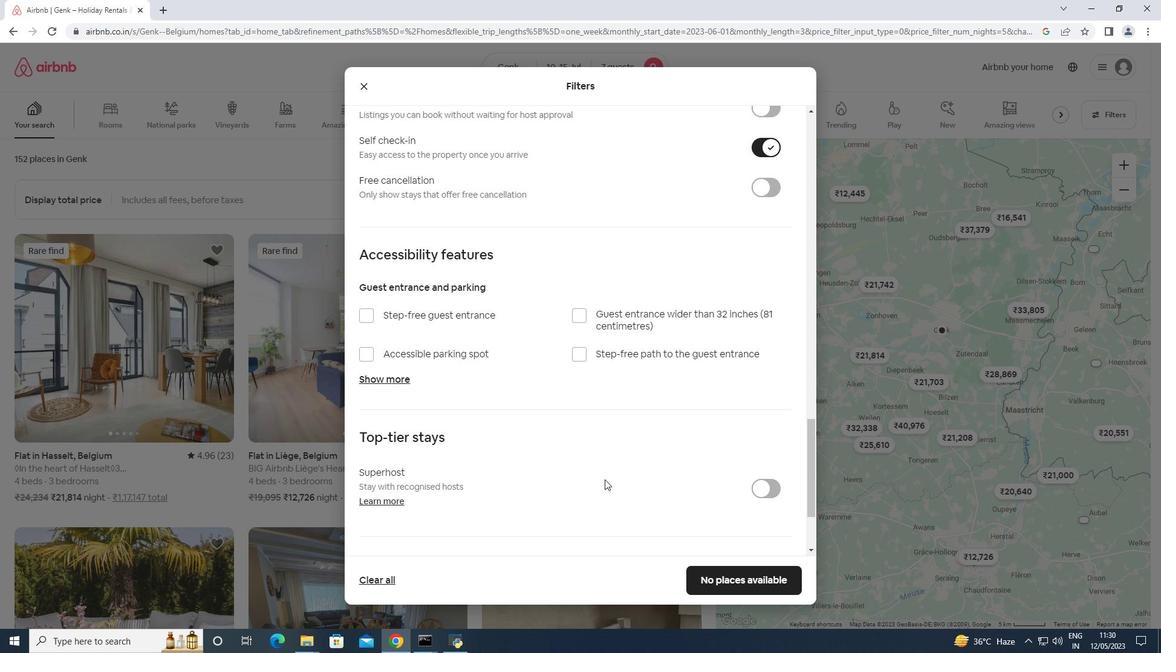 
Action: Mouse scrolled (605, 479) with delta (0, 0)
Screenshot: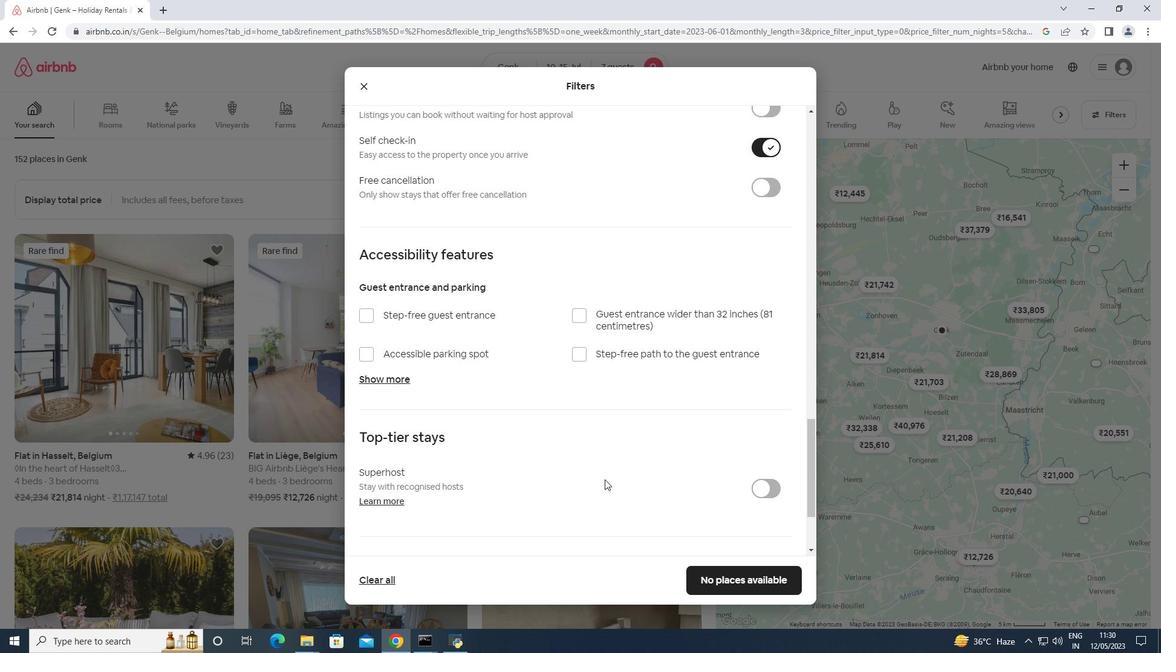 
Action: Mouse scrolled (605, 479) with delta (0, 0)
Screenshot: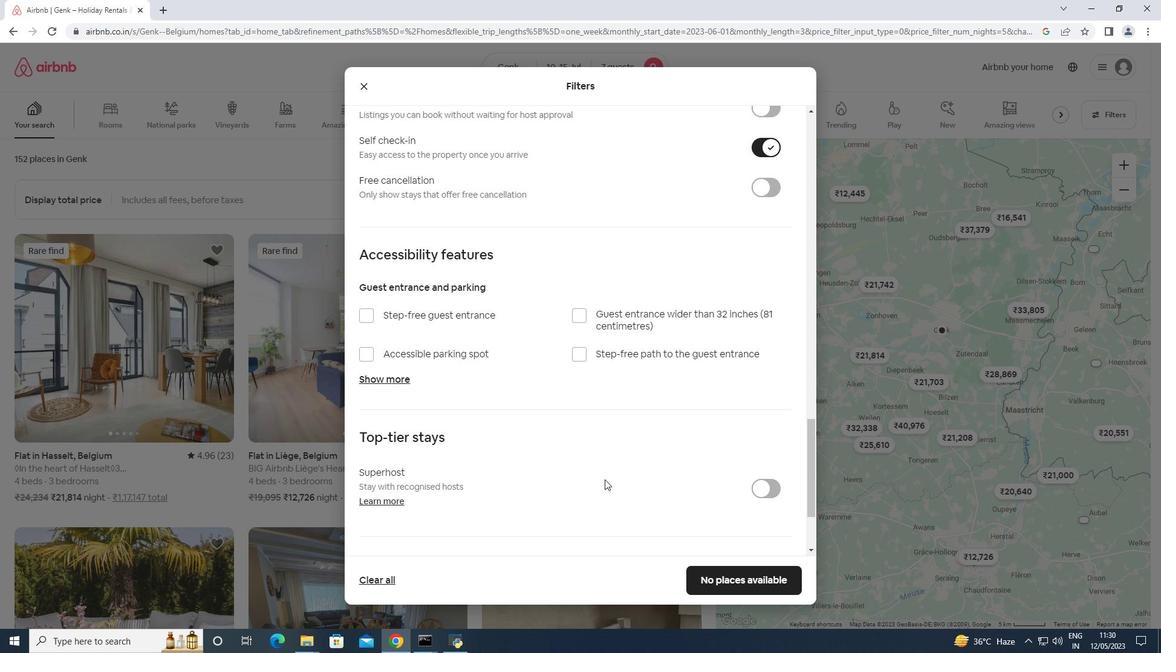 
Action: Mouse scrolled (605, 479) with delta (0, 0)
Screenshot: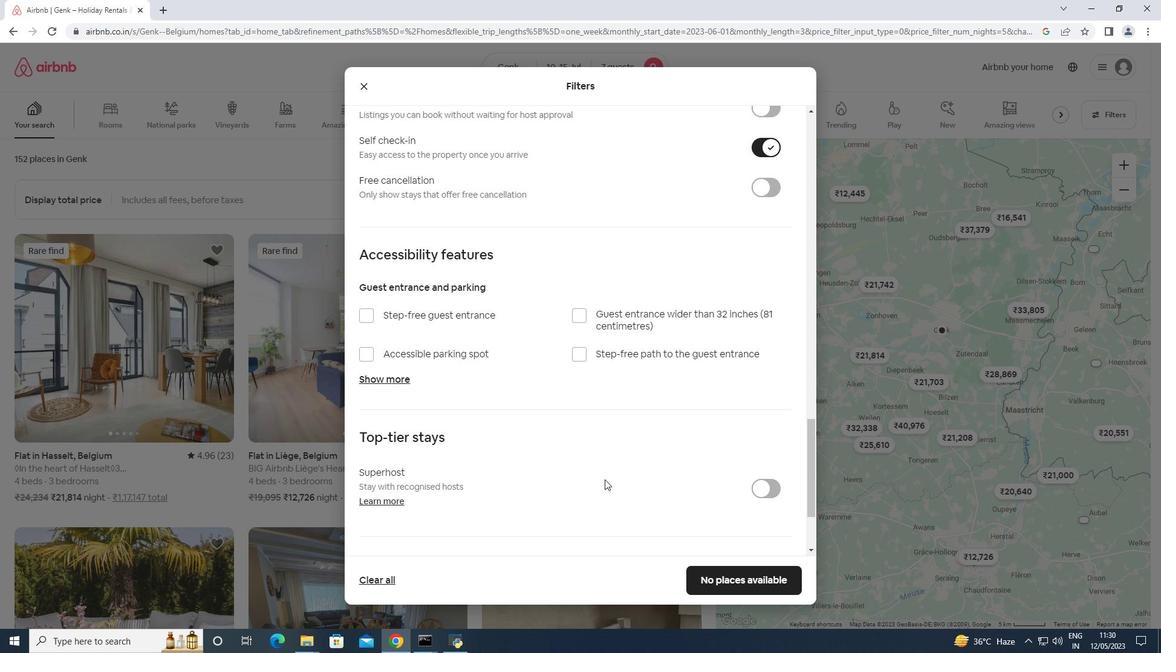 
Action: Mouse scrolled (605, 479) with delta (0, 0)
Screenshot: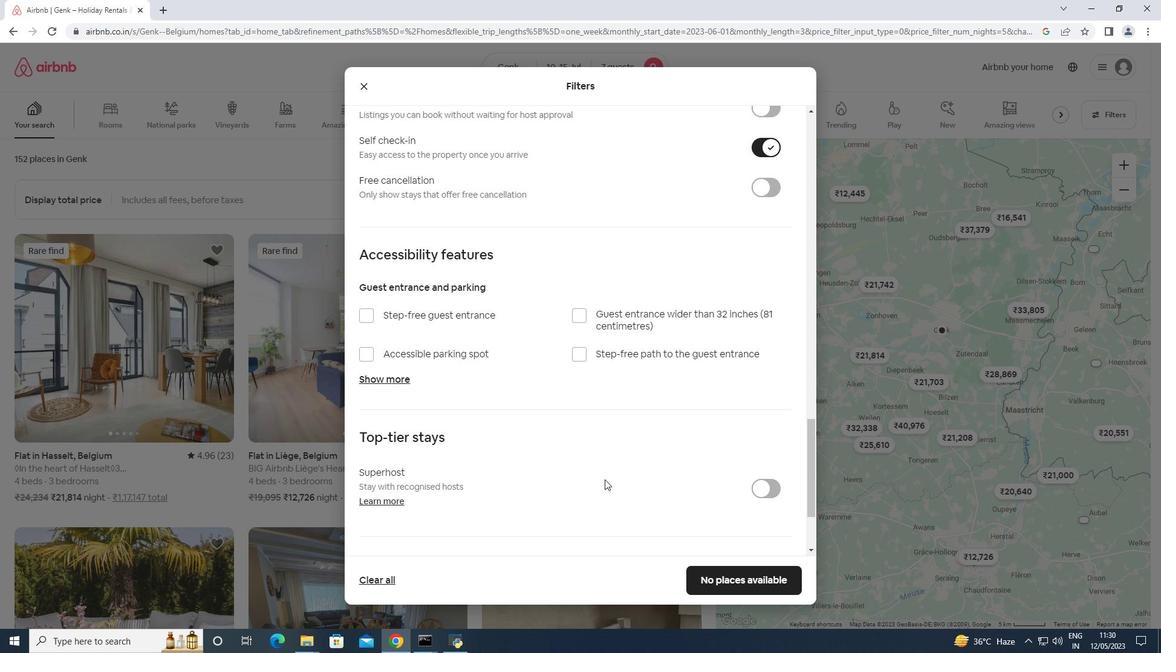 
Action: Mouse scrolled (605, 479) with delta (0, 0)
Screenshot: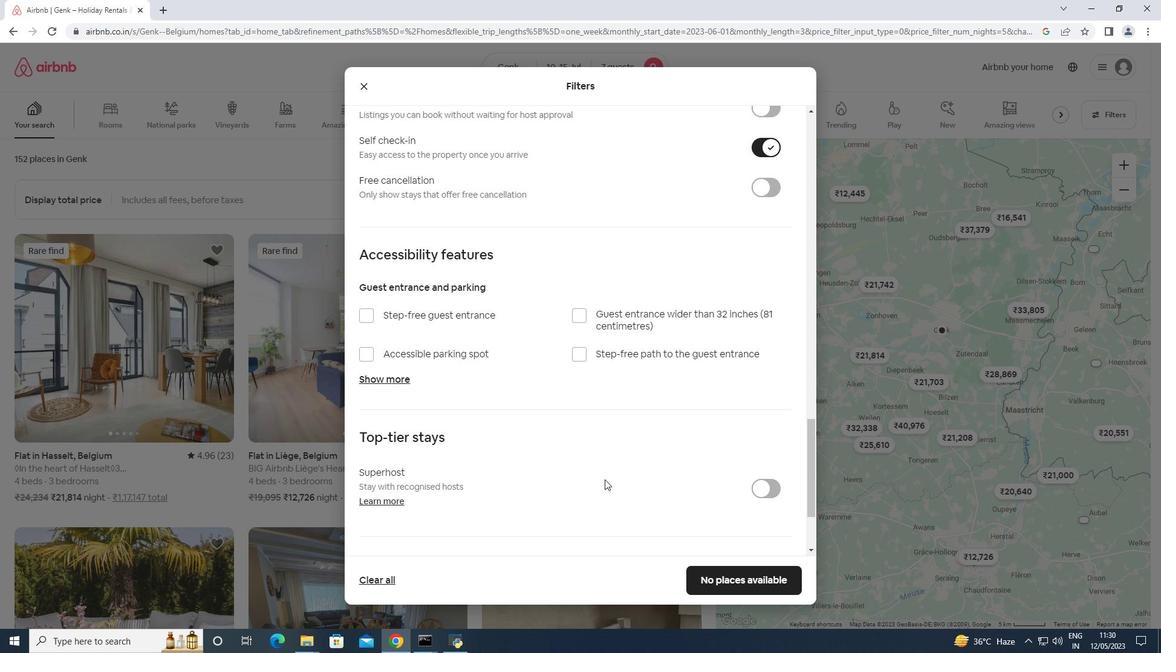 
Action: Mouse moved to (422, 467)
Screenshot: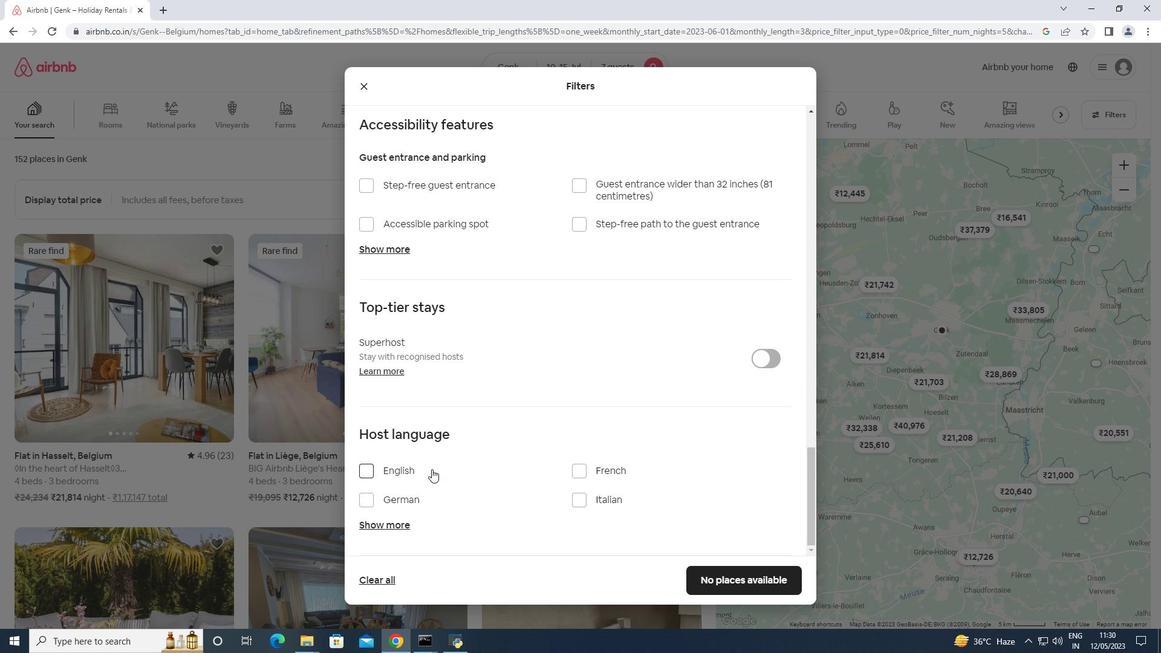 
Action: Mouse pressed left at (422, 467)
Screenshot: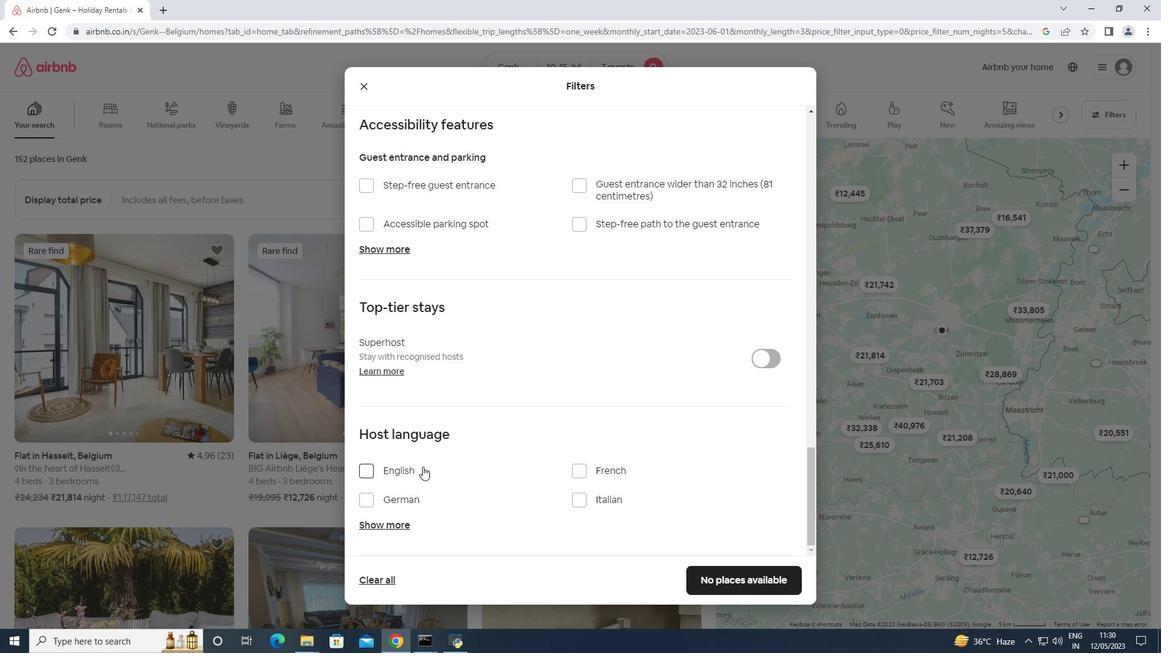 
Action: Mouse moved to (741, 577)
Screenshot: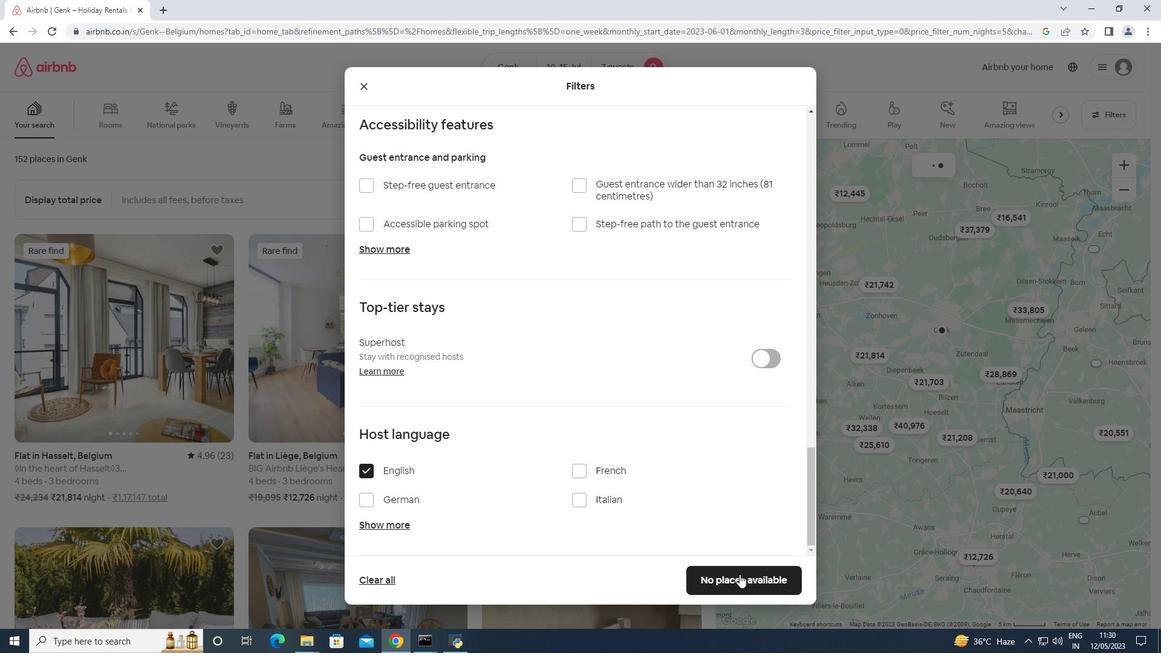 
Action: Mouse pressed left at (741, 577)
Screenshot: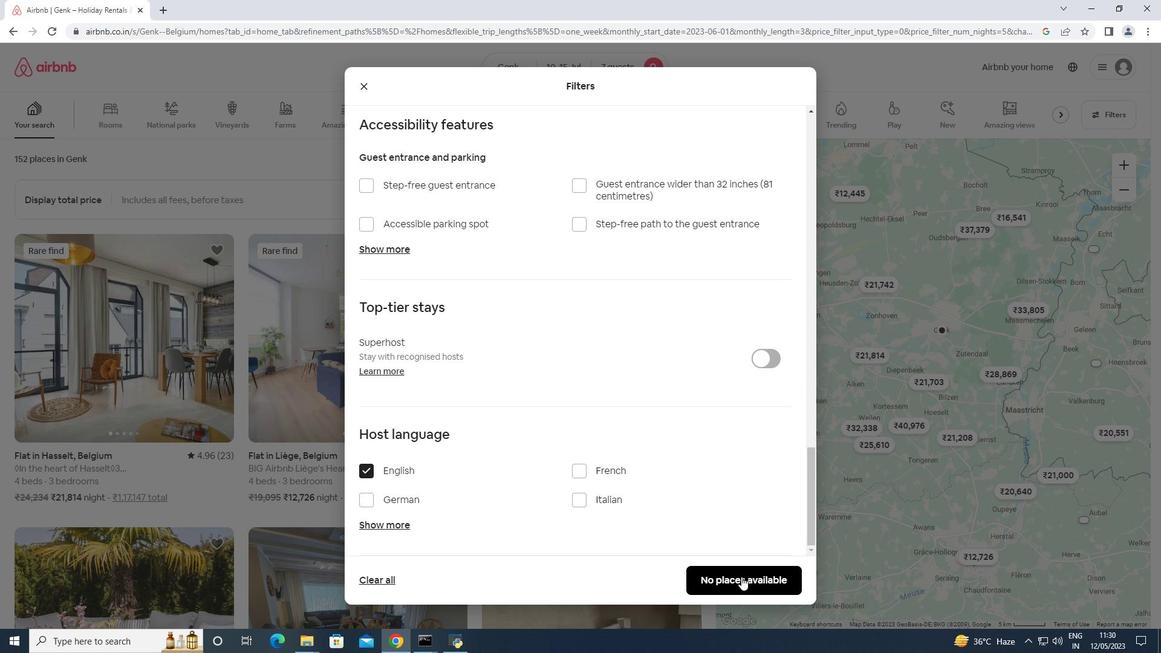 
Action: Mouse moved to (737, 568)
Screenshot: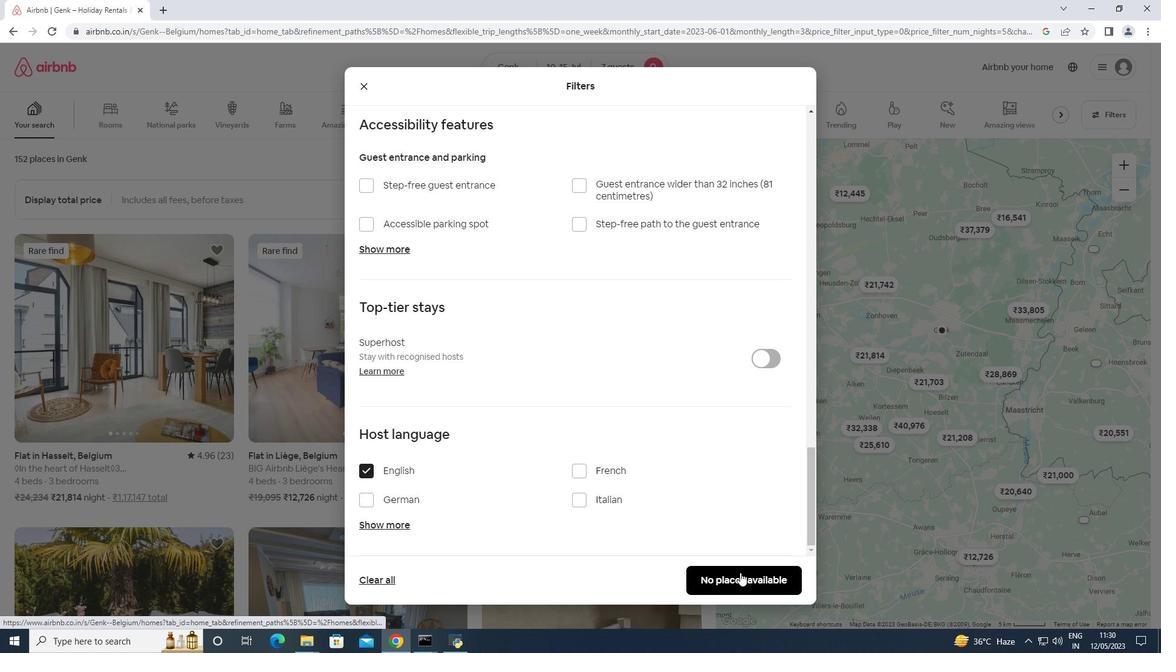 
